 Task: In the  document Moon.docx ,align picture to the 'center'. Insert word art below the picture and give heading  'MOON in Green'change the shape height to  6.82 in
Action: Mouse moved to (267, 445)
Screenshot: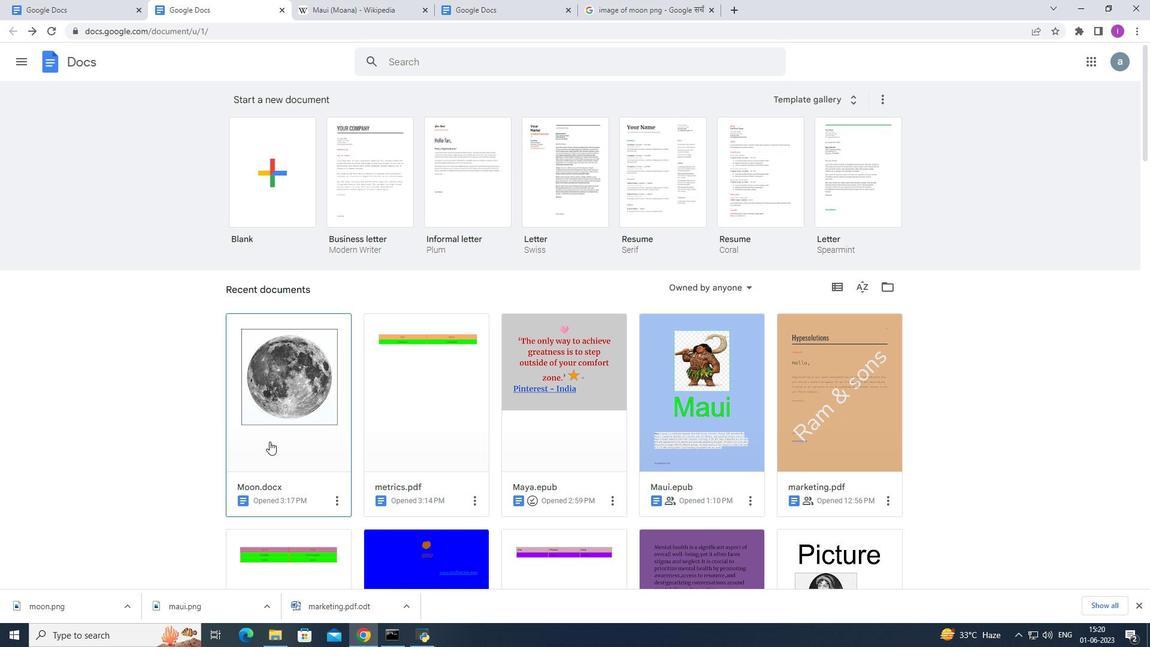 
Action: Mouse pressed left at (267, 445)
Screenshot: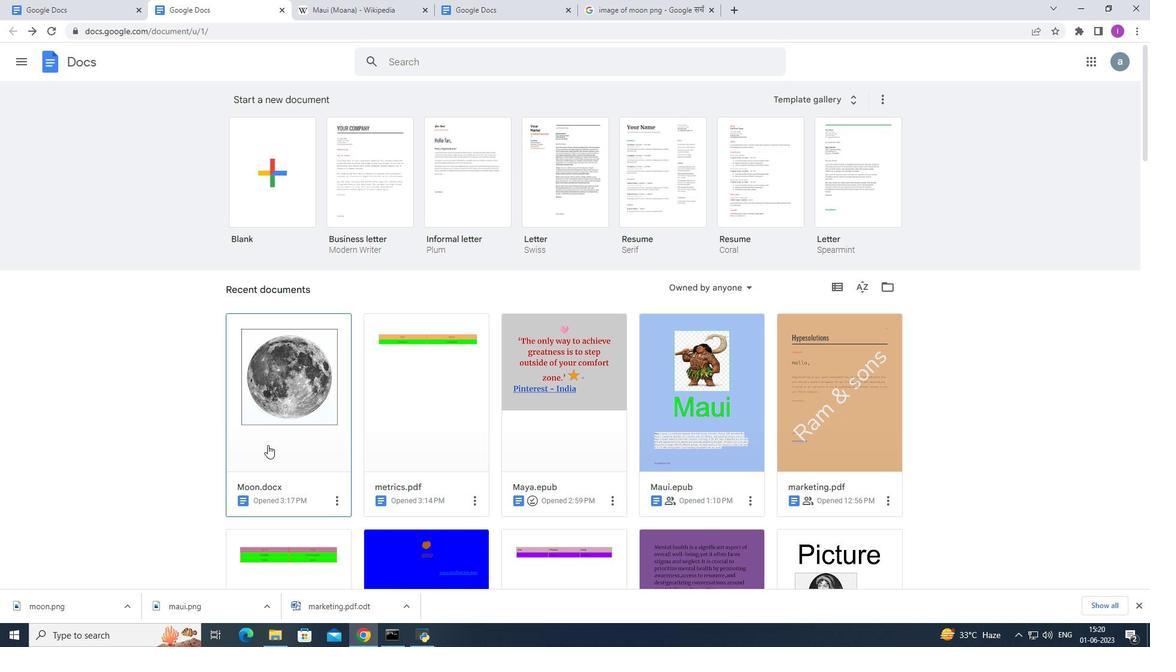 
Action: Mouse moved to (381, 185)
Screenshot: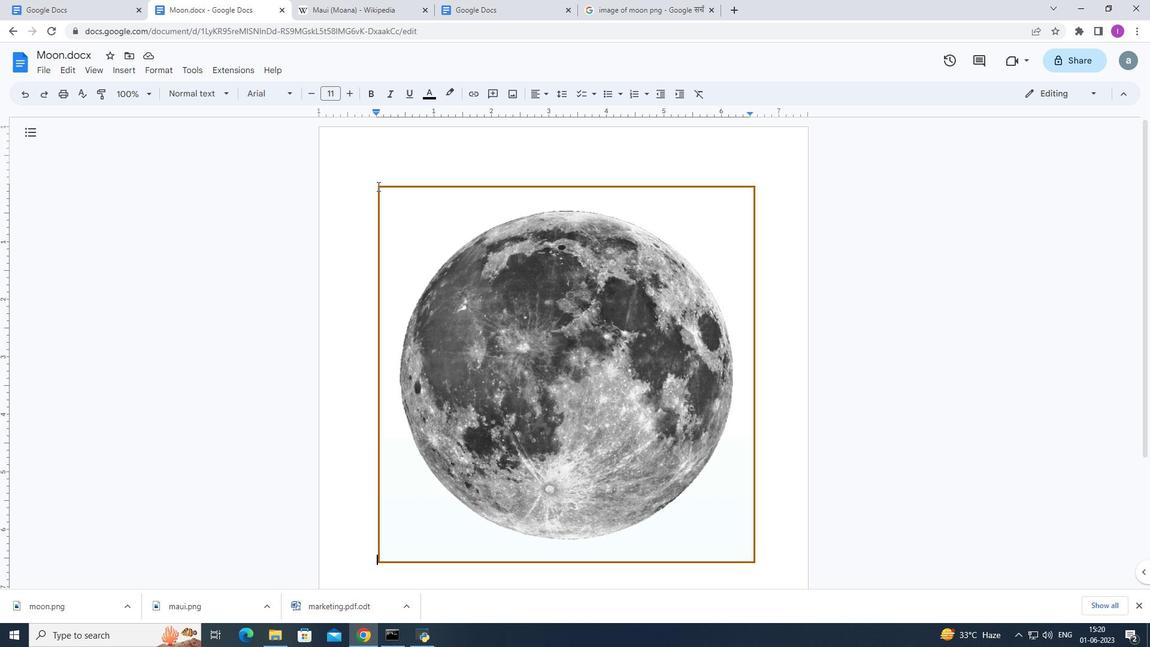 
Action: Mouse pressed left at (381, 185)
Screenshot: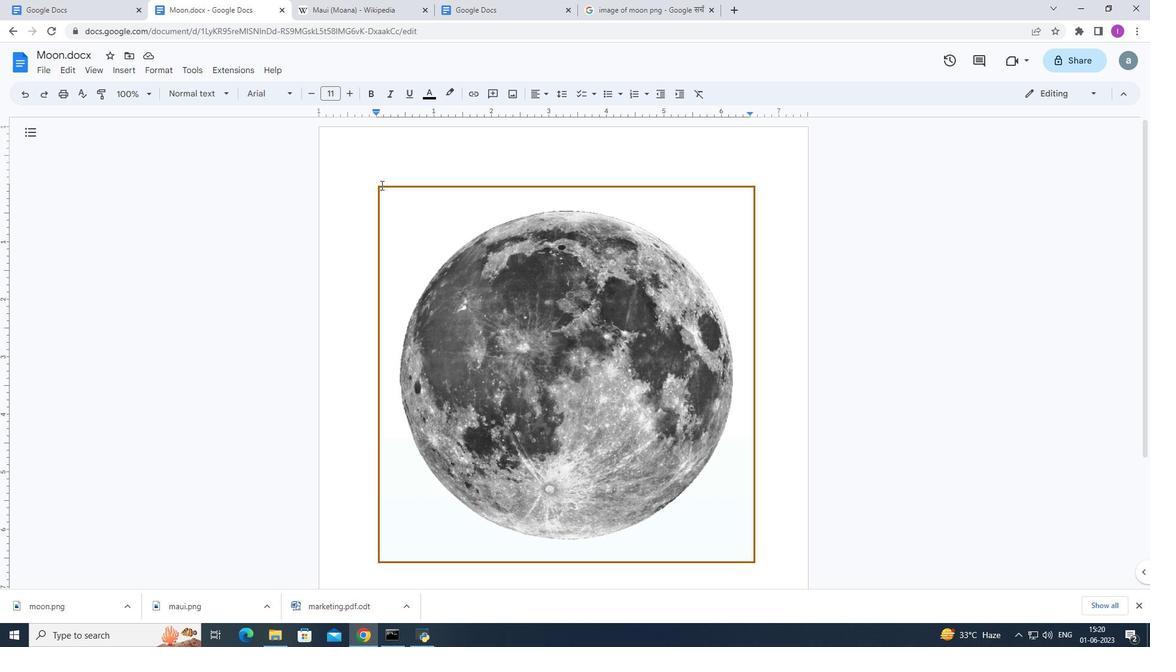 
Action: Mouse moved to (233, 95)
Screenshot: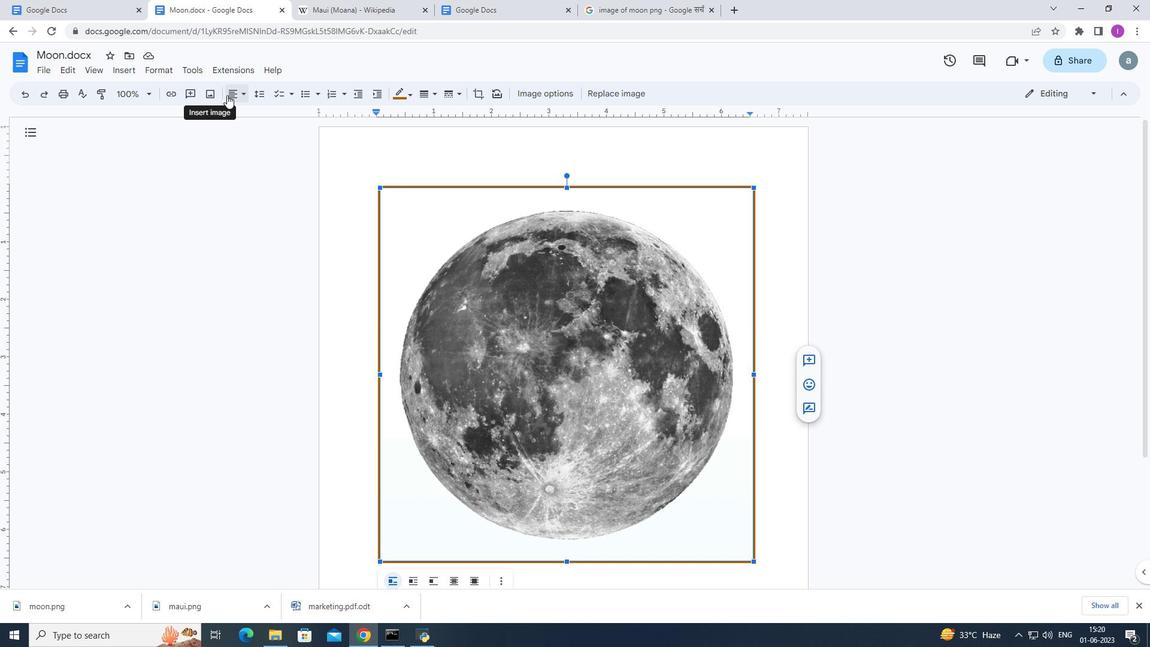 
Action: Mouse pressed left at (233, 95)
Screenshot: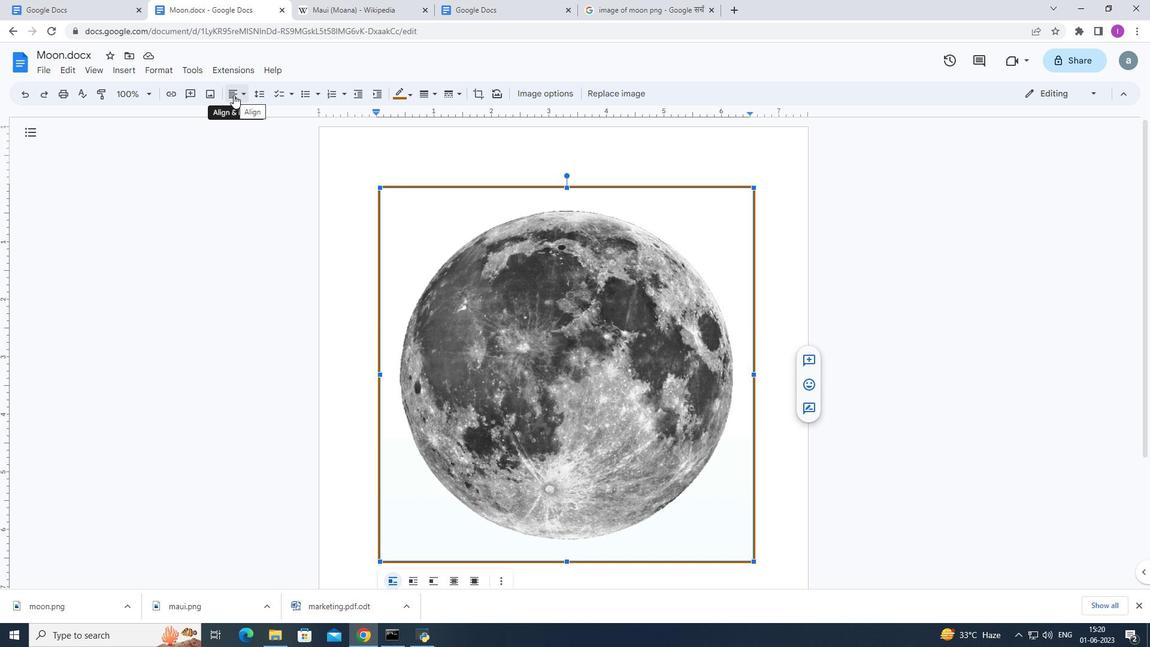 
Action: Mouse moved to (253, 116)
Screenshot: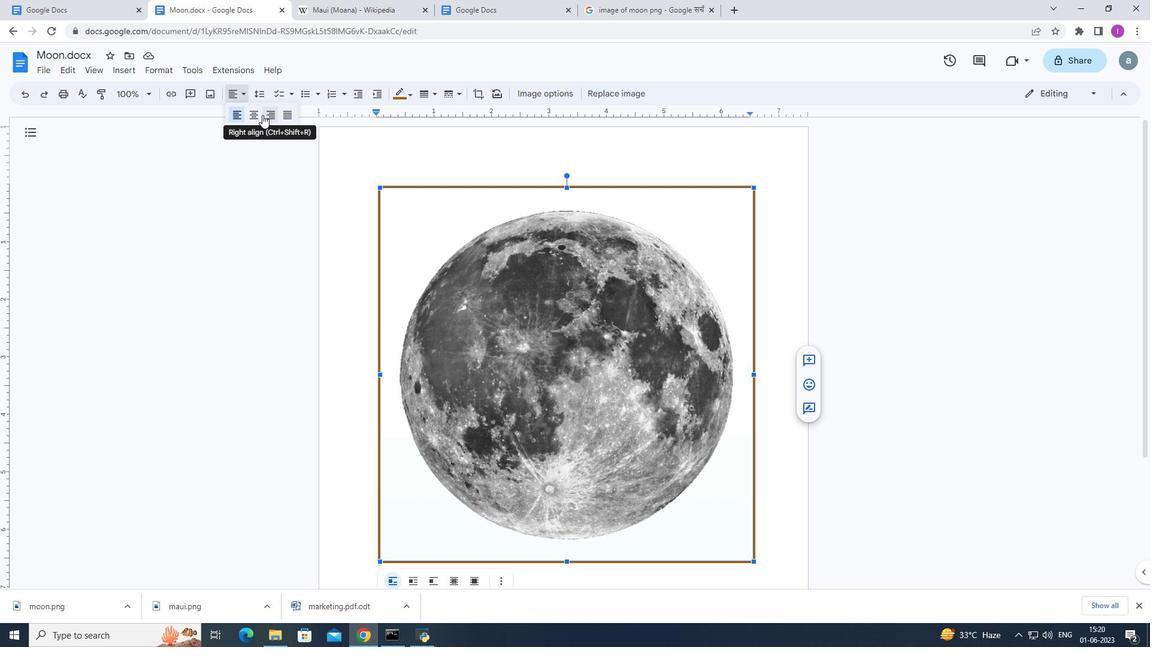 
Action: Mouse pressed left at (253, 116)
Screenshot: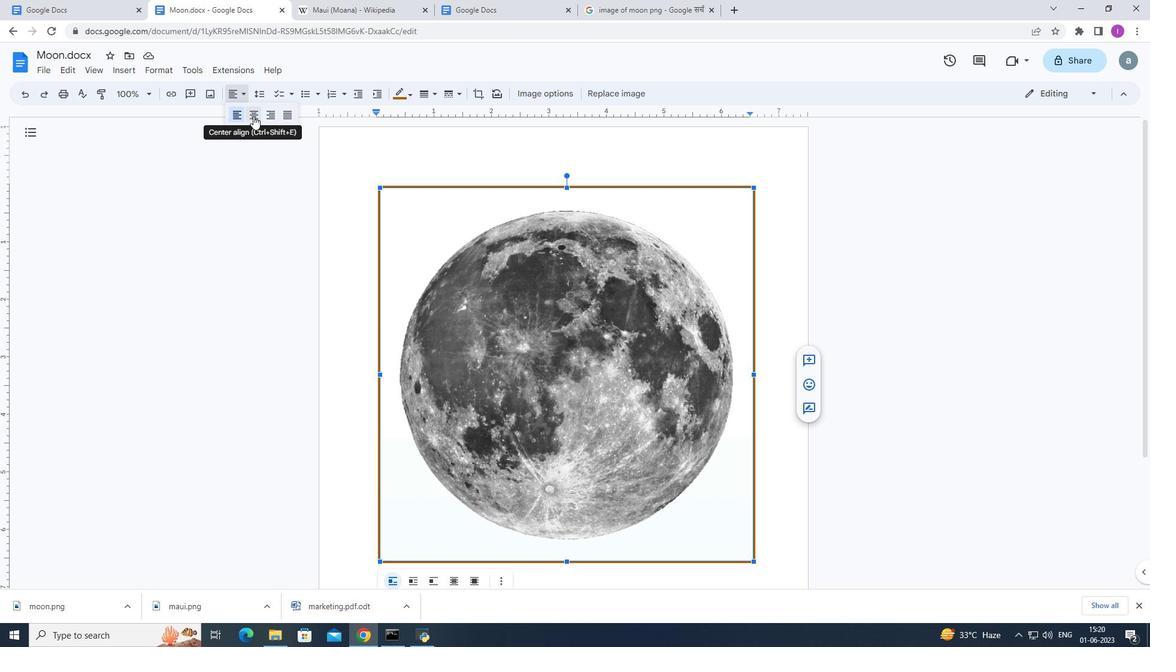 
Action: Mouse moved to (375, 194)
Screenshot: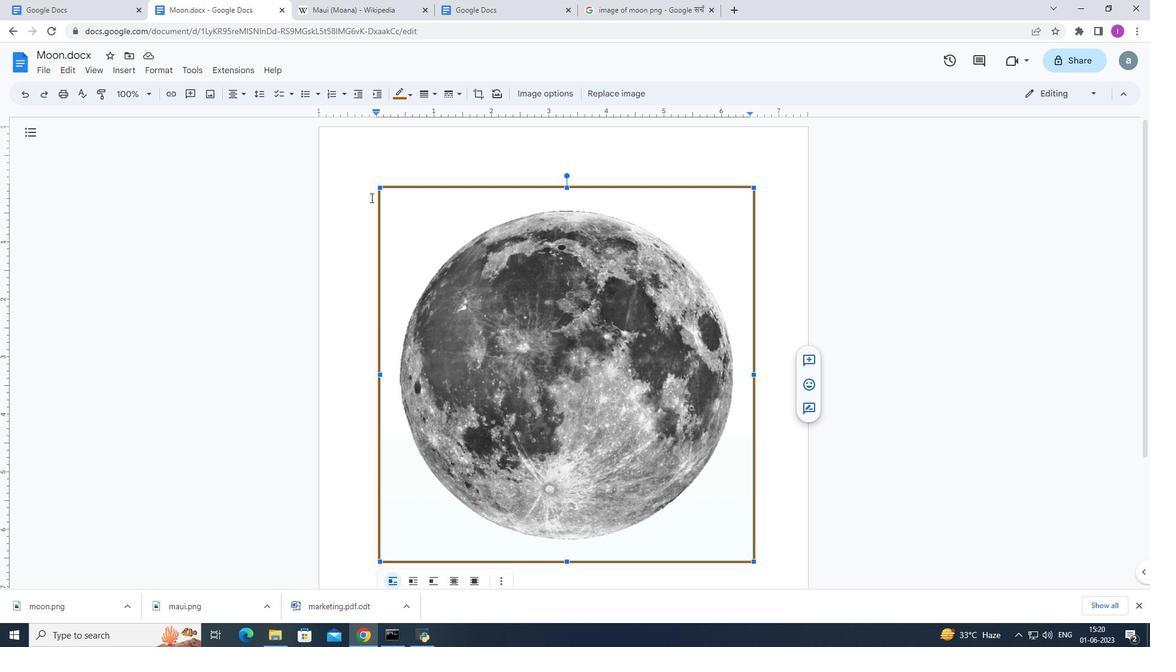 
Action: Mouse scrolled (375, 194) with delta (0, 0)
Screenshot: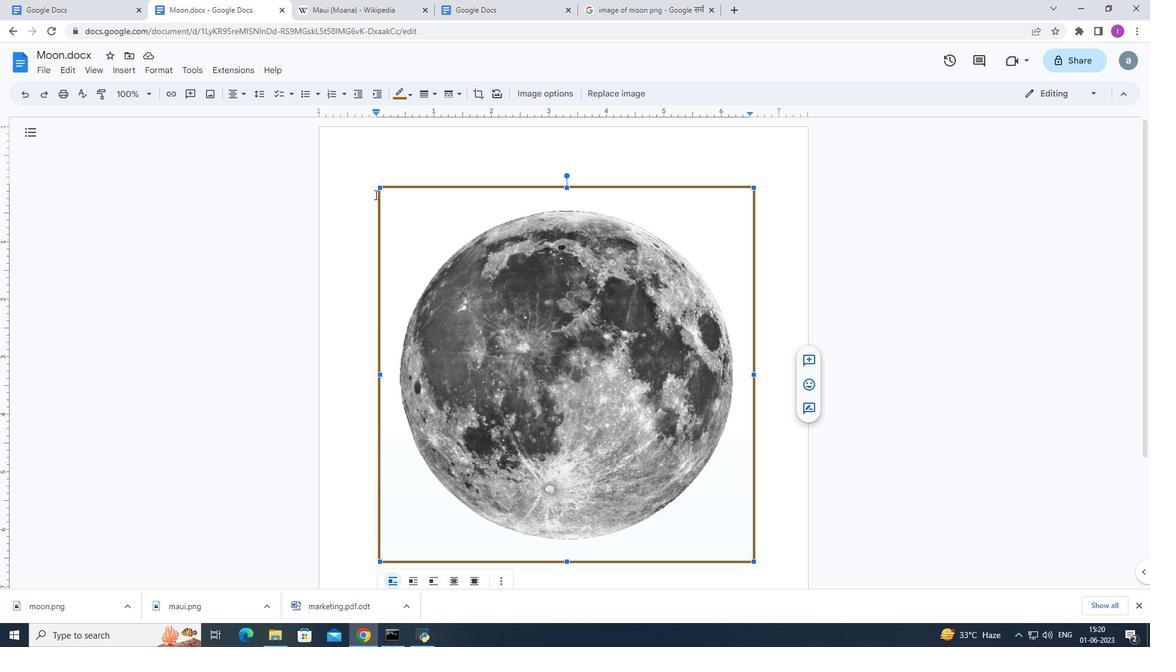 
Action: Mouse scrolled (375, 194) with delta (0, 0)
Screenshot: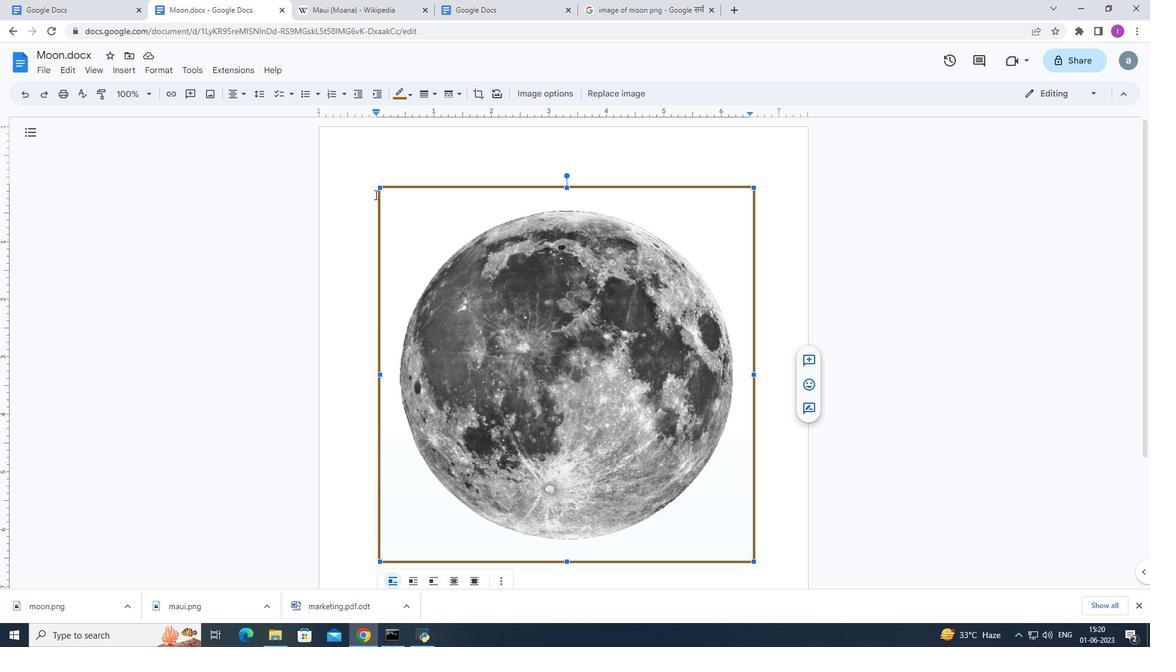
Action: Mouse moved to (375, 194)
Screenshot: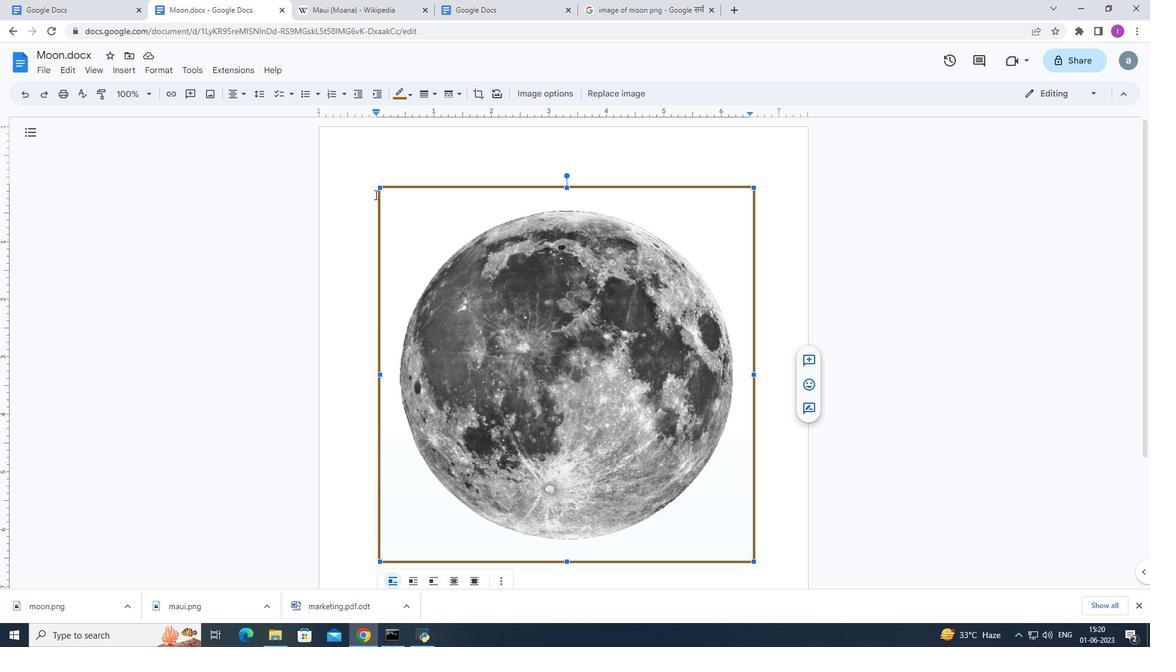 
Action: Mouse scrolled (375, 195) with delta (0, 0)
Screenshot: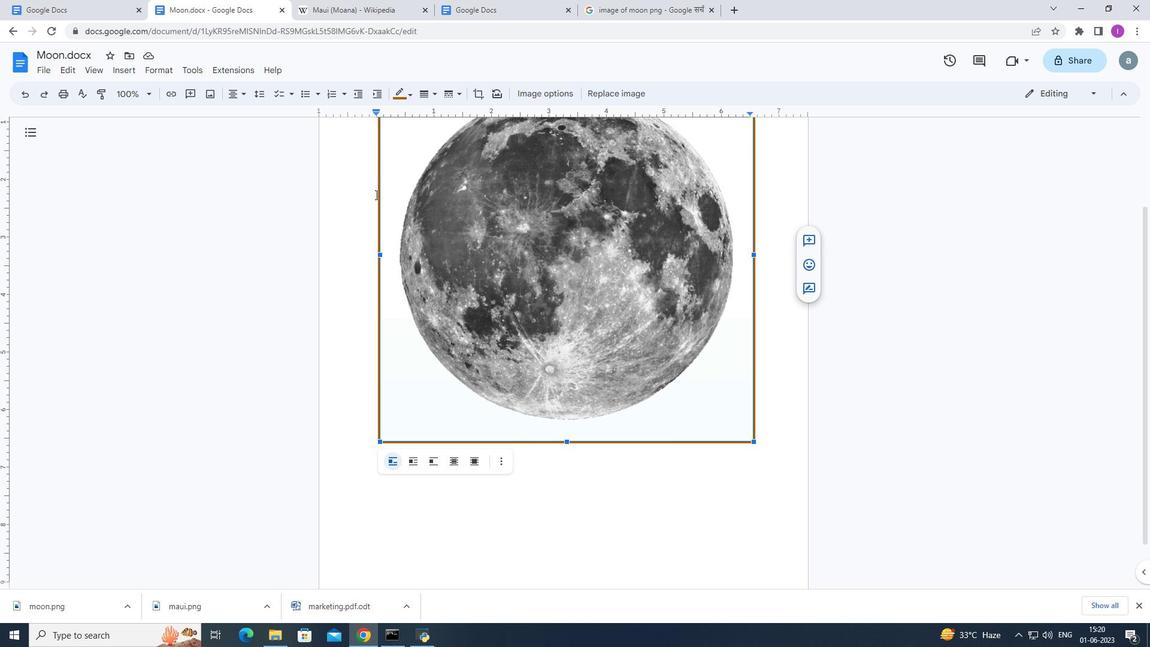 
Action: Mouse scrolled (375, 195) with delta (0, 0)
Screenshot: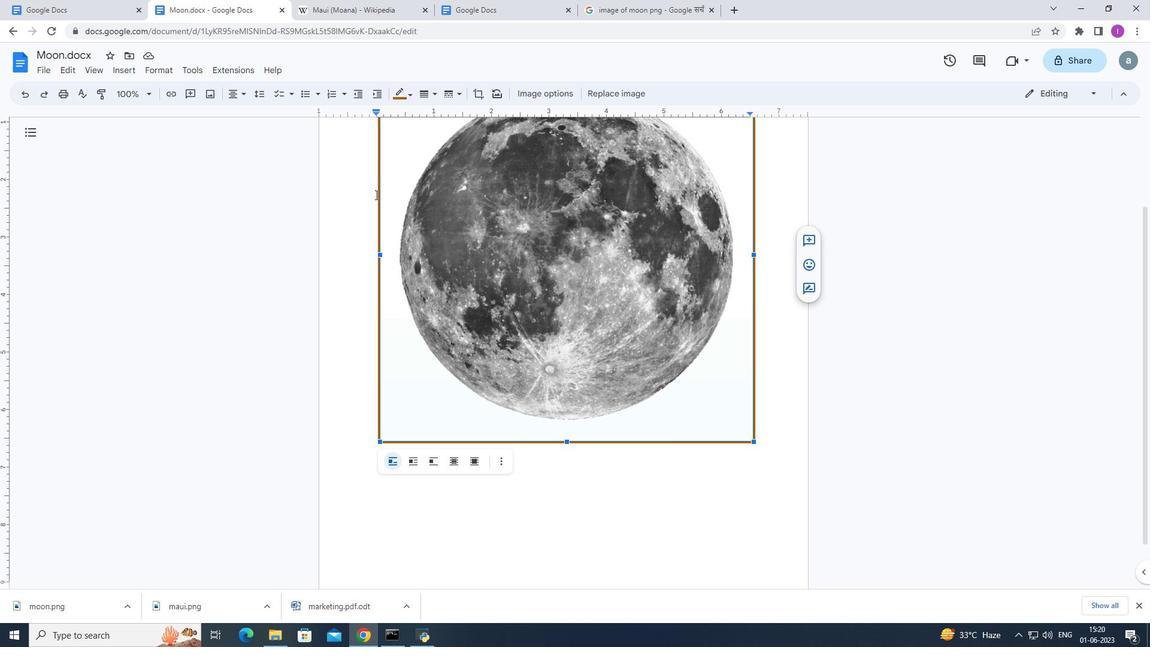 
Action: Mouse moved to (559, 146)
Screenshot: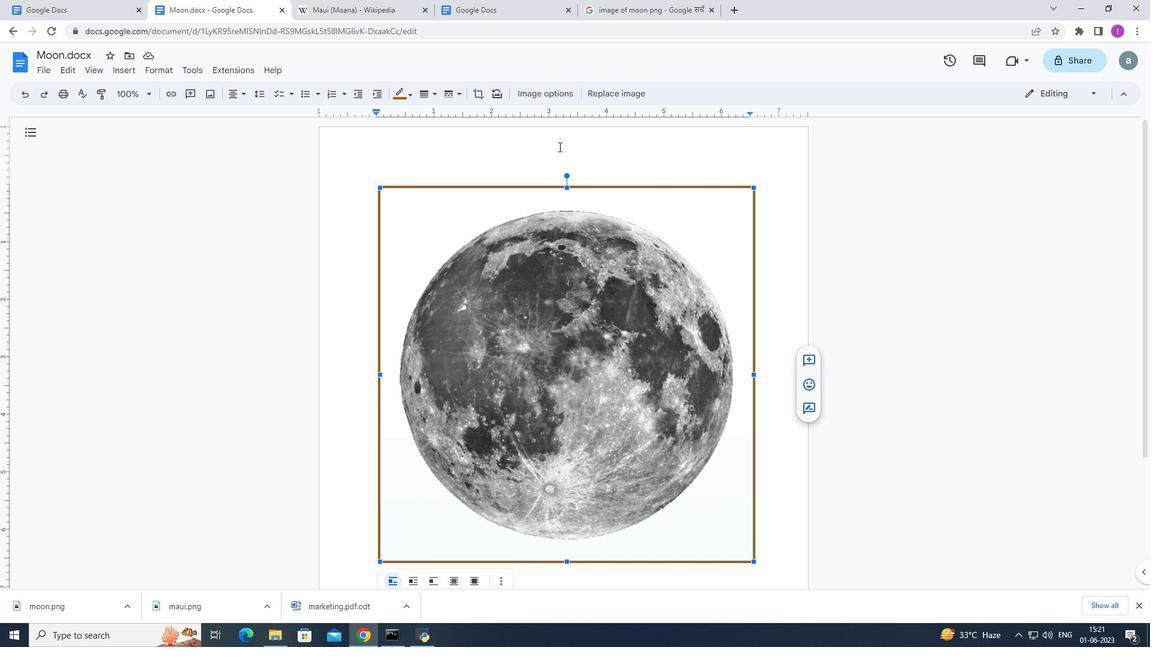 
Action: Mouse pressed left at (559, 146)
Screenshot: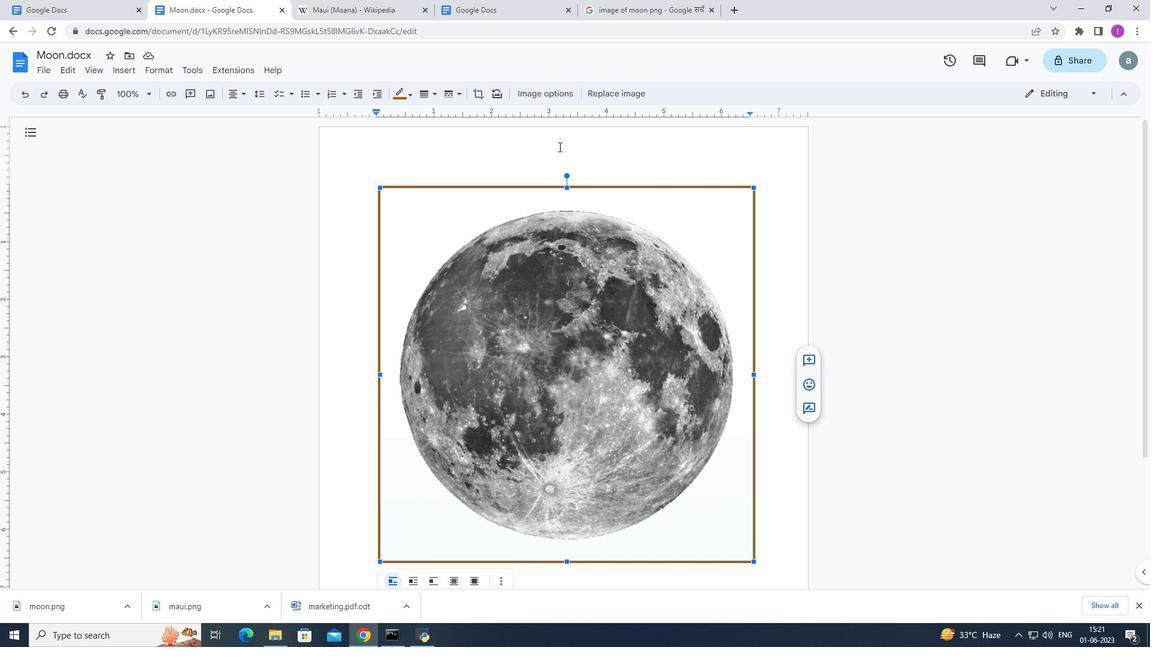 
Action: Mouse moved to (569, 148)
Screenshot: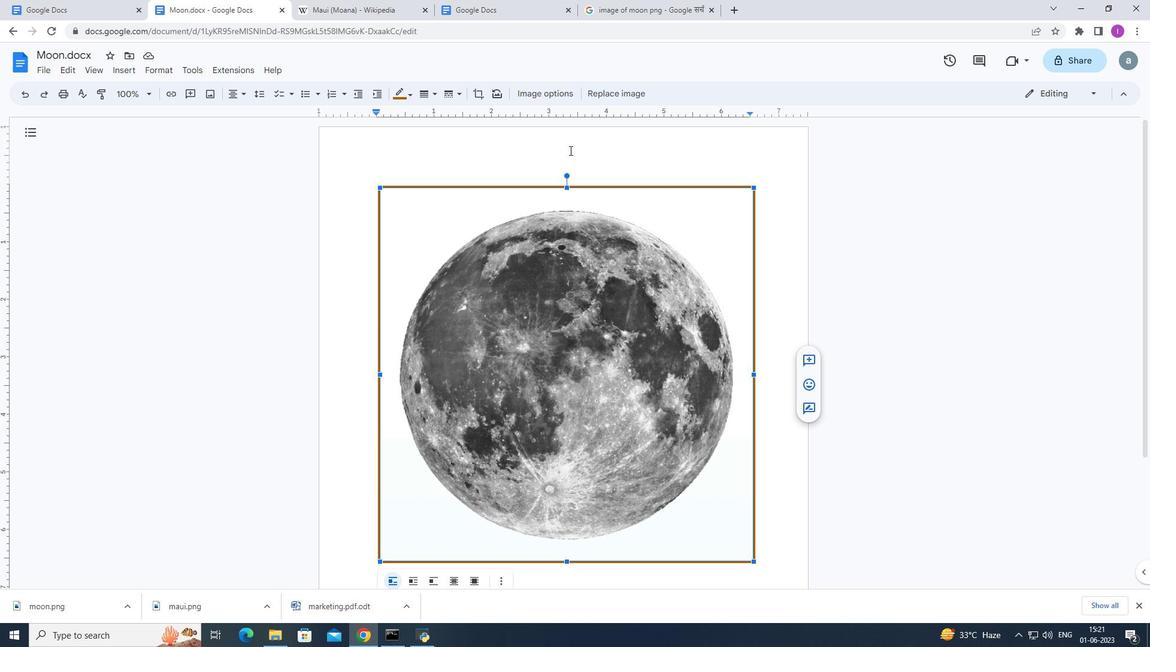
Action: Mouse pressed left at (569, 148)
Screenshot: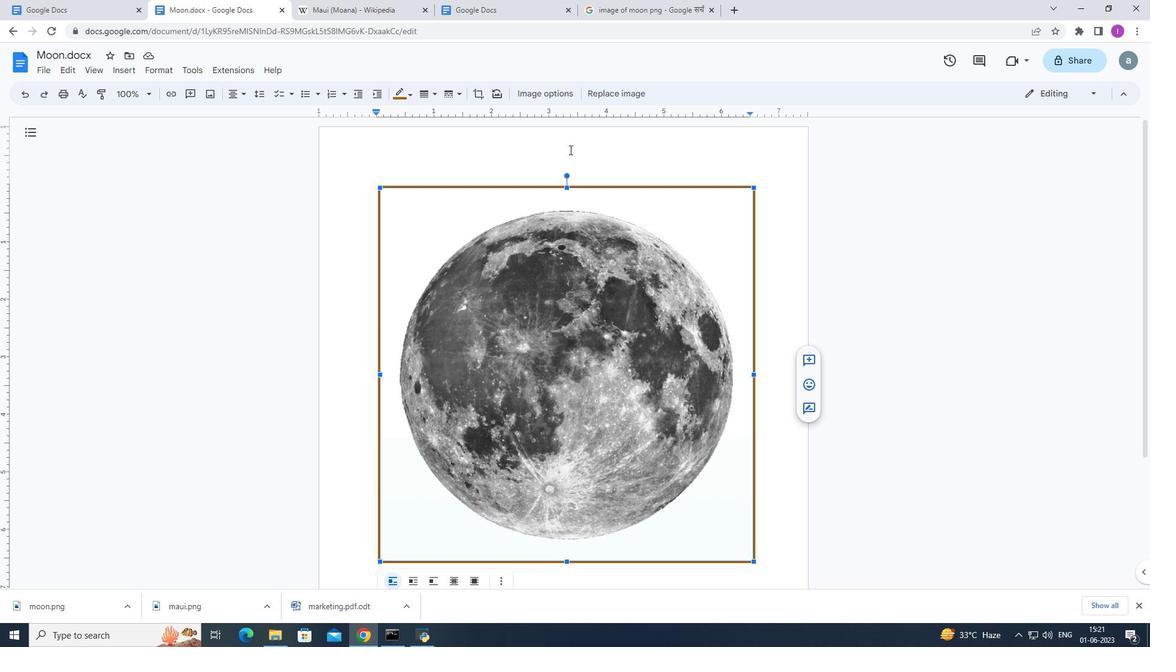 
Action: Mouse moved to (539, 458)
Screenshot: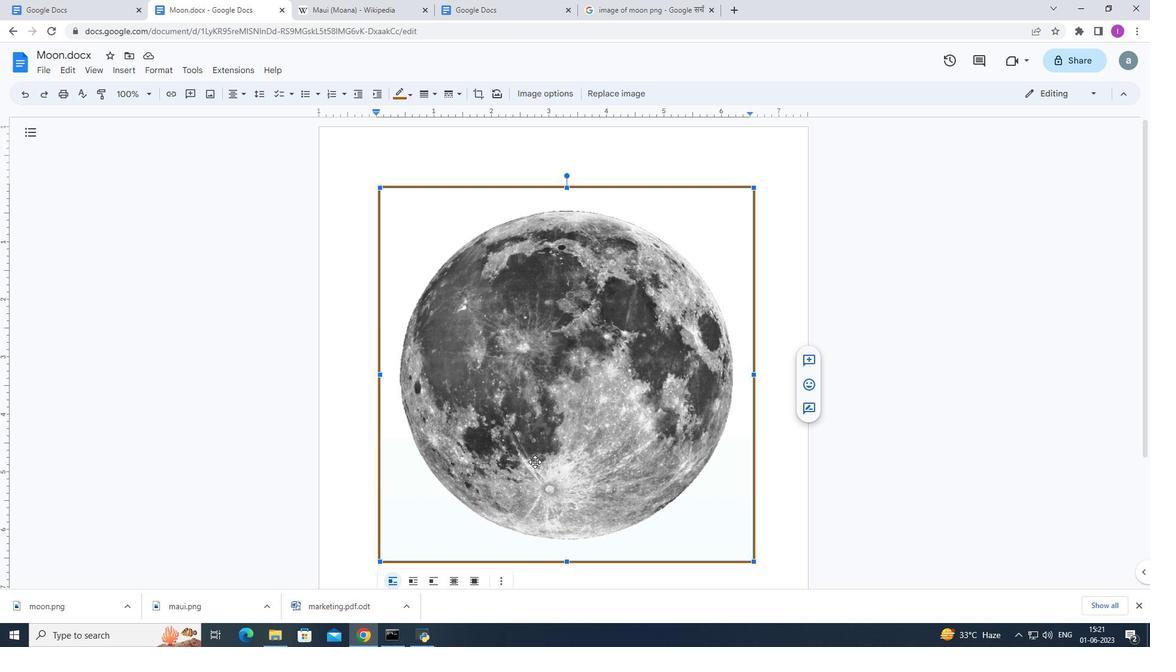 
Action: Mouse scrolled (539, 457) with delta (0, 0)
Screenshot: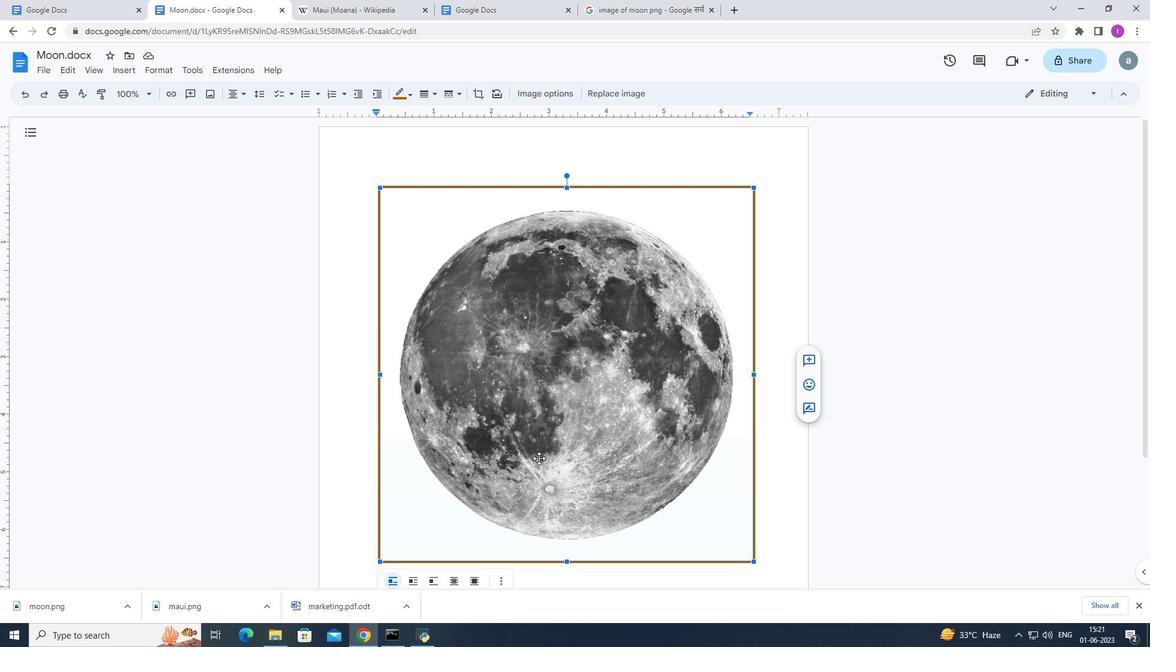
Action: Mouse scrolled (539, 457) with delta (0, 0)
Screenshot: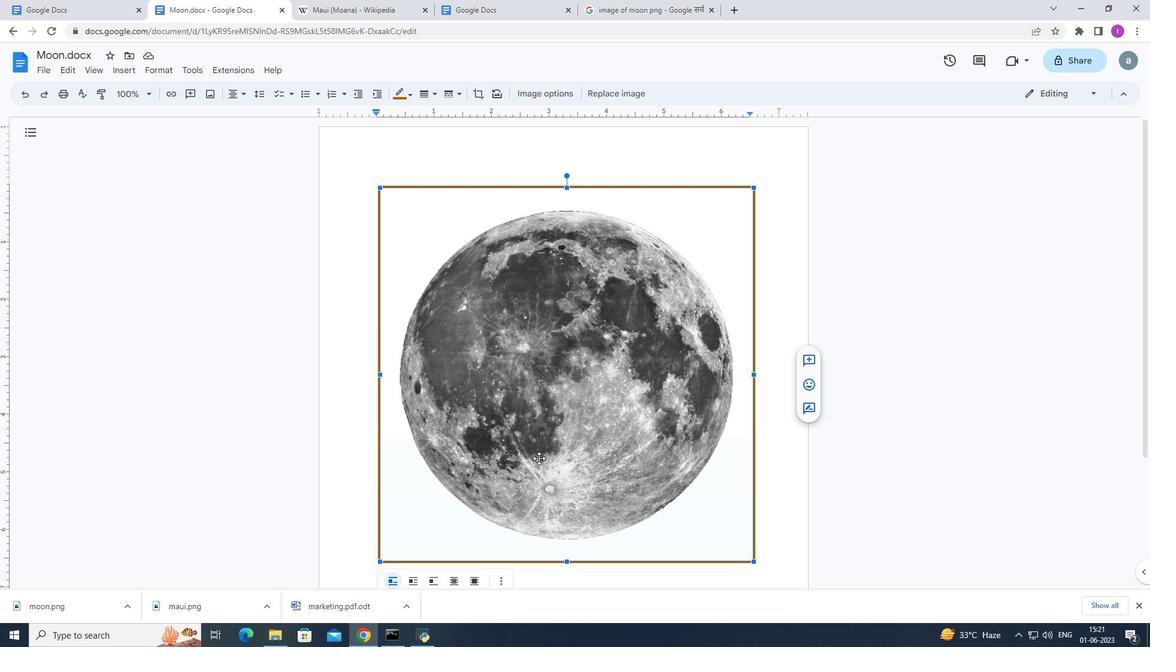 
Action: Mouse scrolled (539, 457) with delta (0, 0)
Screenshot: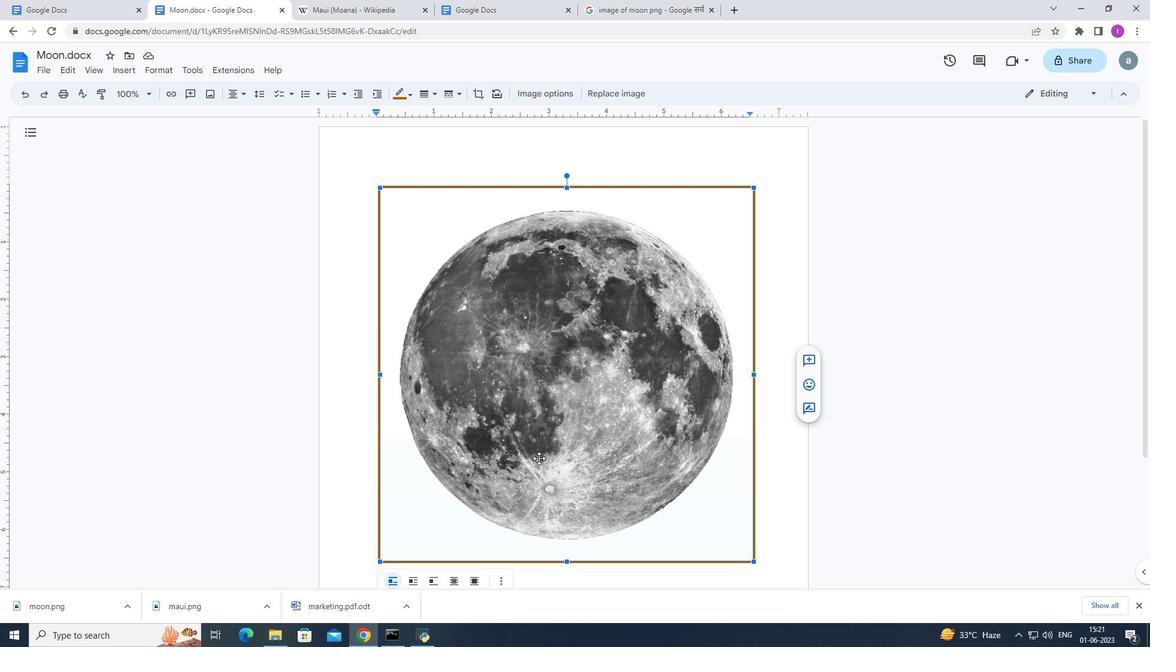 
Action: Mouse moved to (415, 400)
Screenshot: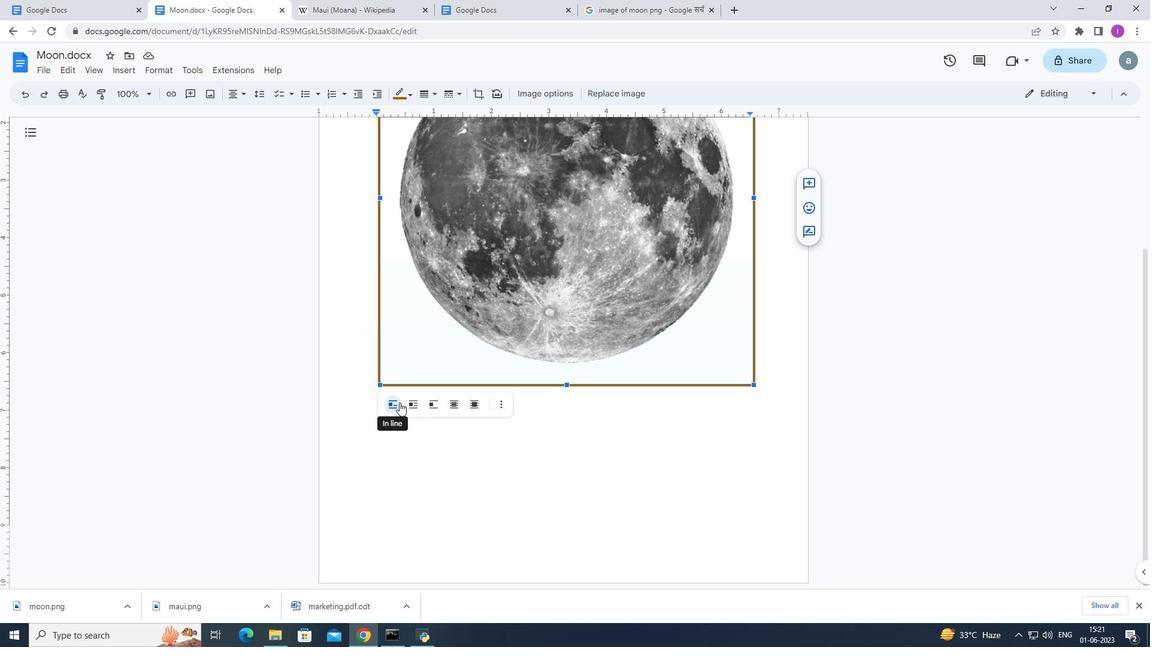 
Action: Mouse pressed left at (415, 400)
Screenshot: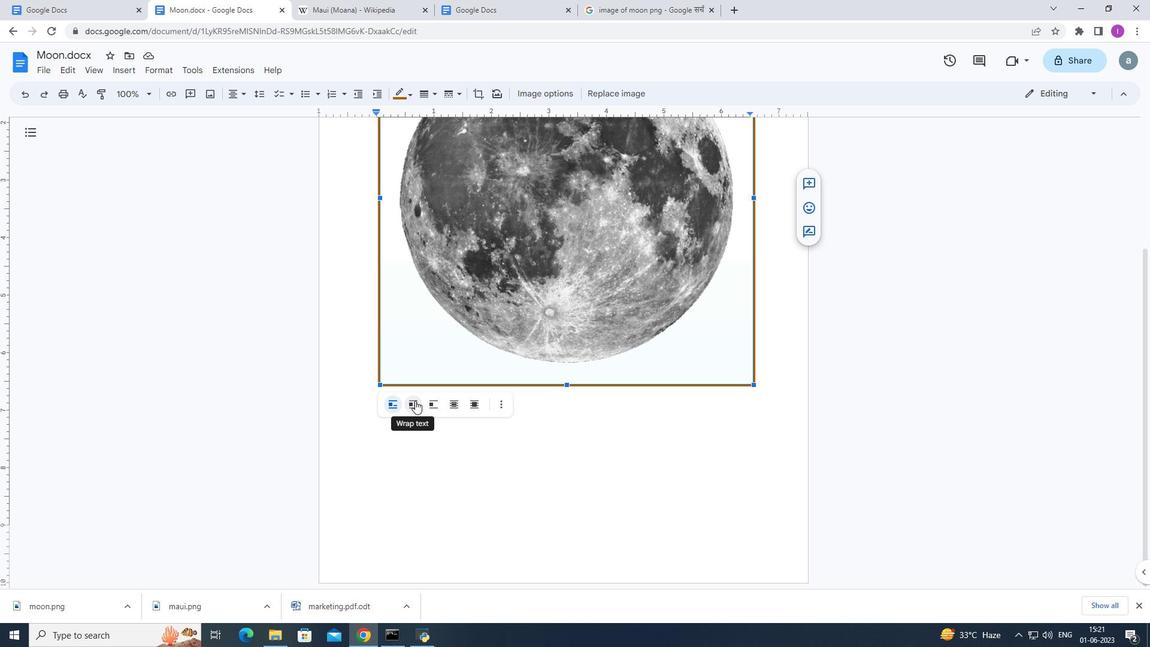 
Action: Mouse moved to (541, 571)
Screenshot: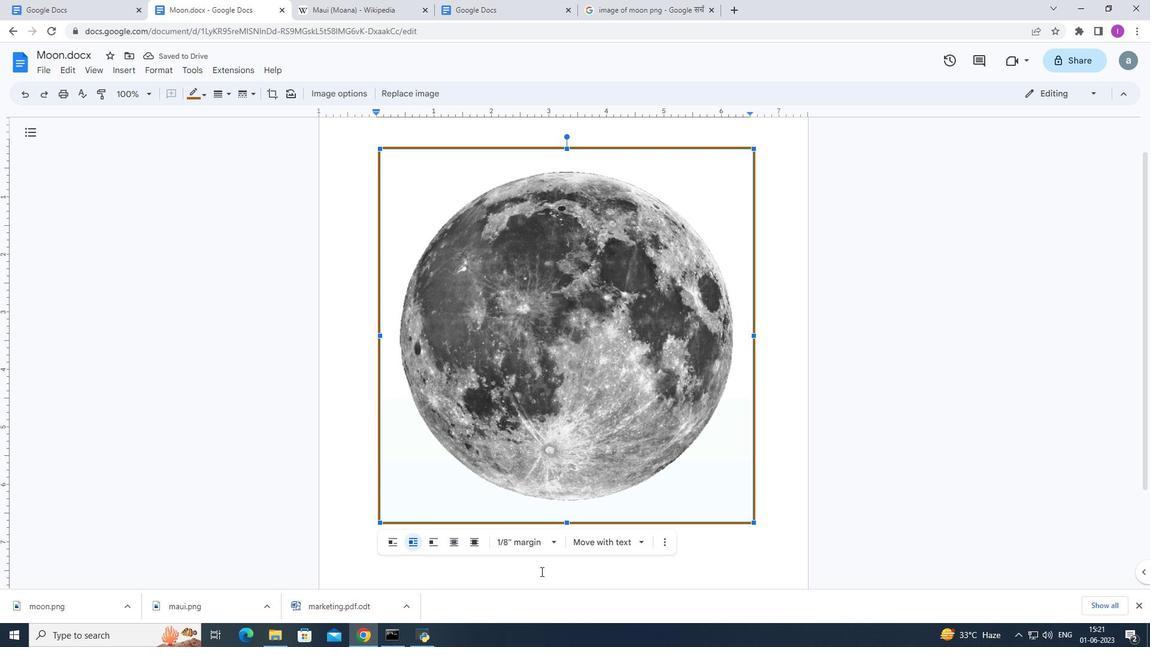 
Action: Mouse pressed left at (541, 571)
Screenshot: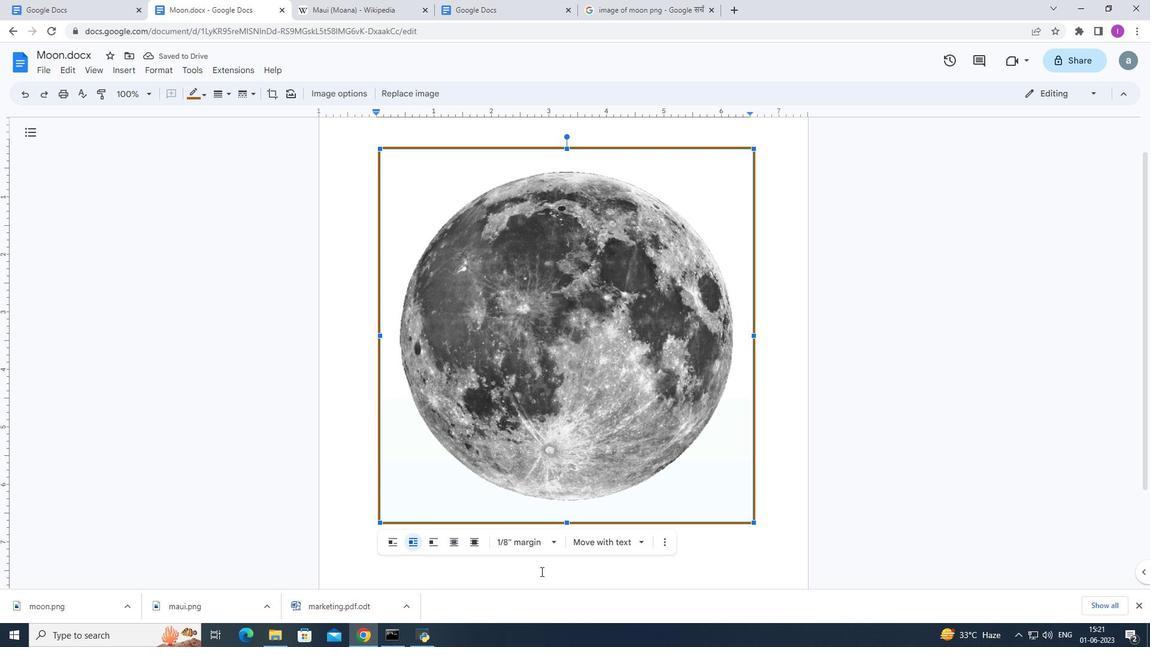 
Action: Mouse moved to (723, 303)
Screenshot: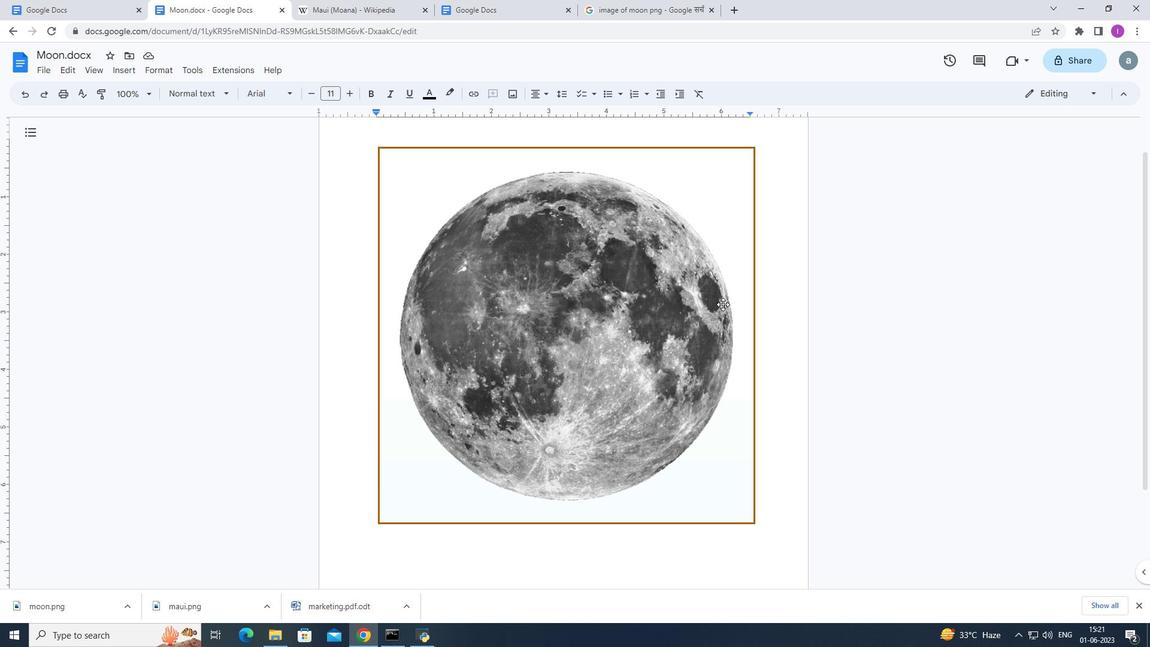 
Action: Mouse scrolled (723, 303) with delta (0, 0)
Screenshot: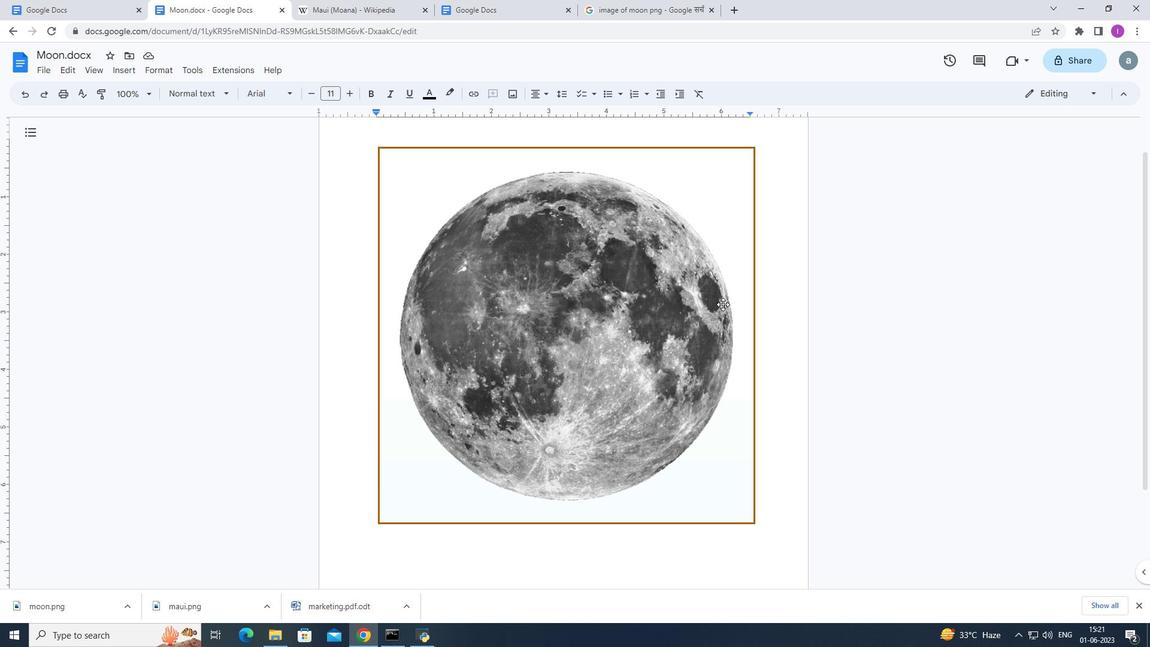 
Action: Mouse moved to (726, 303)
Screenshot: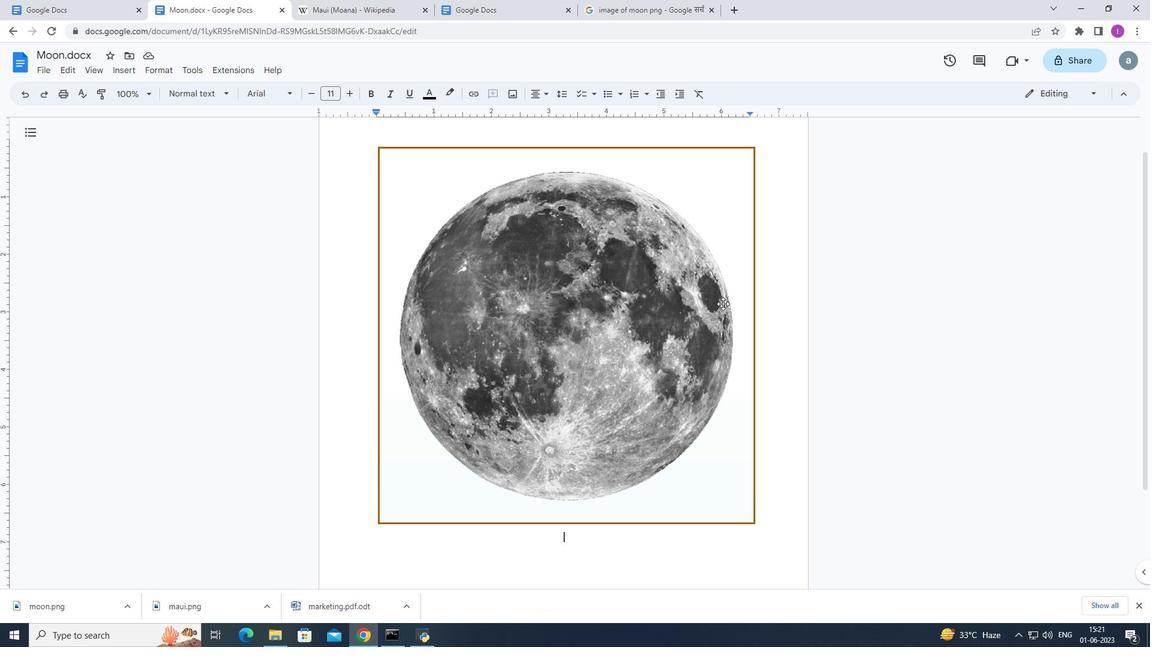 
Action: Mouse scrolled (725, 303) with delta (0, 0)
Screenshot: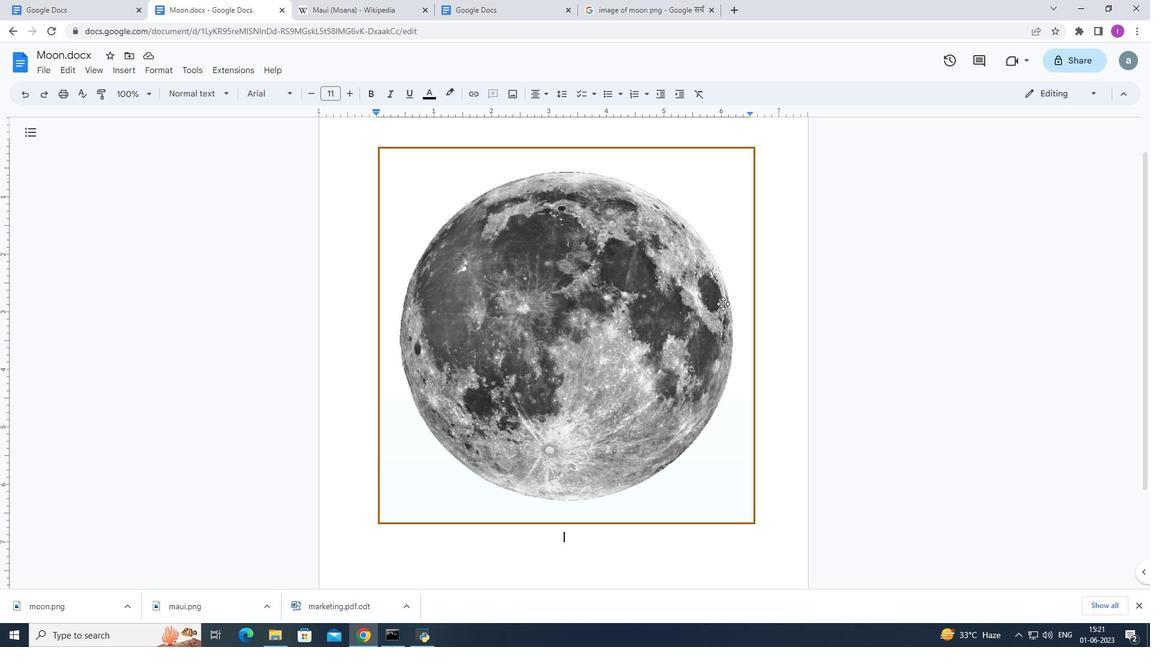 
Action: Mouse moved to (730, 302)
Screenshot: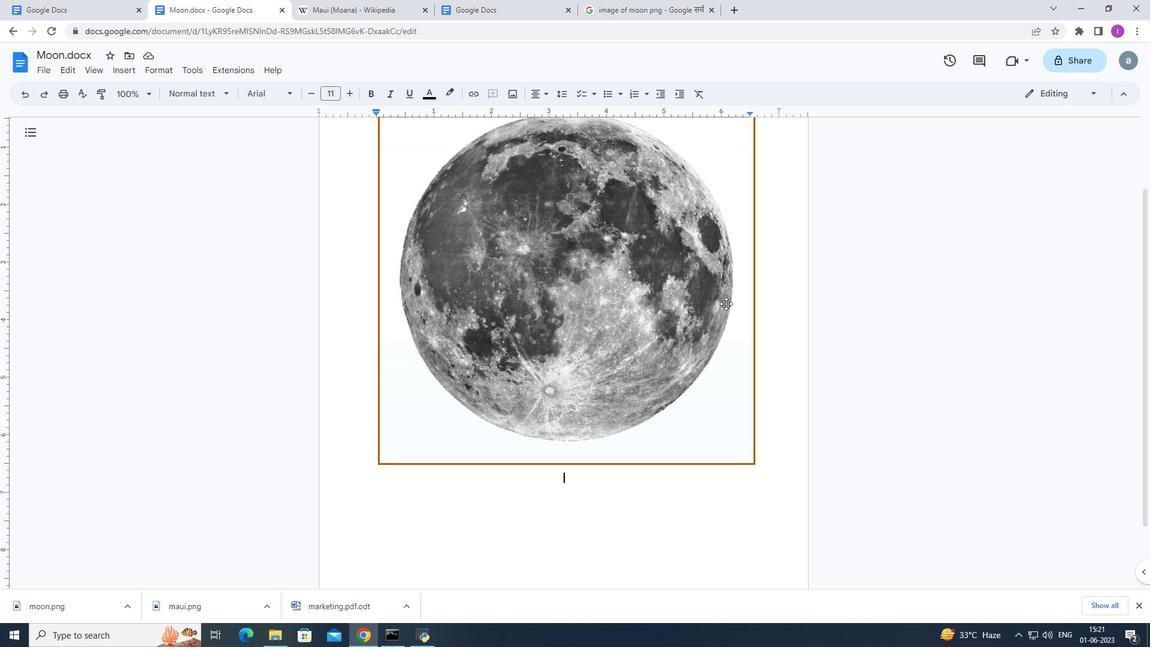 
Action: Mouse scrolled (727, 302) with delta (0, 0)
Screenshot: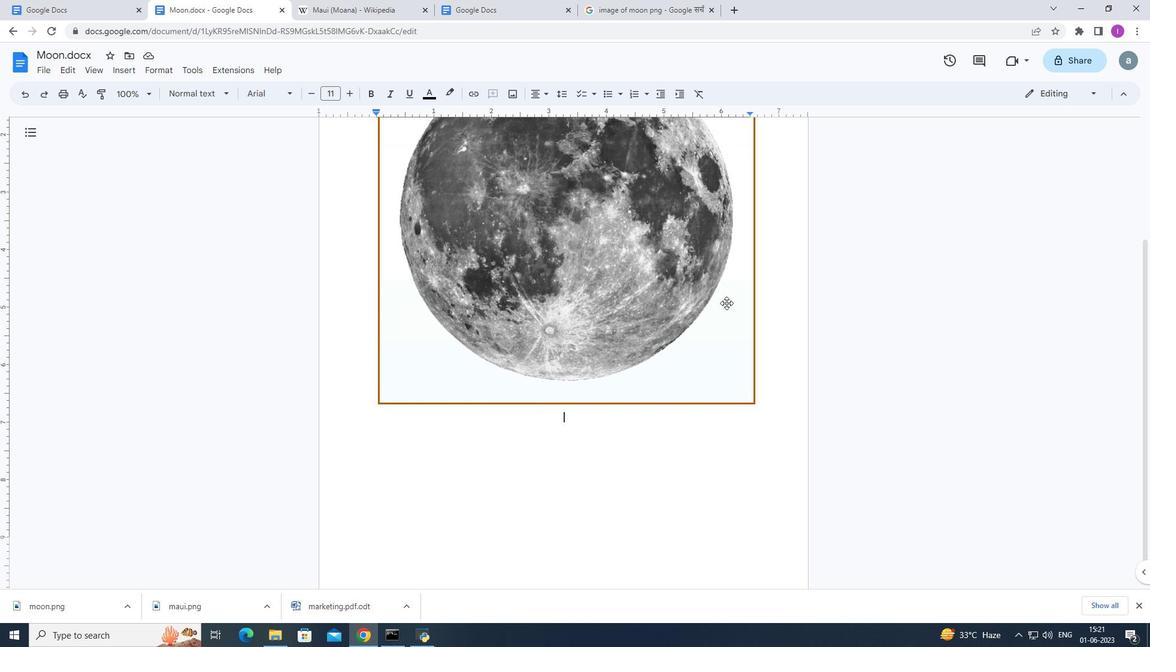 
Action: Mouse moved to (736, 297)
Screenshot: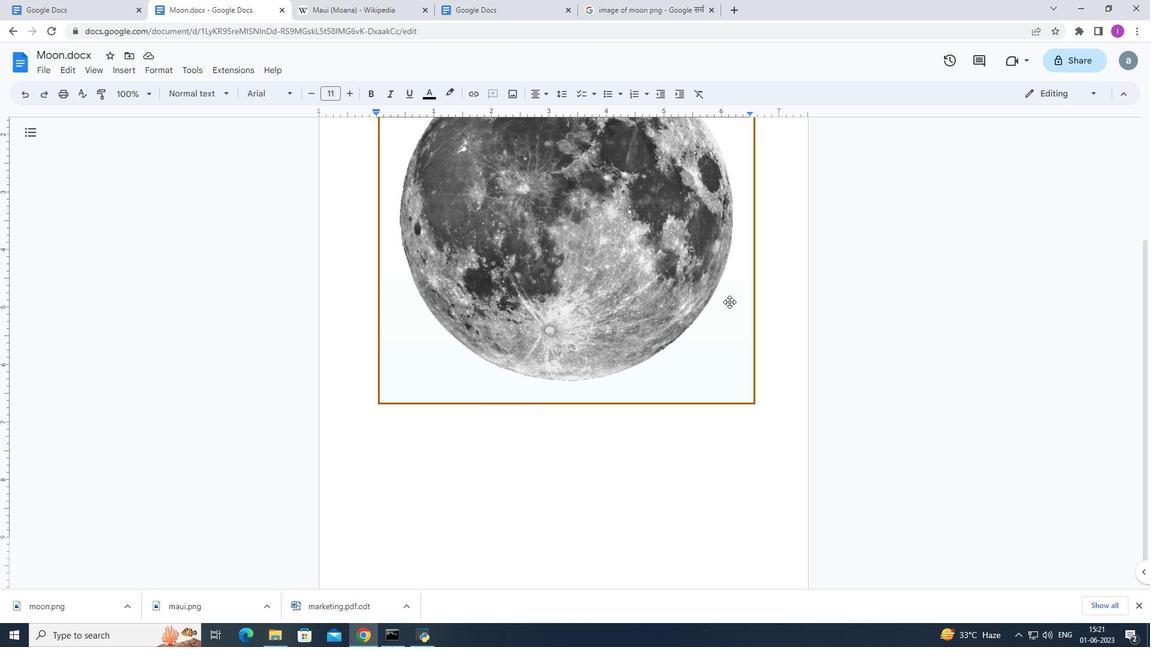 
Action: Mouse scrolled (730, 301) with delta (0, 0)
Screenshot: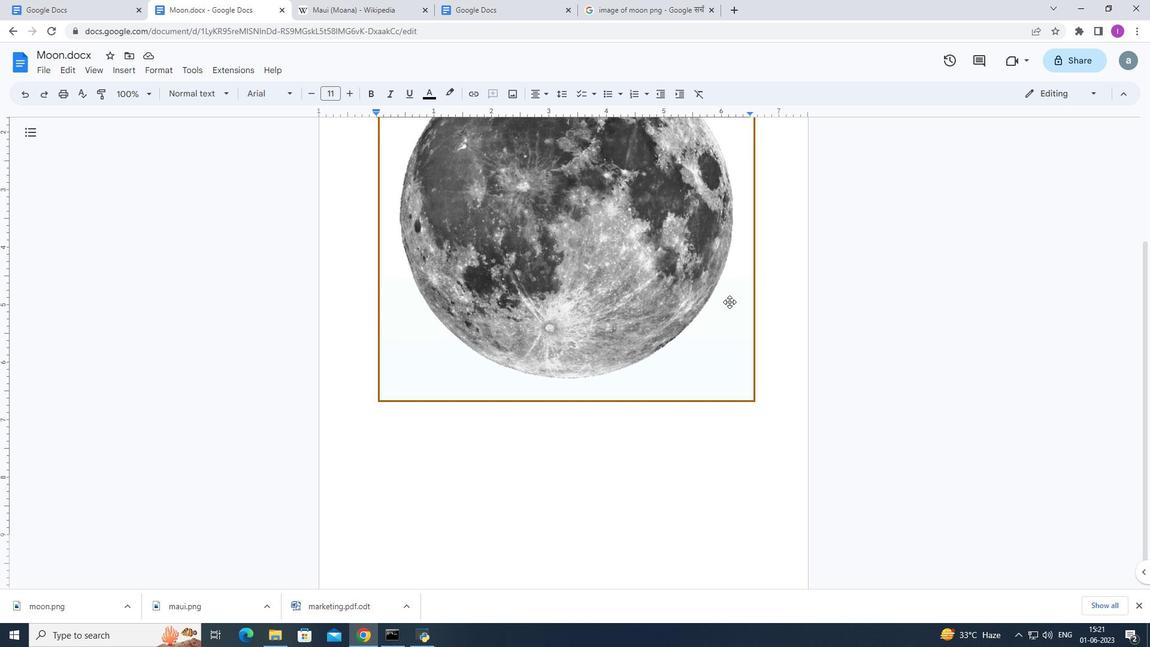 
Action: Mouse moved to (499, 435)
Screenshot: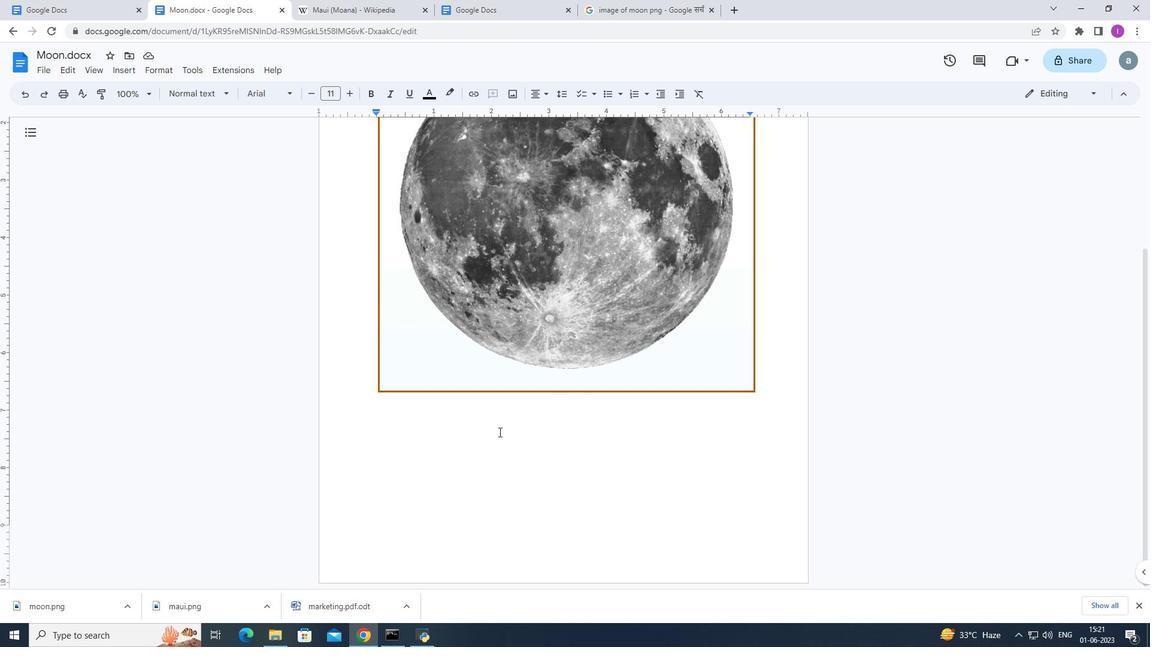 
Action: Key pressed m
Screenshot: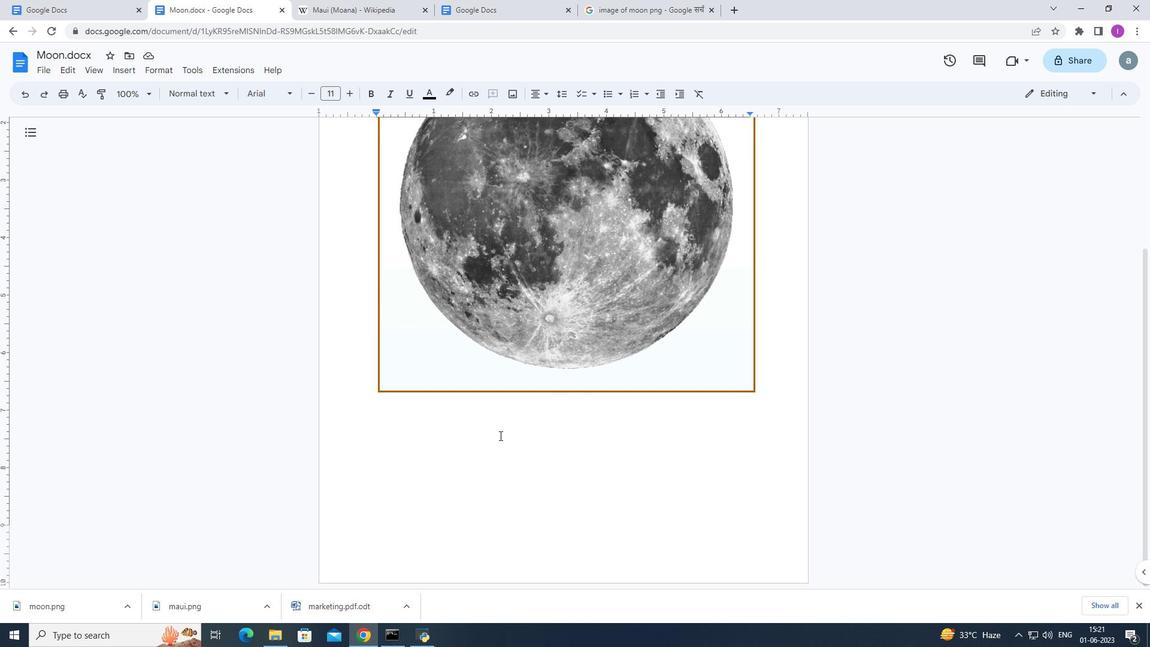 
Action: Mouse moved to (500, 435)
Screenshot: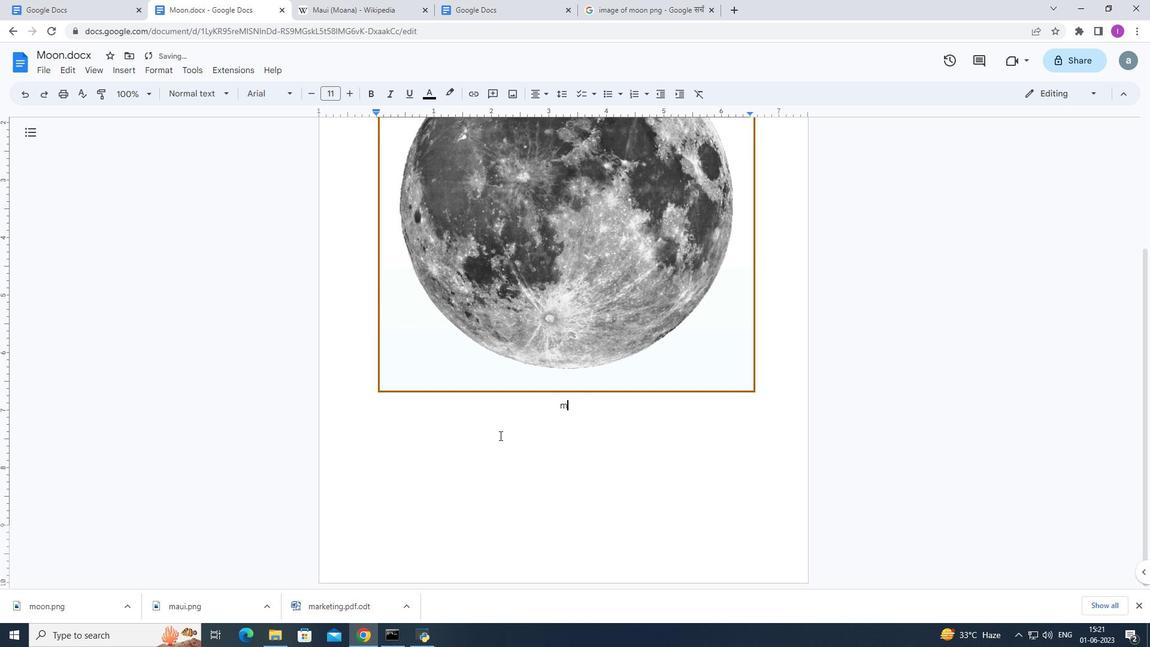 
Action: Key pressed <Key.backspace>
Screenshot: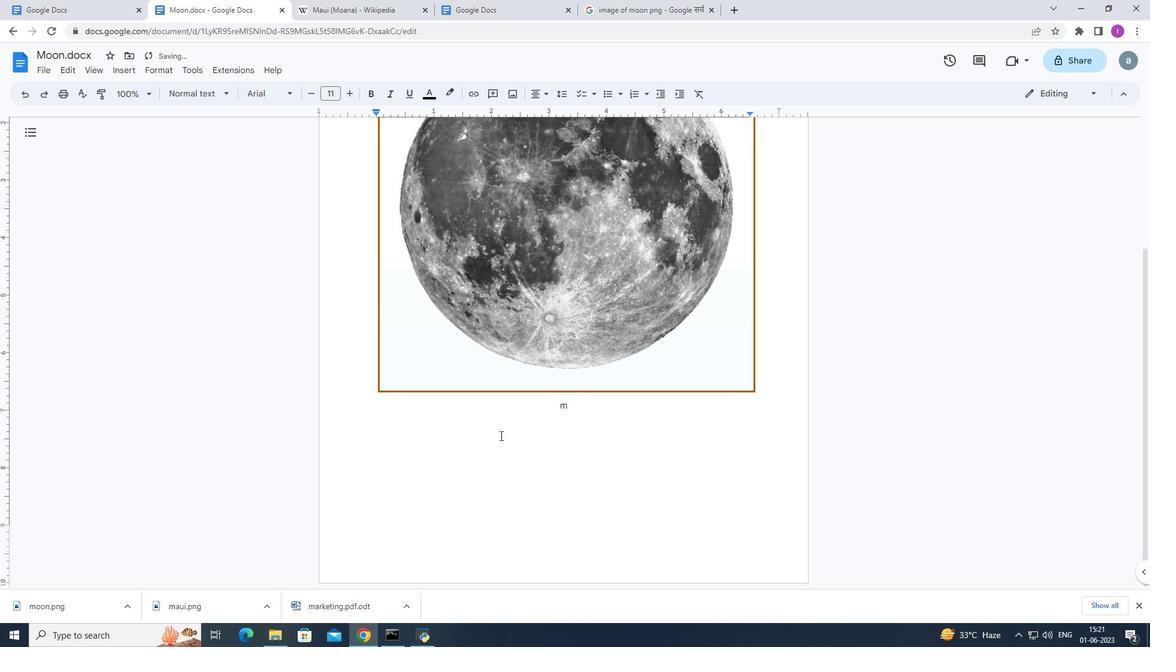 
Action: Mouse moved to (403, 293)
Screenshot: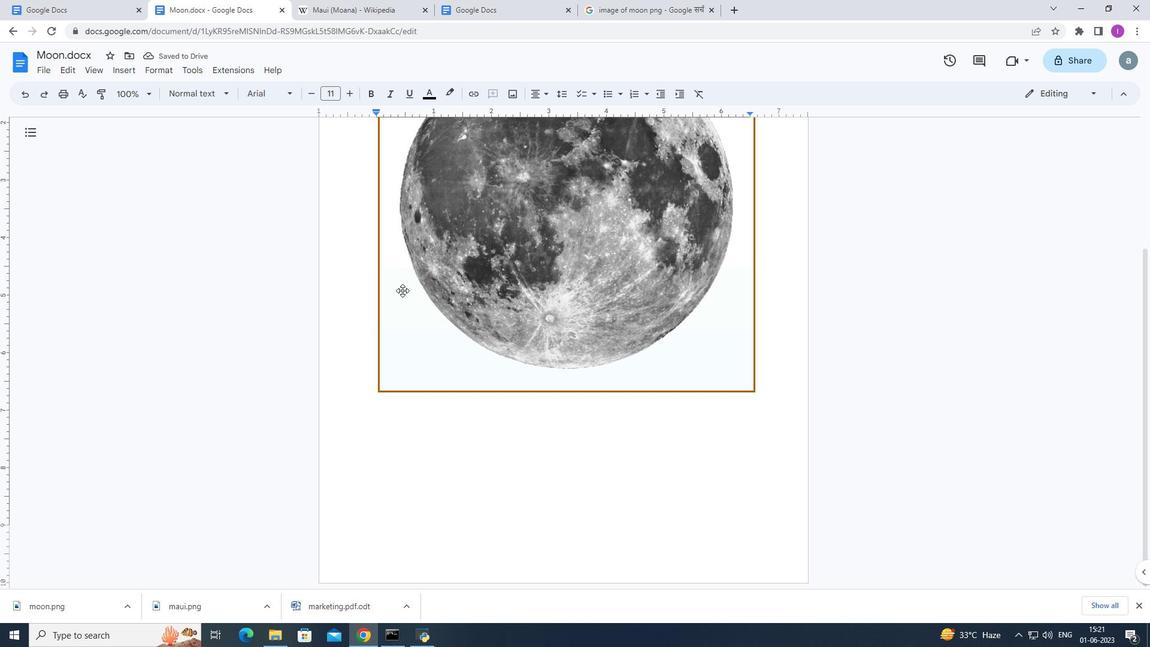 
Action: Mouse scrolled (403, 292) with delta (0, 0)
Screenshot: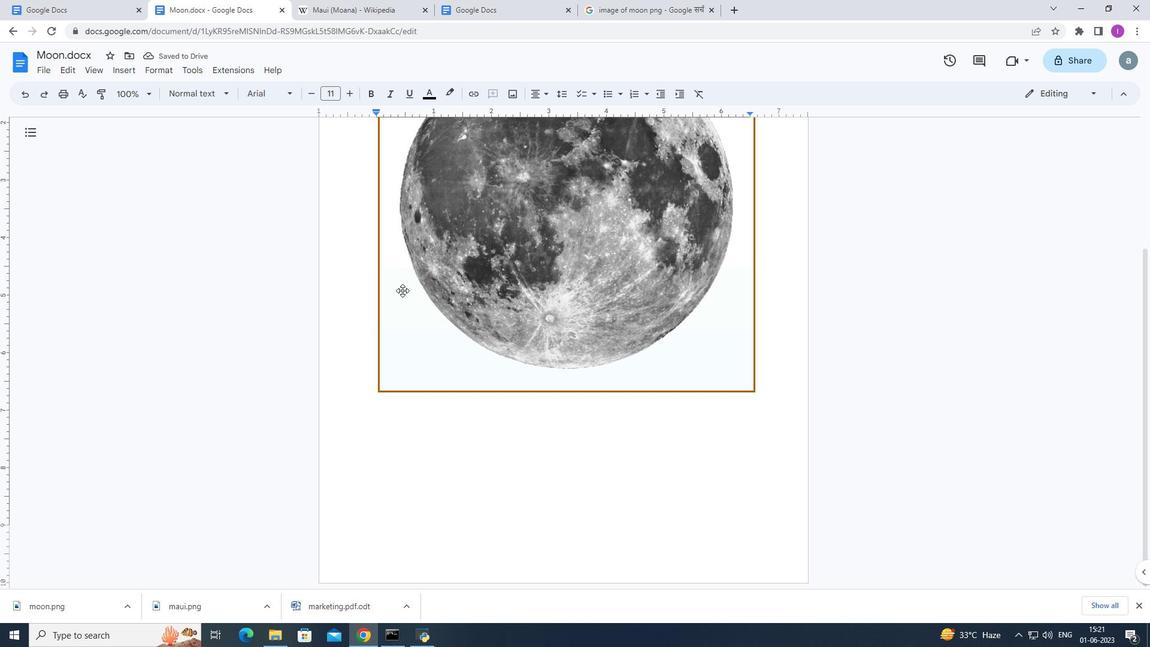 
Action: Mouse moved to (403, 294)
Screenshot: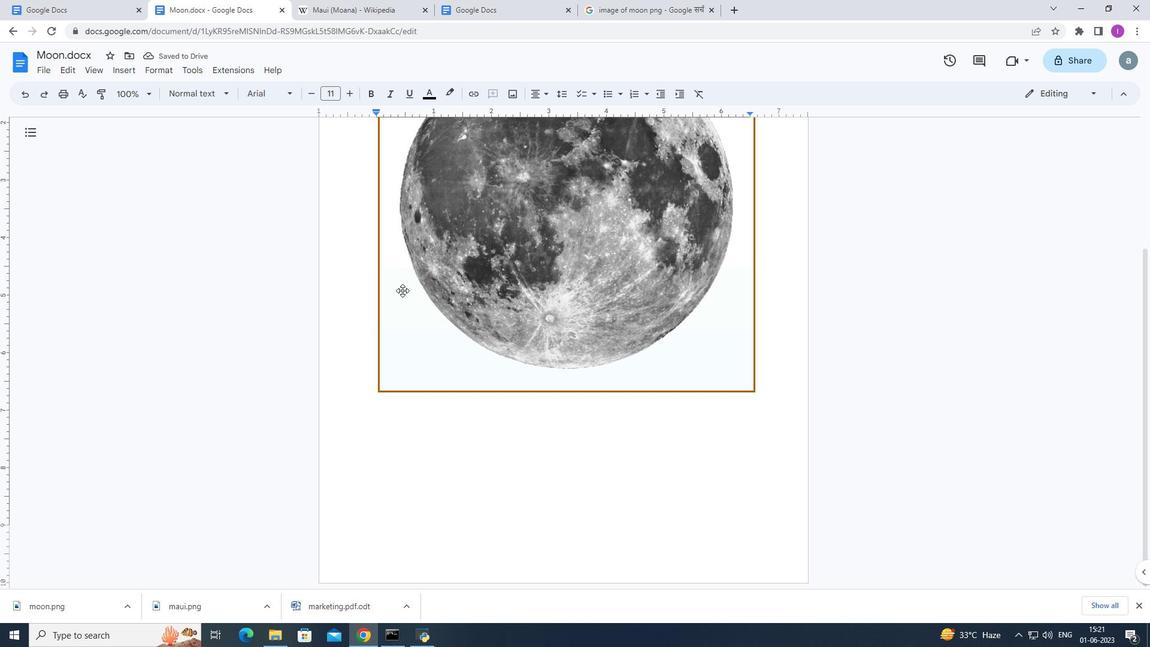 
Action: Mouse scrolled (403, 292) with delta (0, 0)
Screenshot: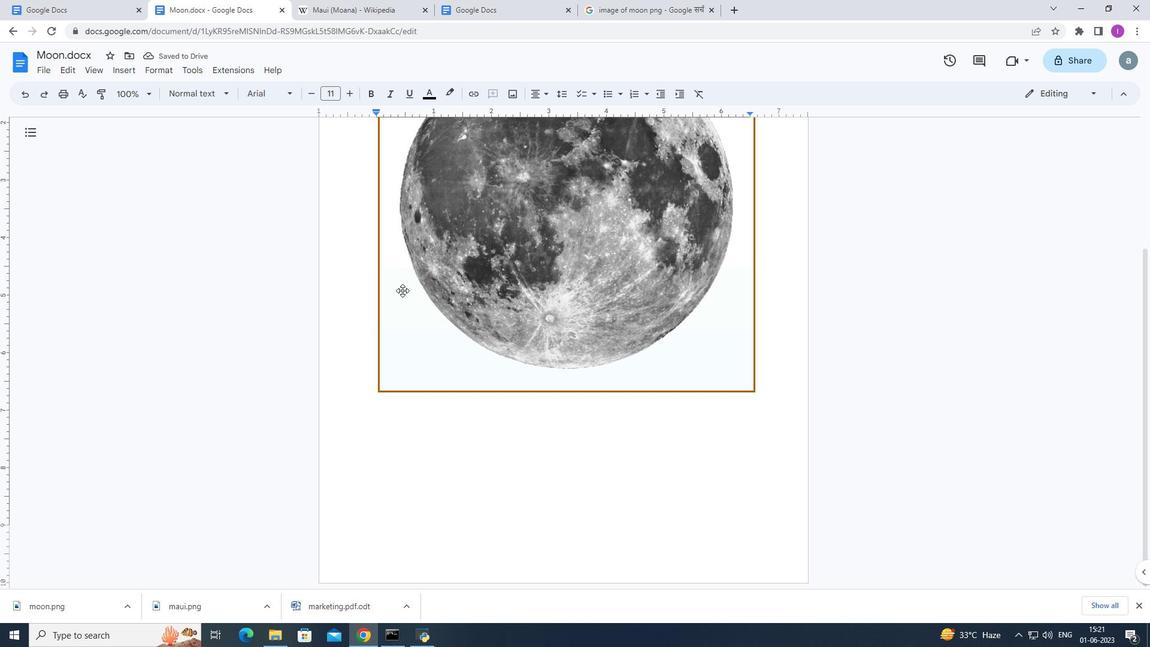 
Action: Mouse scrolled (403, 292) with delta (0, 0)
Screenshot: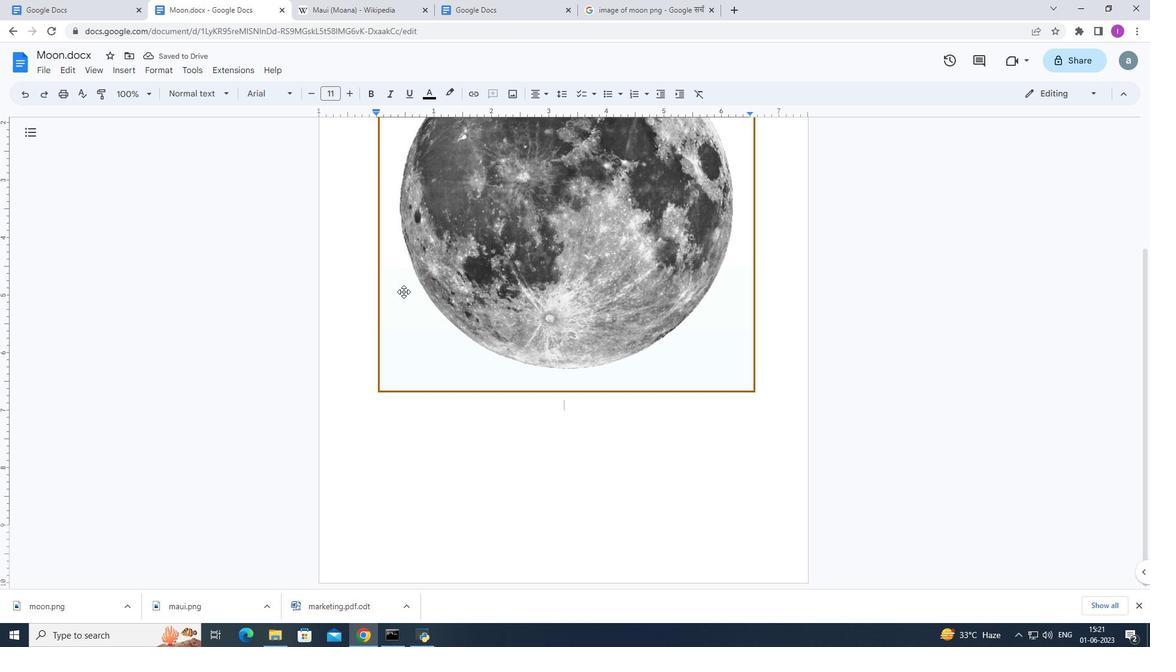 
Action: Mouse scrolled (403, 293) with delta (0, 0)
Screenshot: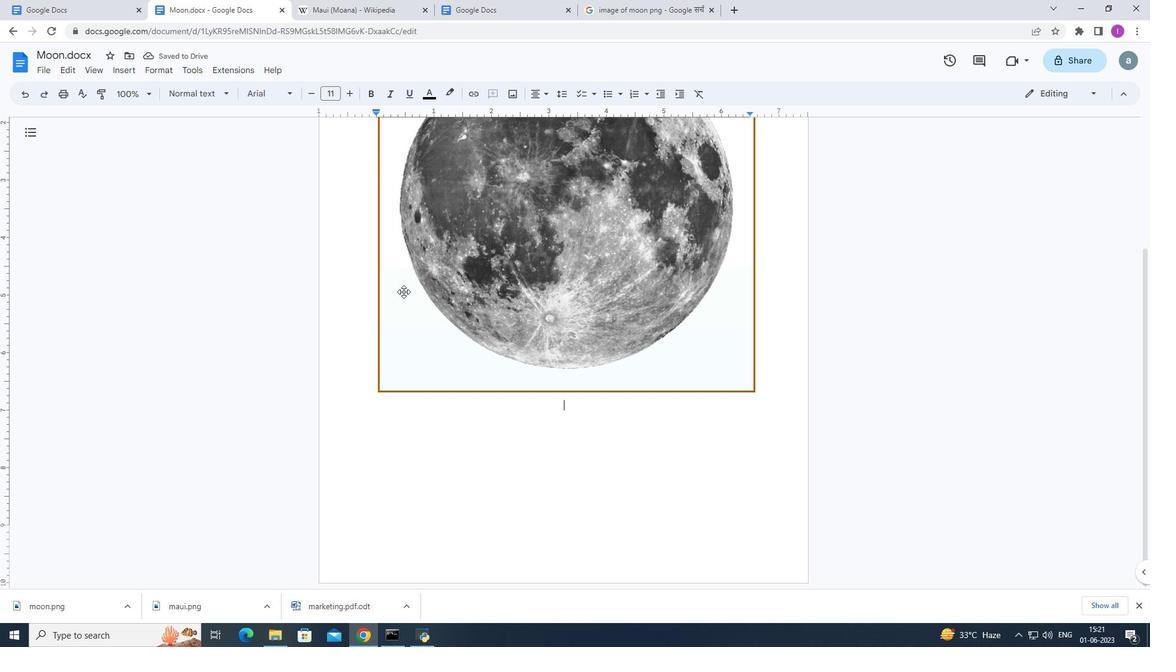 
Action: Mouse moved to (131, 67)
Screenshot: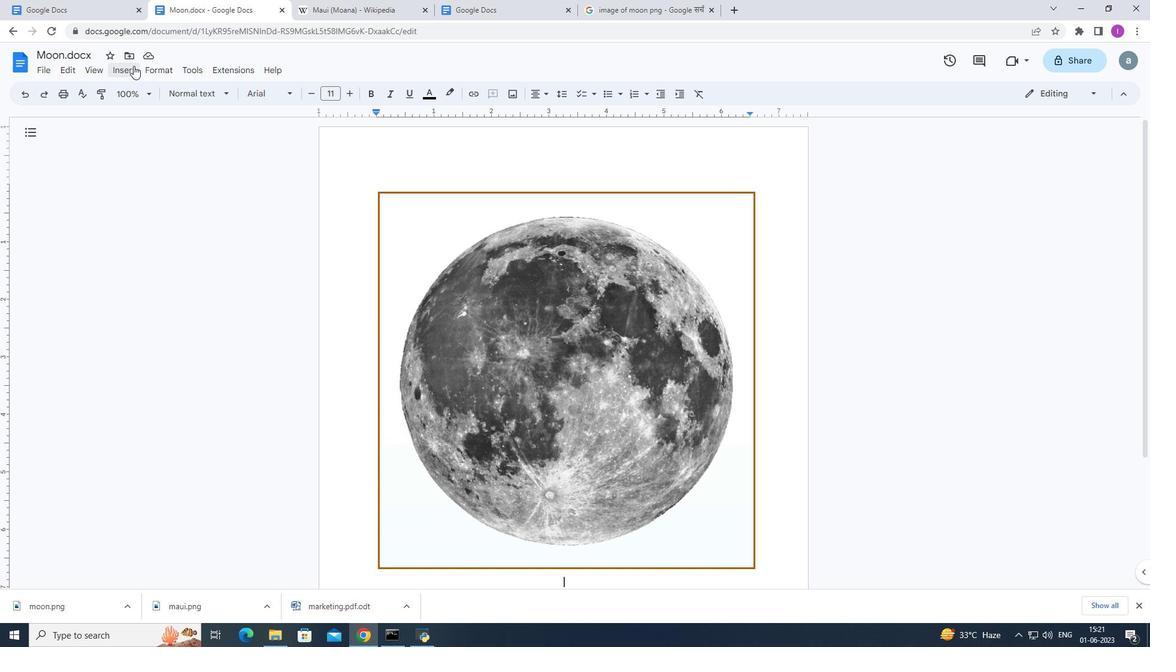 
Action: Mouse pressed left at (131, 67)
Screenshot: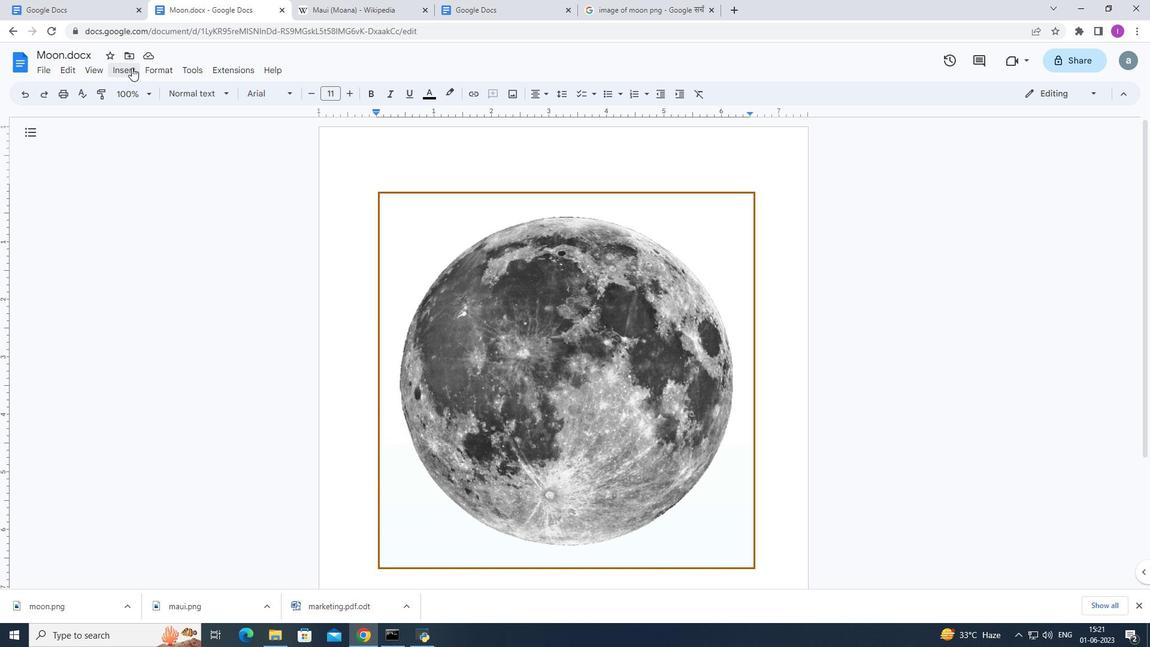 
Action: Mouse moved to (895, 204)
Screenshot: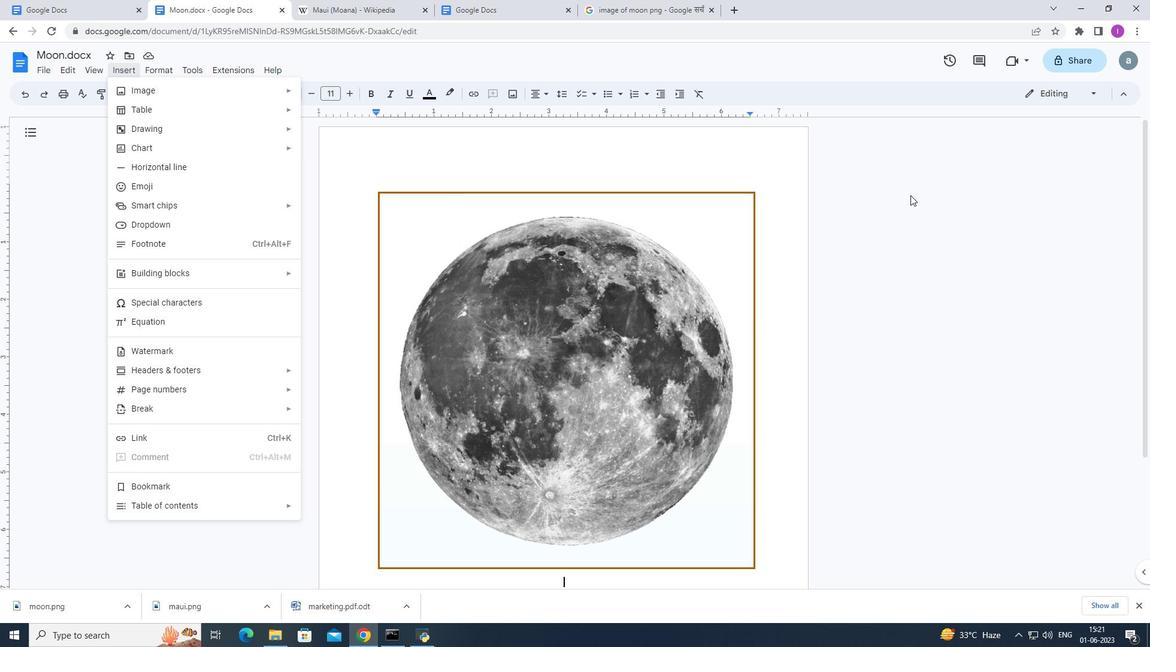 
Action: Mouse pressed left at (895, 204)
Screenshot: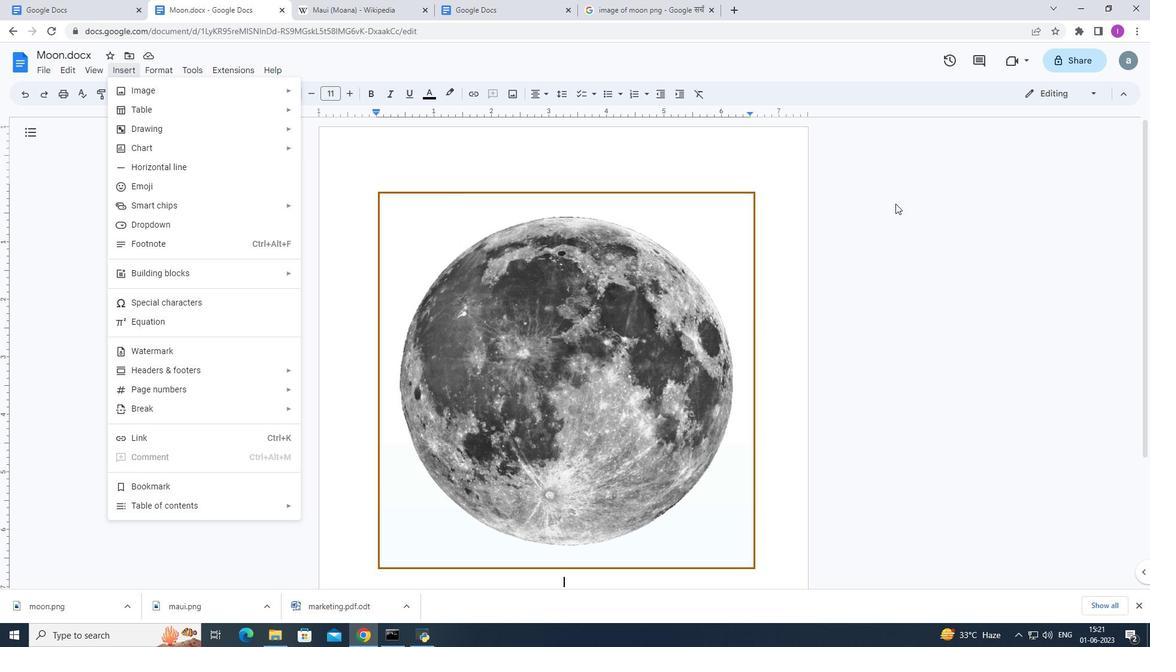 
Action: Mouse moved to (867, 211)
Screenshot: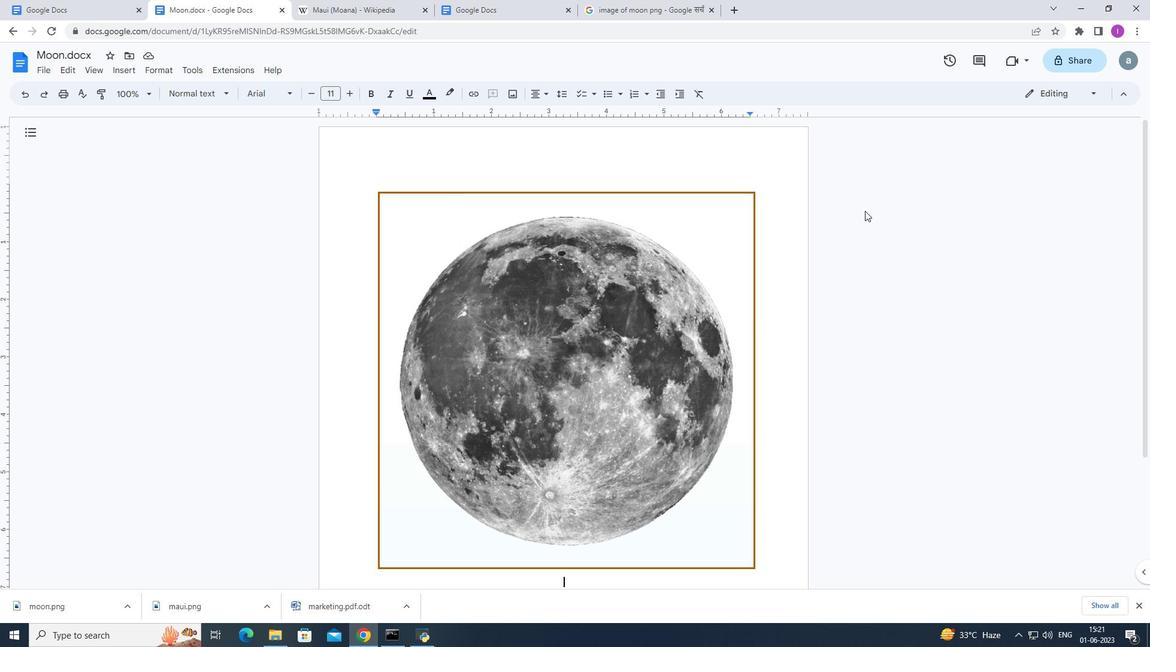 
Action: Mouse pressed left at (867, 211)
Screenshot: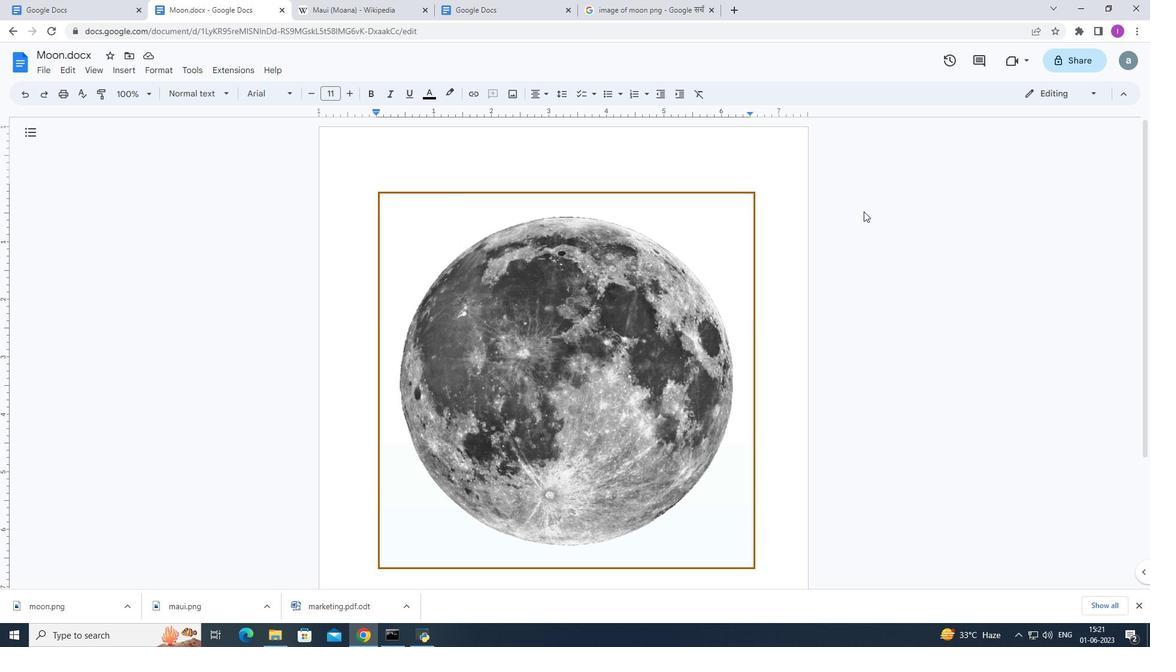
Action: Mouse moved to (132, 66)
Screenshot: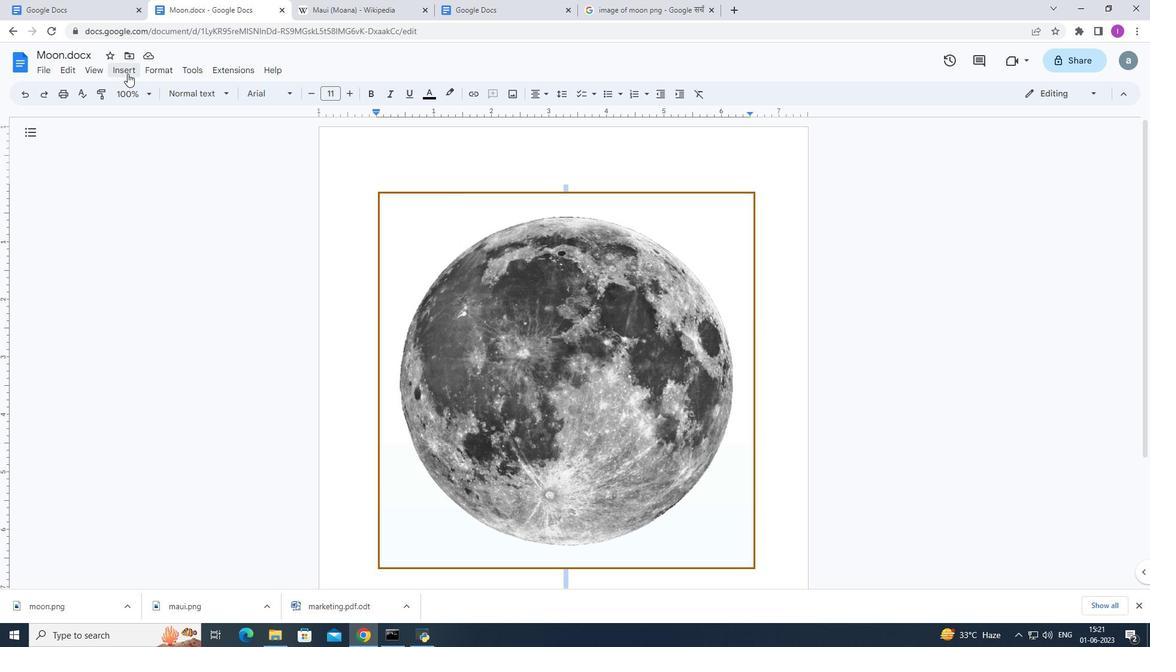
Action: Mouse pressed left at (132, 66)
Screenshot: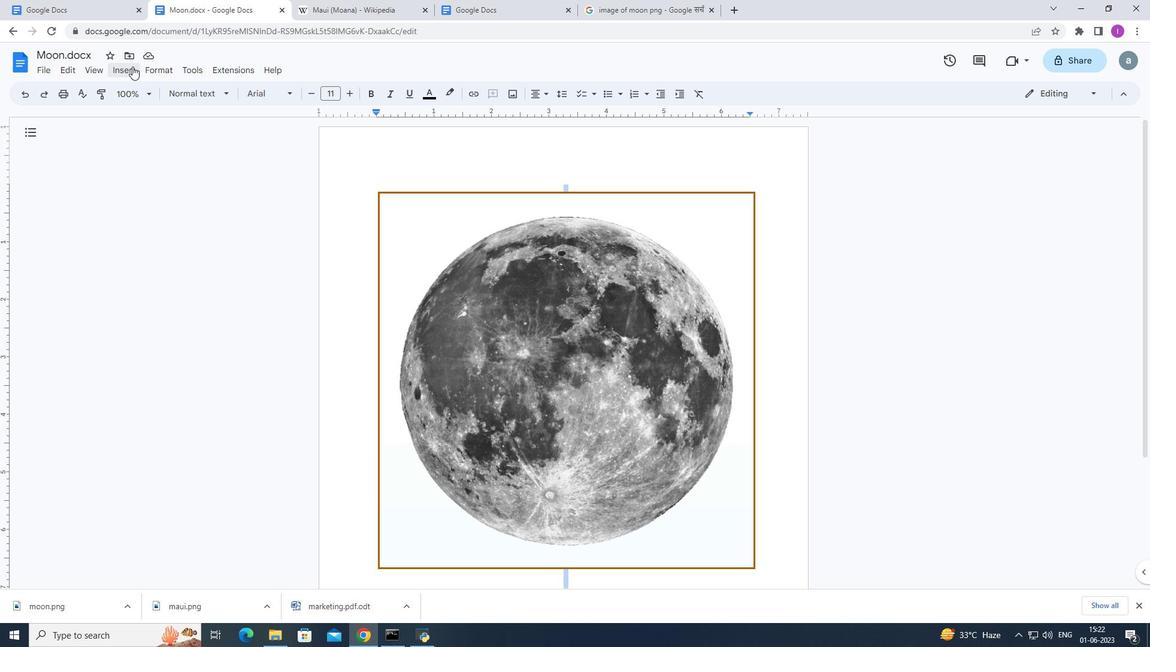 
Action: Mouse moved to (329, 131)
Screenshot: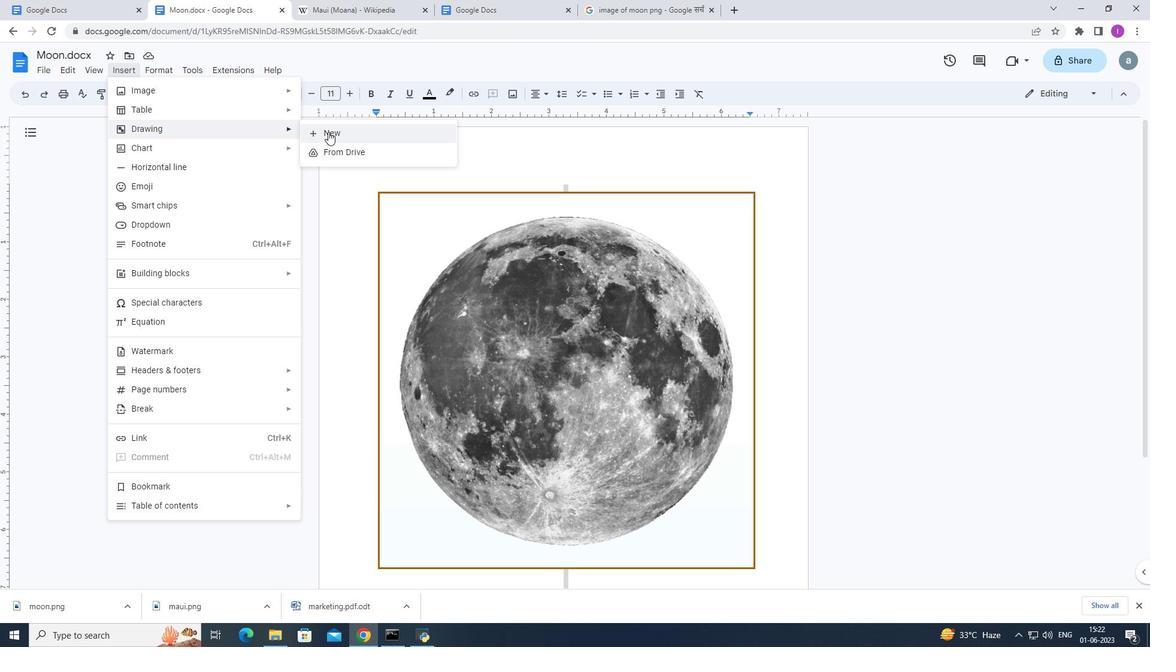
Action: Mouse pressed left at (329, 131)
Screenshot: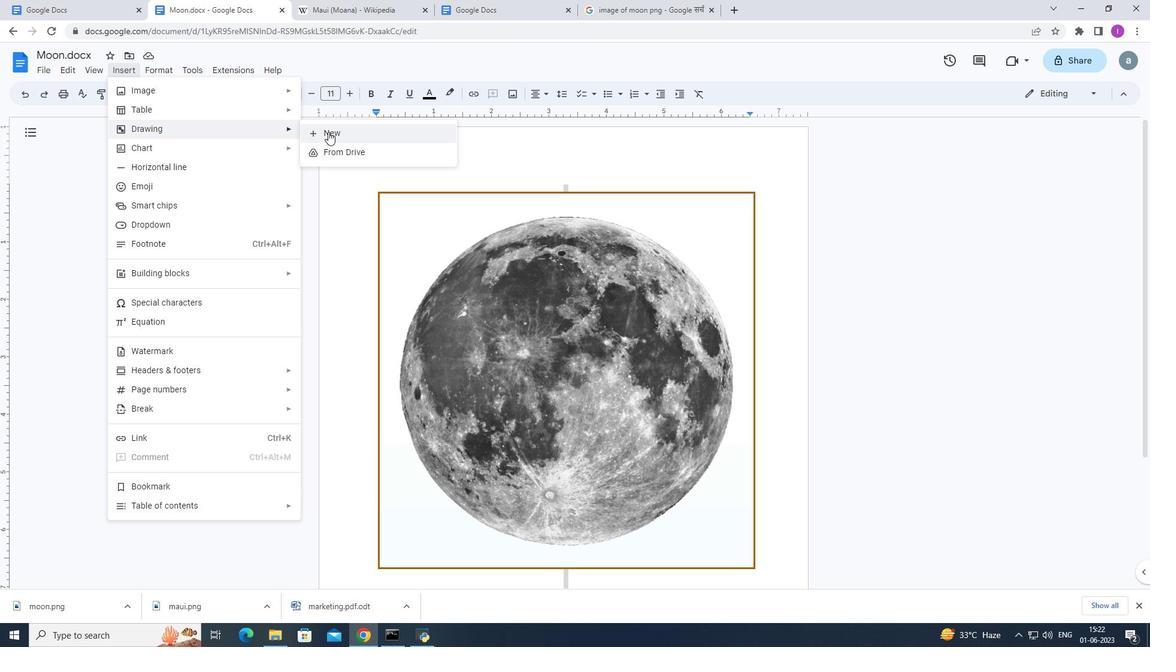 
Action: Mouse moved to (313, 114)
Screenshot: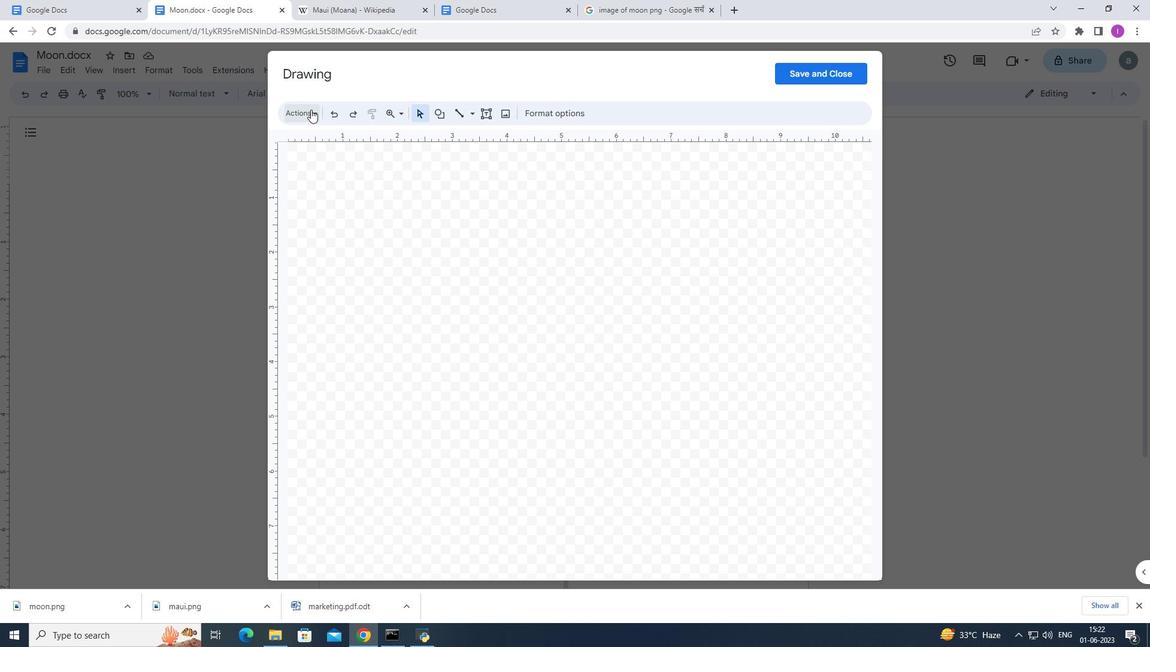 
Action: Mouse pressed left at (313, 114)
Screenshot: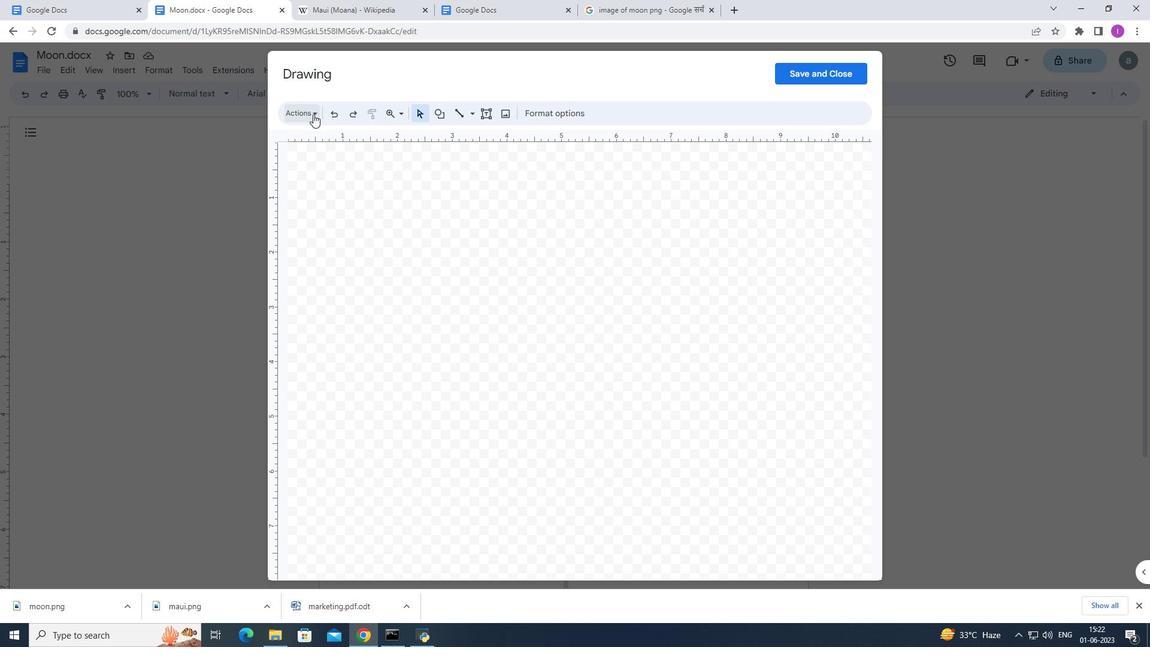 
Action: Mouse moved to (342, 199)
Screenshot: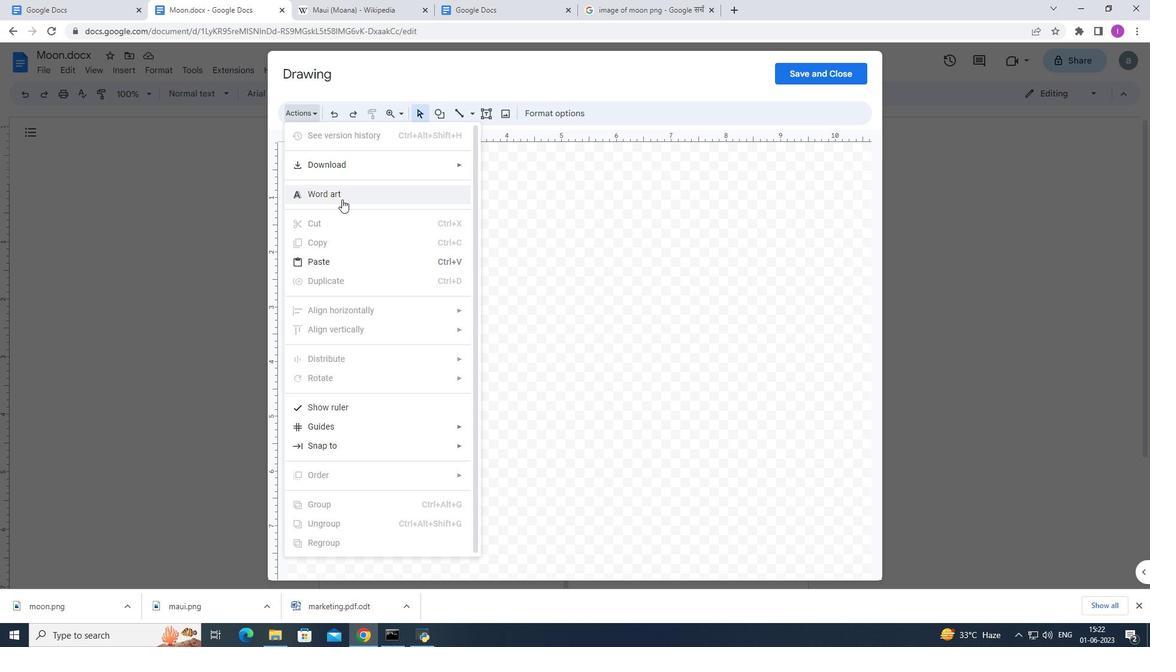 
Action: Mouse pressed left at (342, 199)
Screenshot: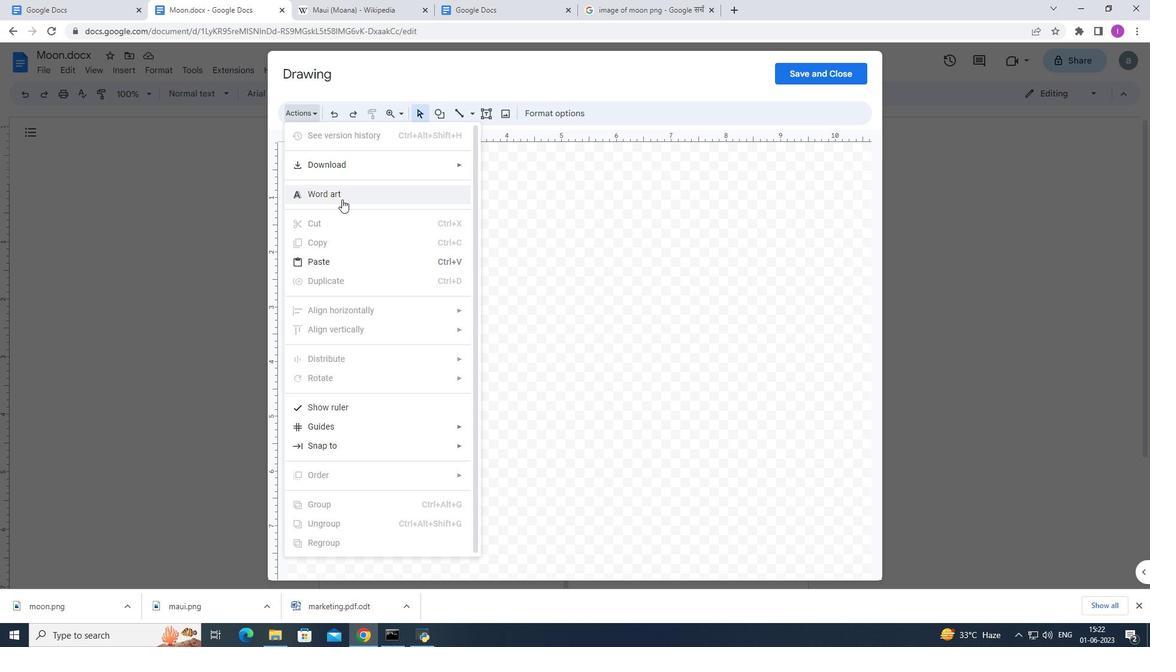 
Action: Mouse moved to (712, 198)
Screenshot: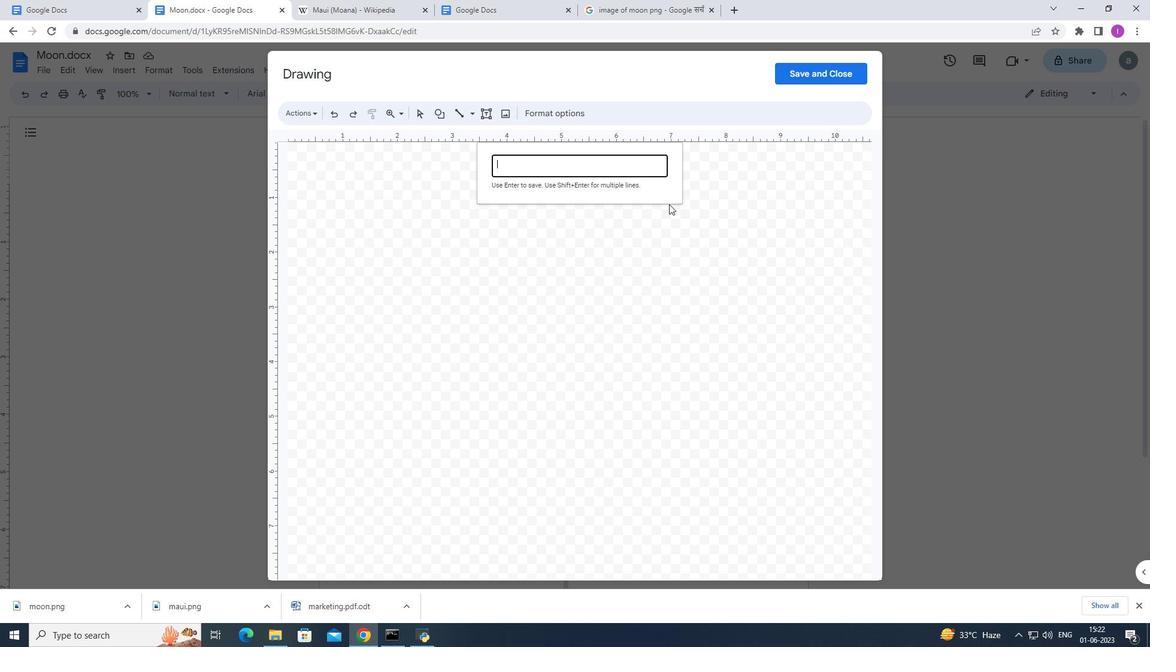
Action: Key pressed <Key.shift>Moon
Screenshot: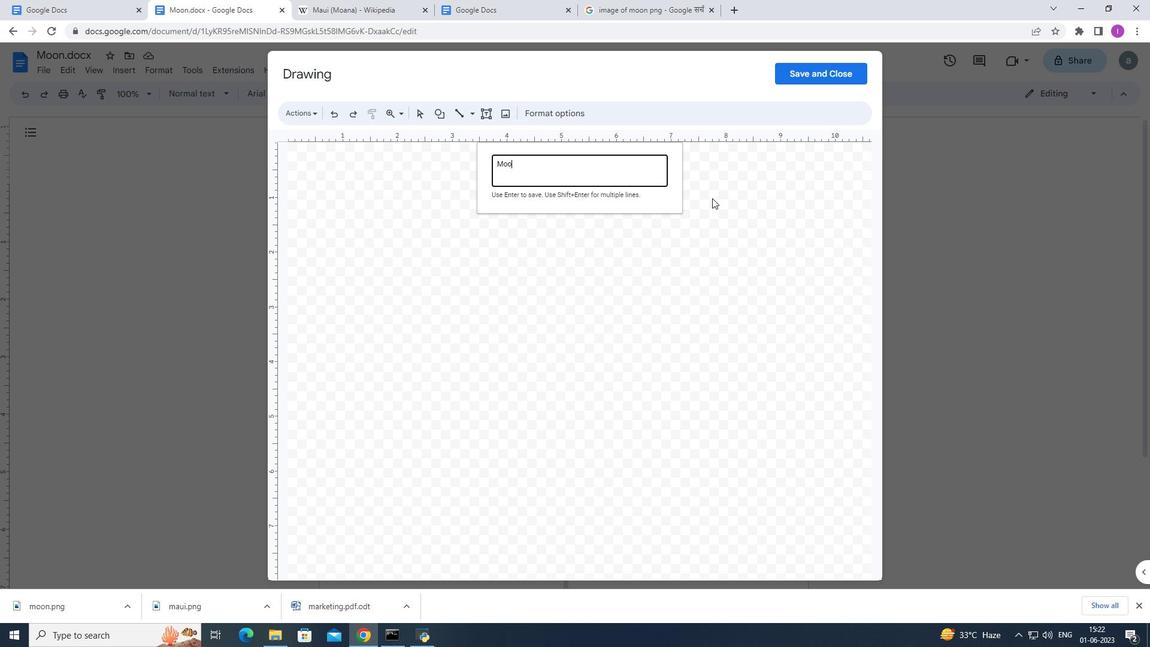 
Action: Mouse moved to (691, 185)
Screenshot: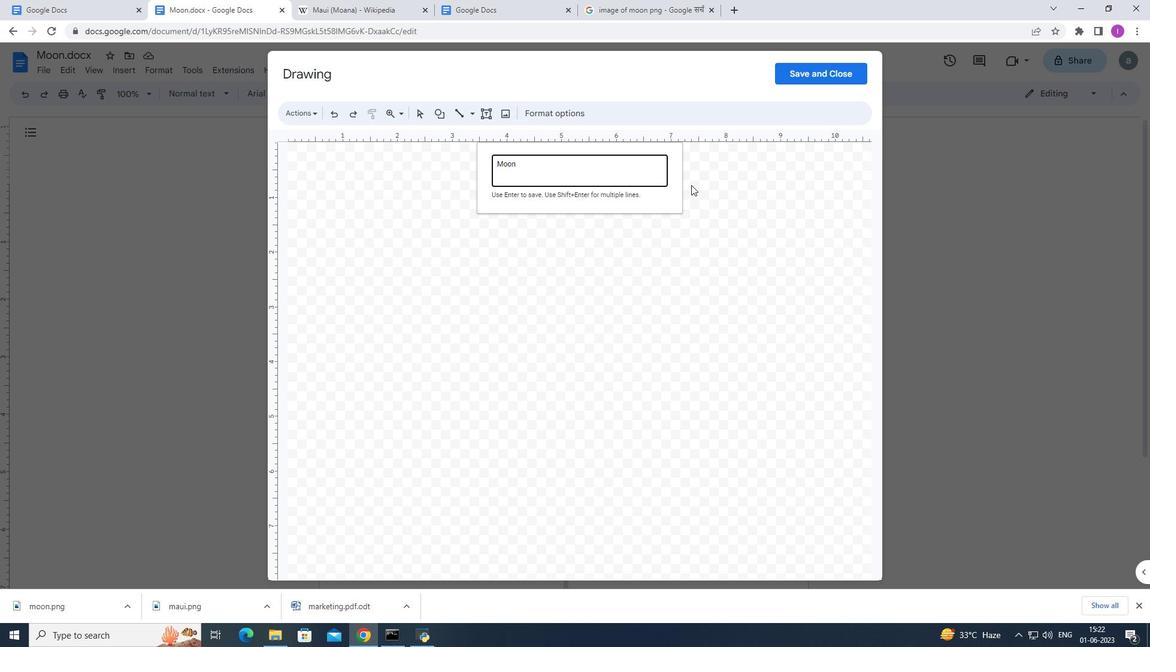 
Action: Key pressed <Key.enter>
Screenshot: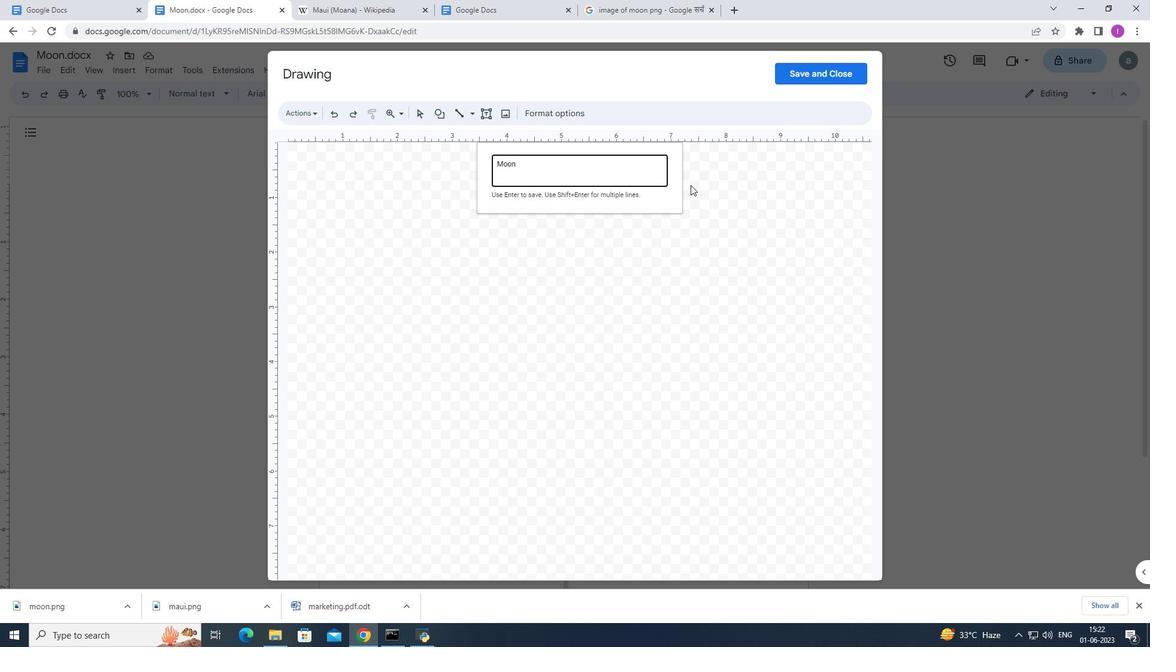 
Action: Mouse moved to (527, 111)
Screenshot: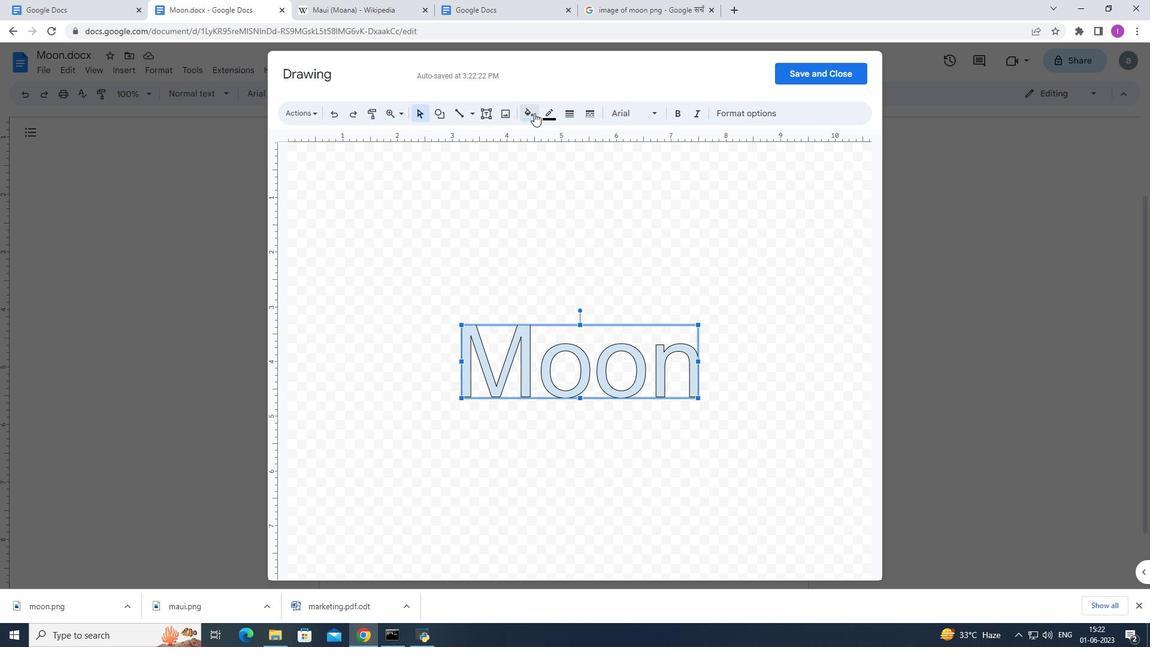 
Action: Mouse pressed left at (527, 111)
Screenshot: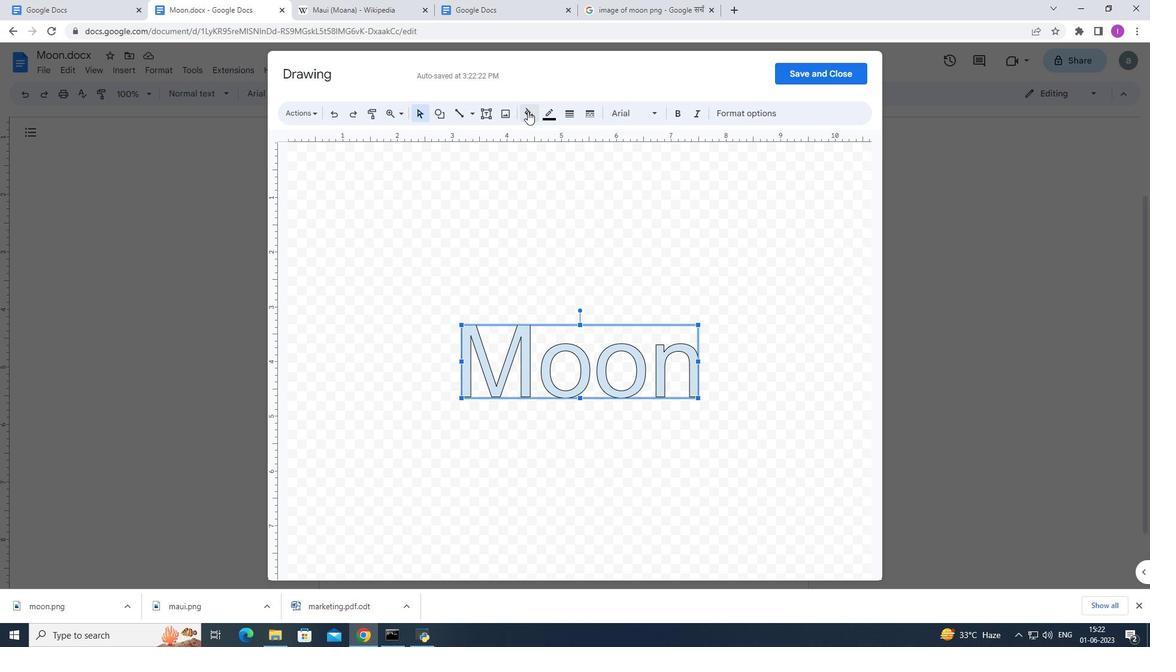 
Action: Mouse moved to (586, 209)
Screenshot: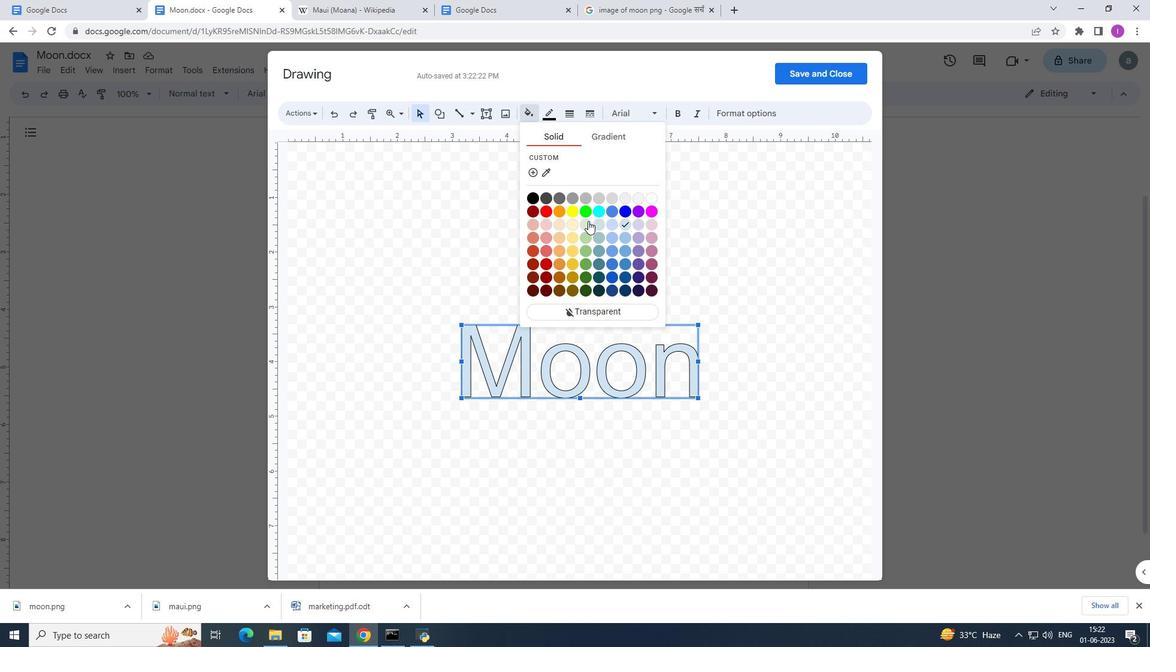 
Action: Mouse pressed left at (586, 209)
Screenshot: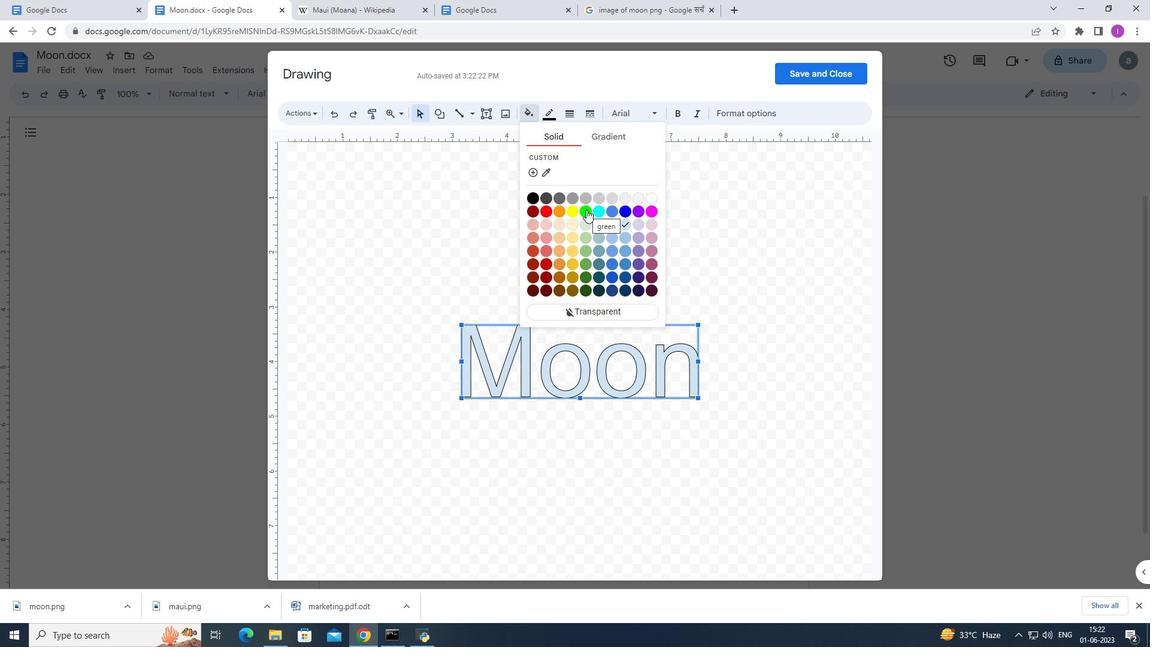 
Action: Mouse moved to (567, 113)
Screenshot: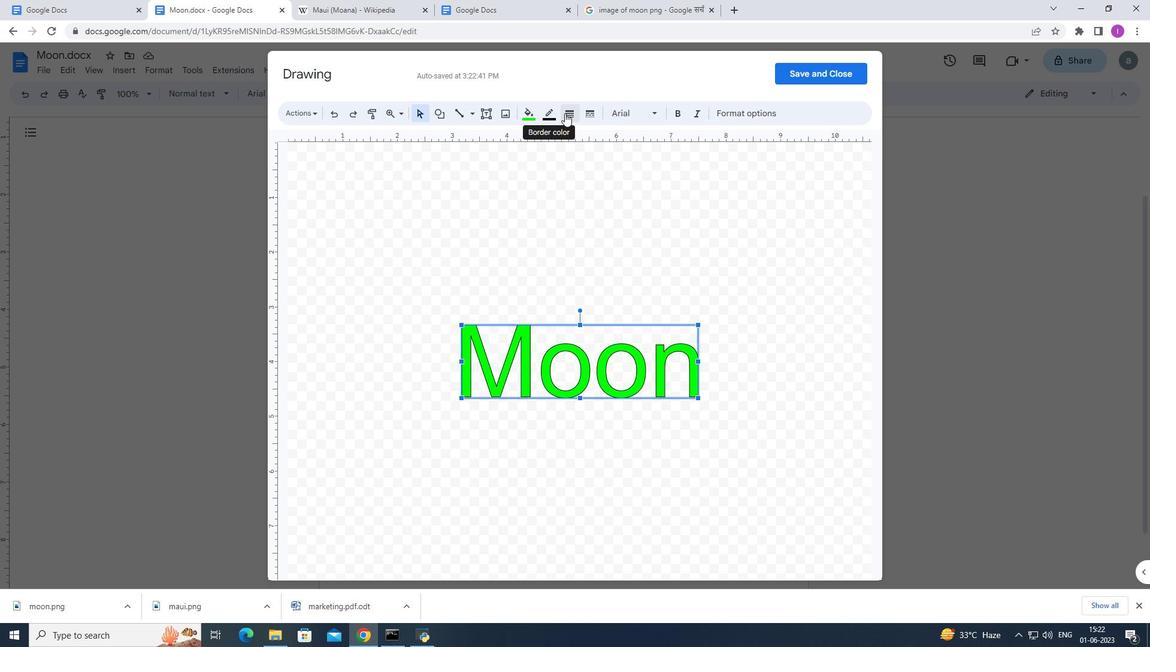 
Action: Mouse pressed left at (567, 113)
Screenshot: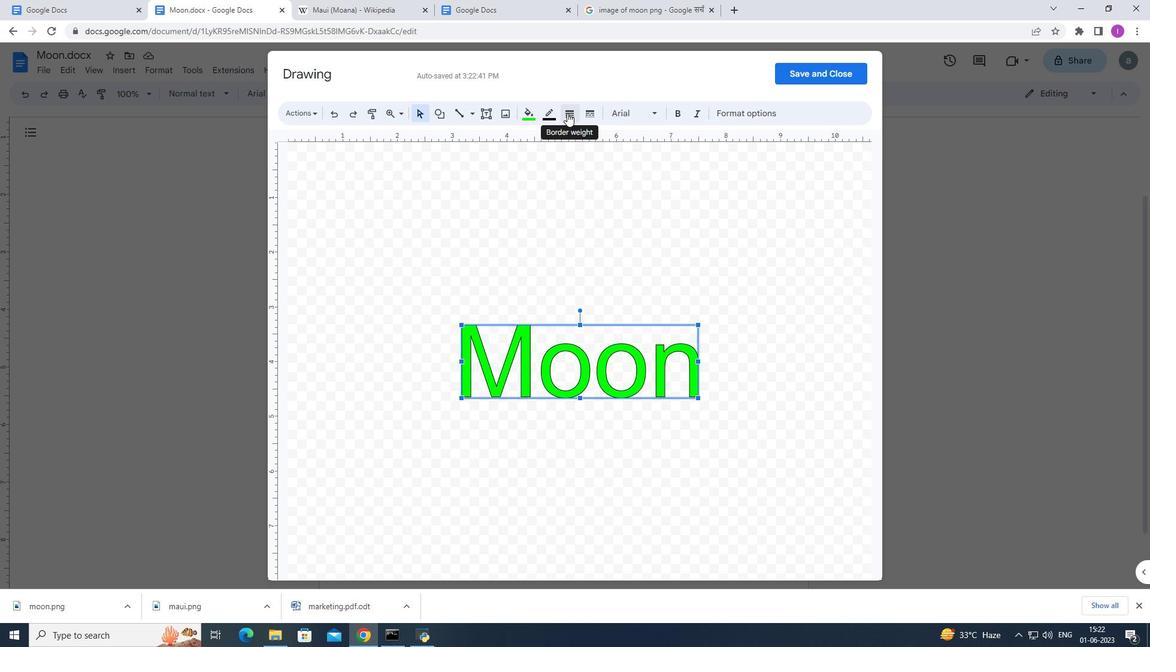 
Action: Mouse moved to (499, 195)
Screenshot: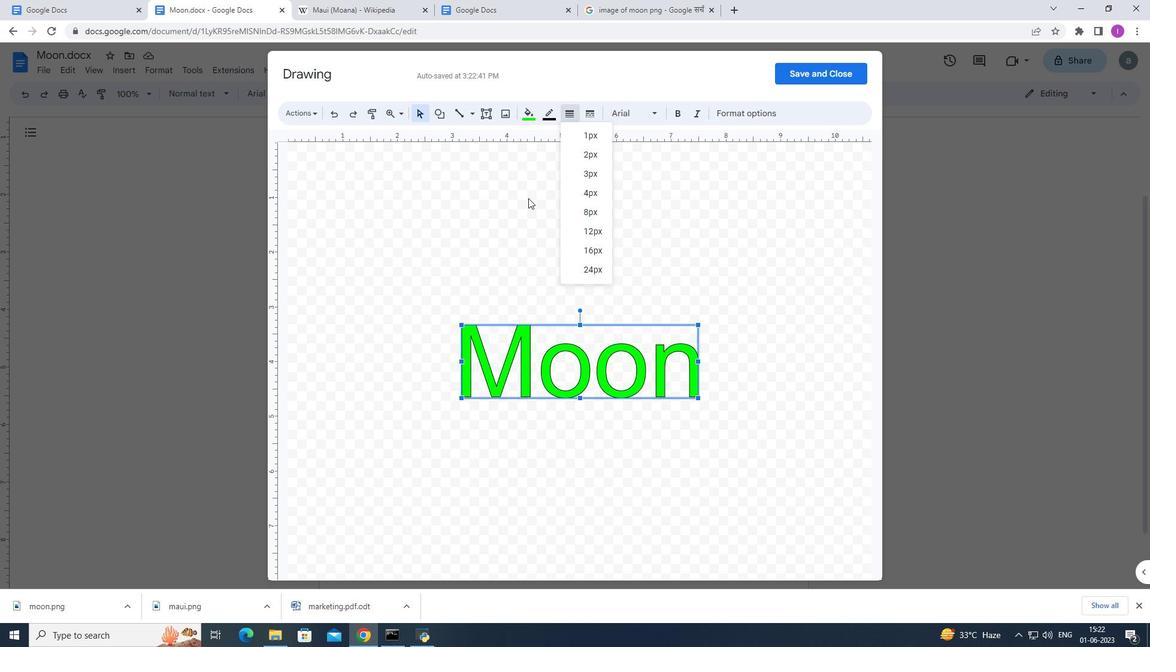
Action: Mouse pressed left at (499, 195)
Screenshot: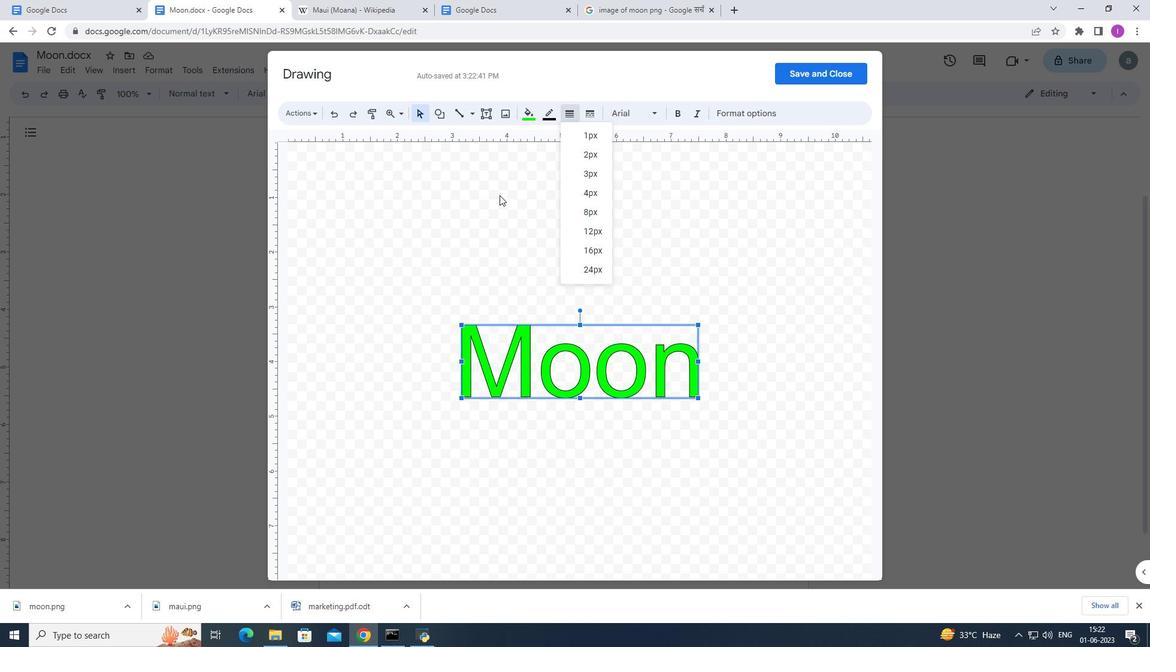 
Action: Mouse moved to (821, 77)
Screenshot: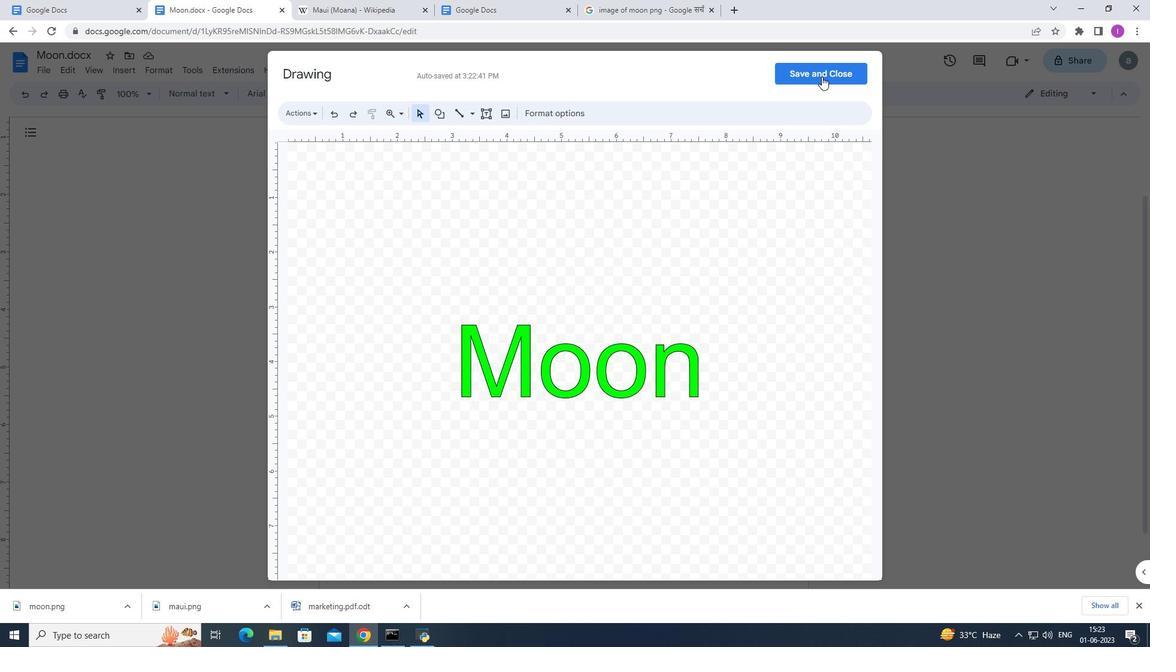 
Action: Mouse pressed left at (821, 77)
Screenshot: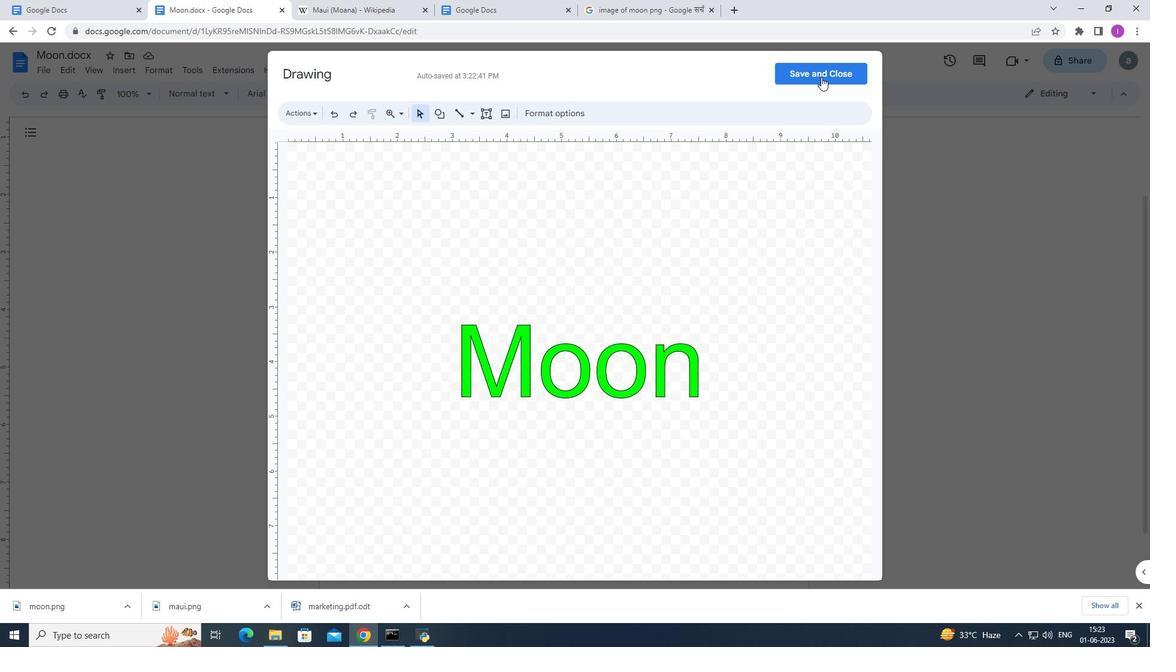 
Action: Mouse moved to (429, 475)
Screenshot: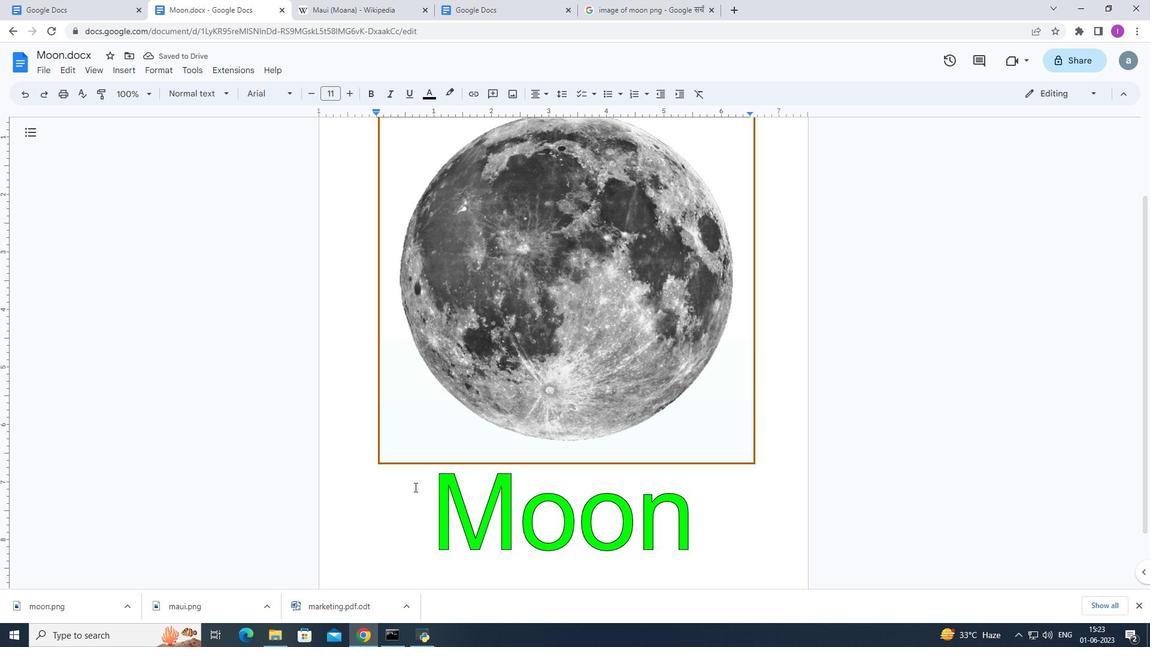 
Action: Mouse pressed left at (429, 475)
Screenshot: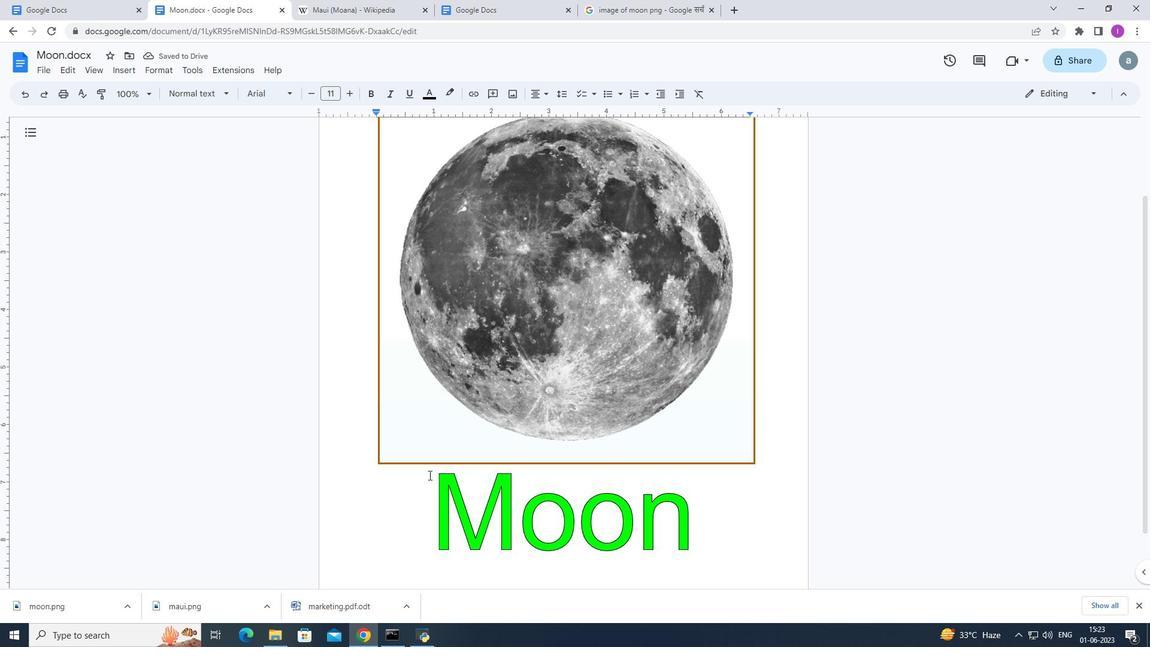 
Action: Mouse moved to (476, 572)
Screenshot: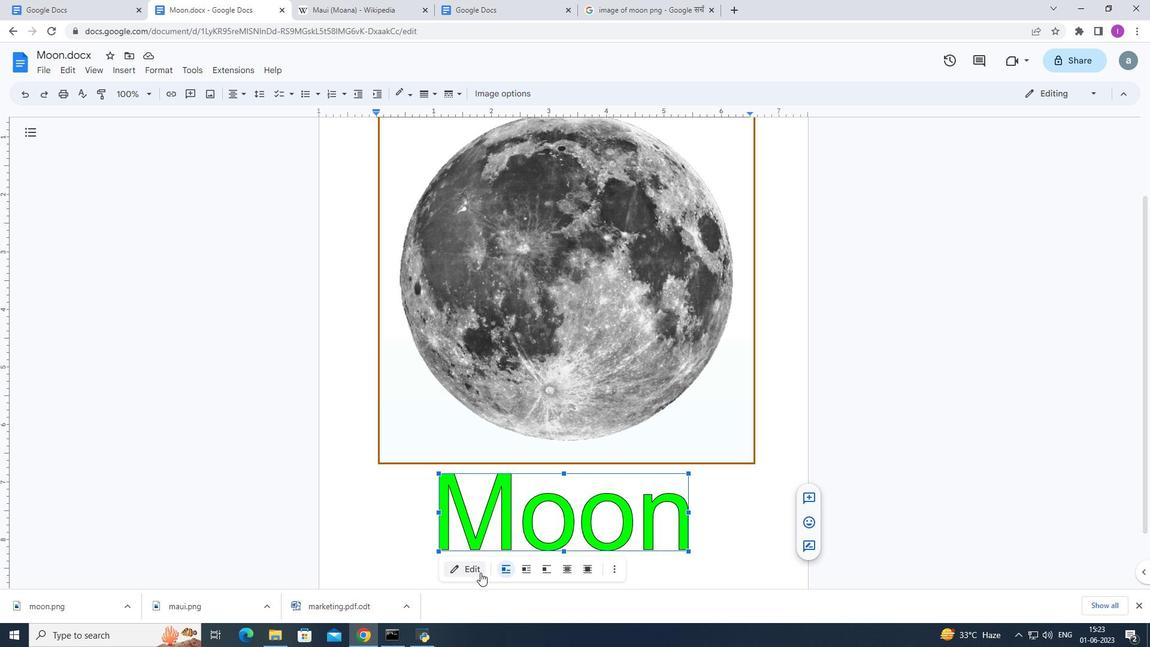 
Action: Mouse pressed left at (476, 572)
Screenshot: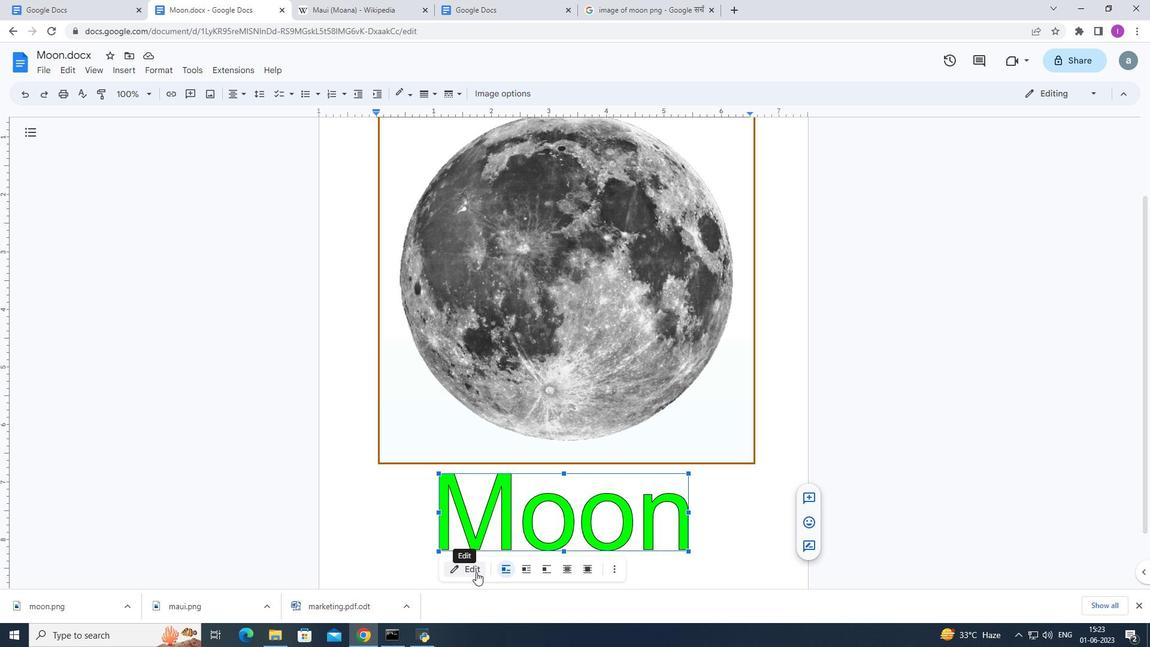 
Action: Mouse moved to (802, 73)
Screenshot: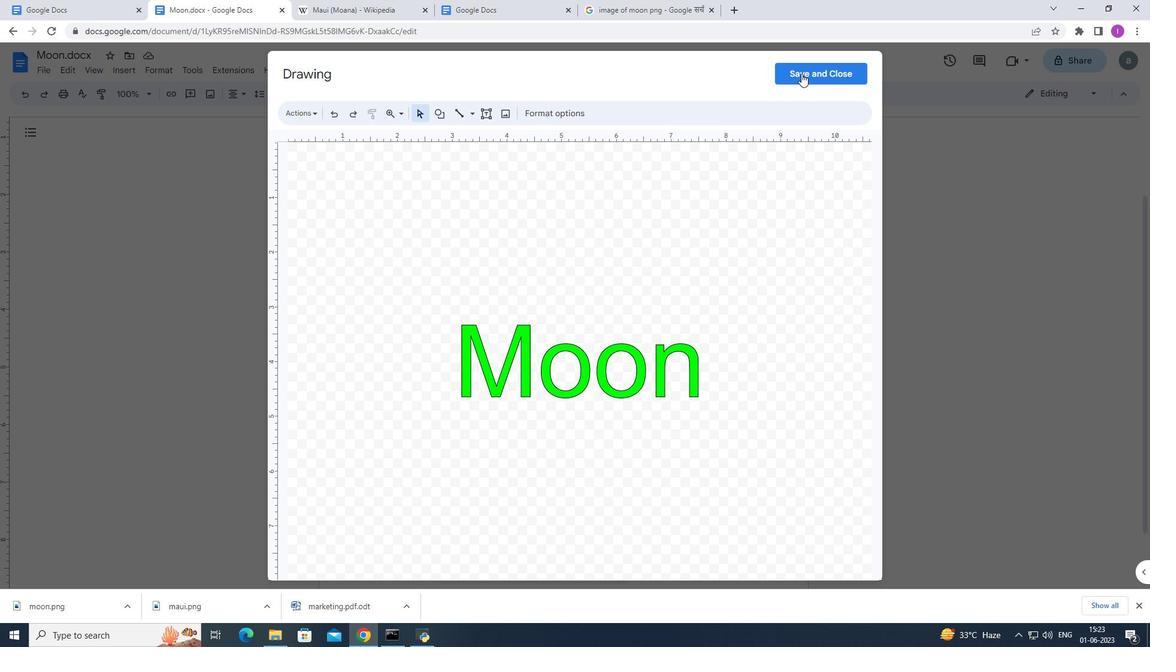 
Action: Mouse pressed left at (802, 73)
Screenshot: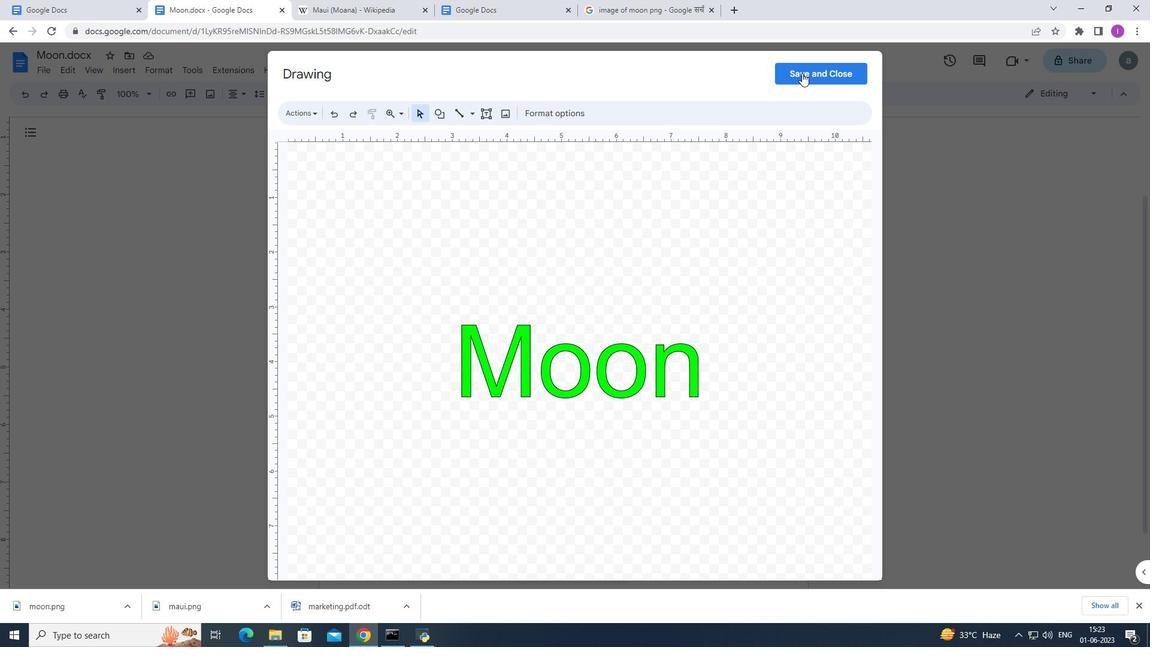 
Action: Mouse moved to (517, 98)
Screenshot: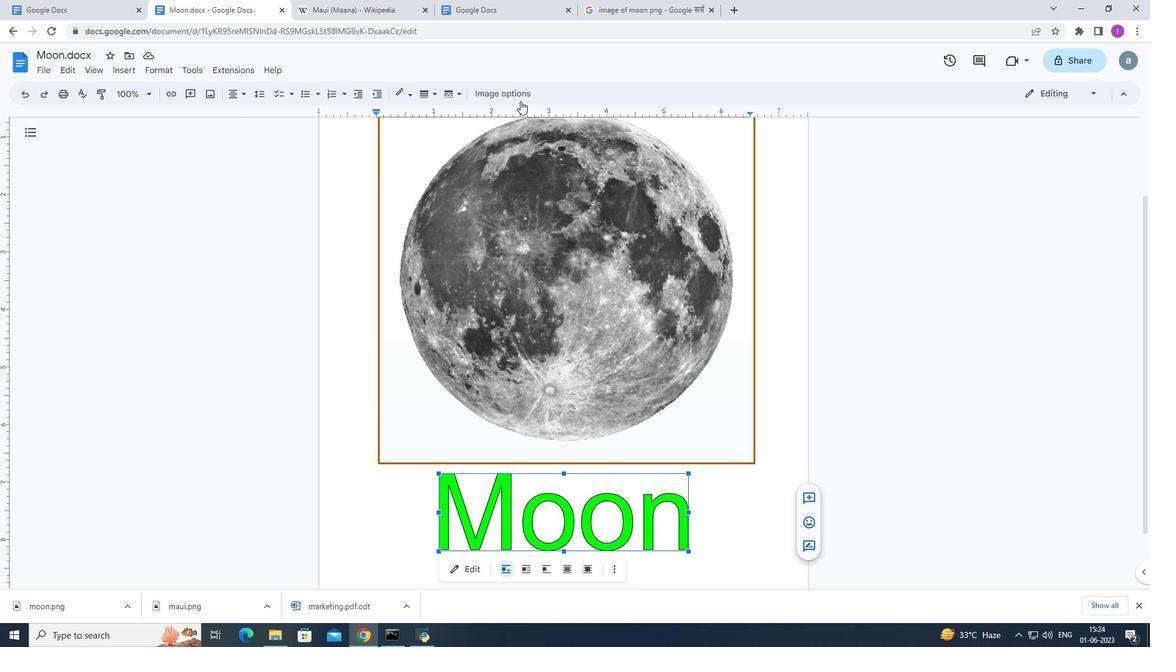 
Action: Mouse pressed left at (517, 98)
Screenshot: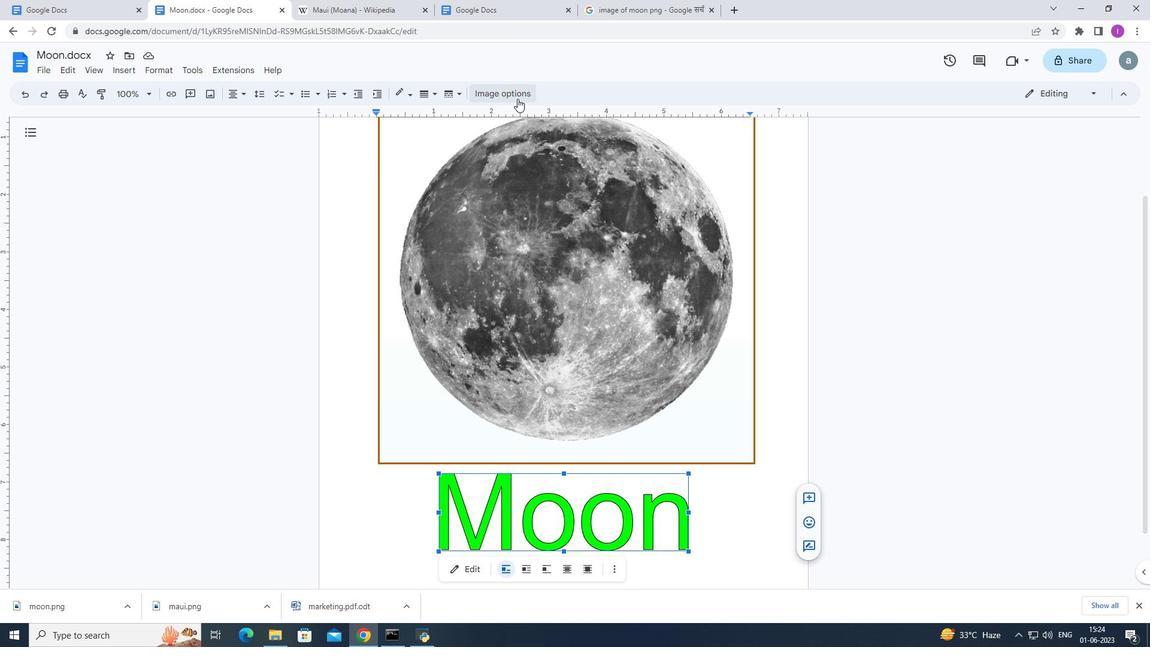 
Action: Mouse moved to (510, 87)
Screenshot: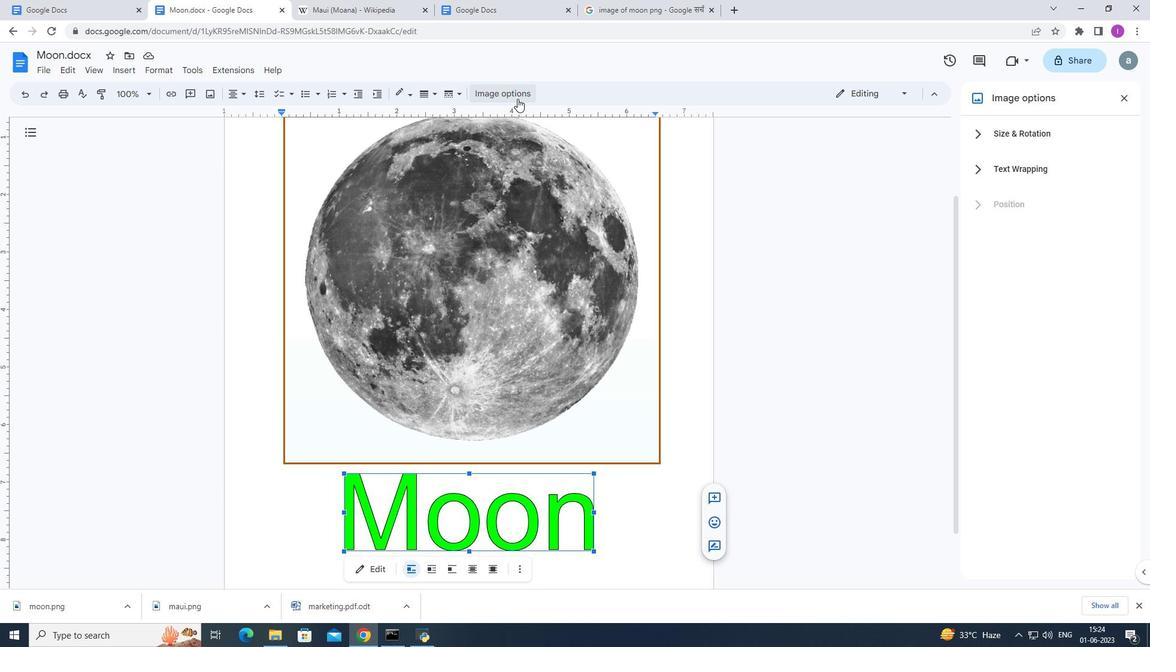 
Action: Mouse pressed left at (510, 87)
Screenshot: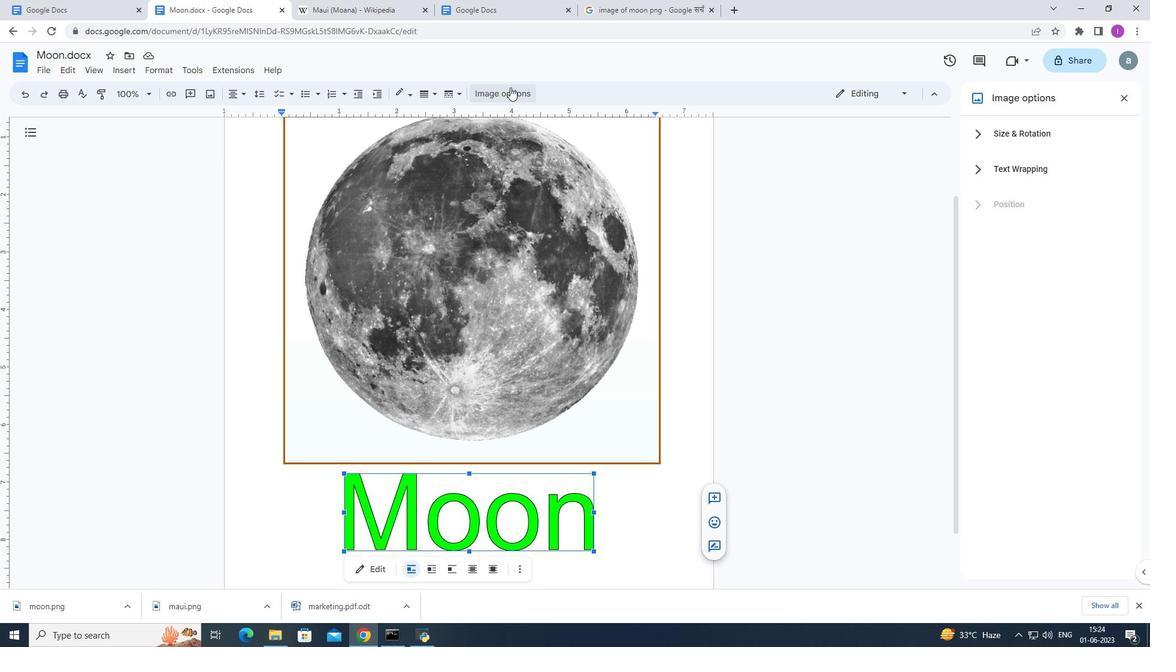 
Action: Mouse moved to (508, 94)
Screenshot: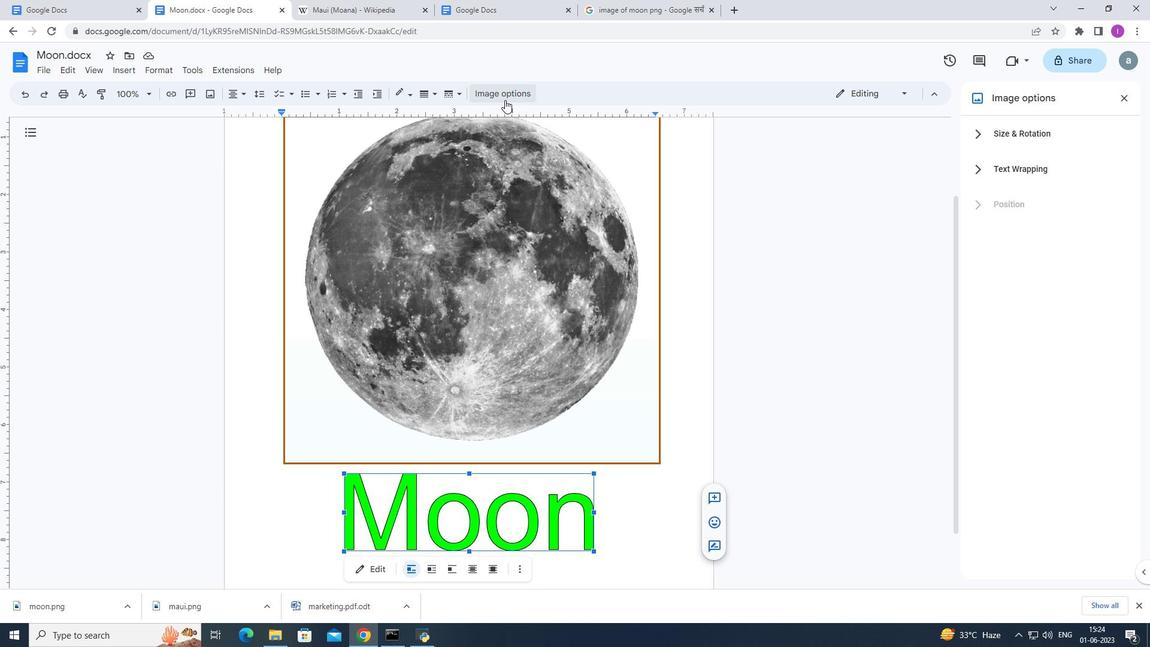 
Action: Mouse pressed left at (508, 94)
Screenshot: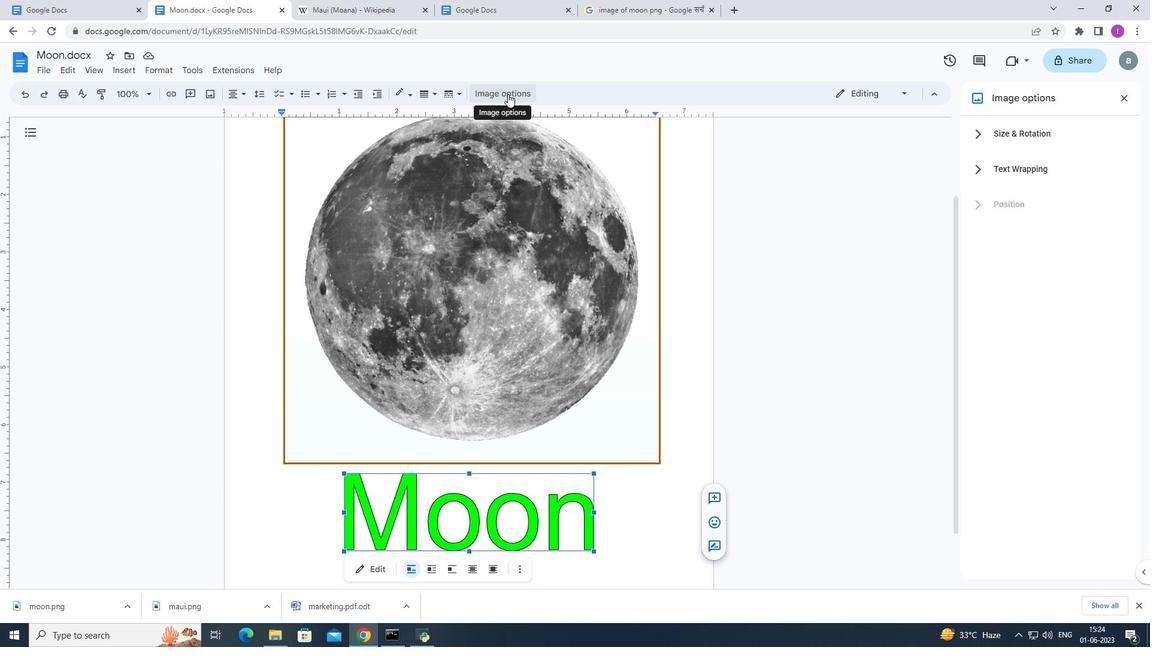 
Action: Mouse moved to (531, 92)
Screenshot: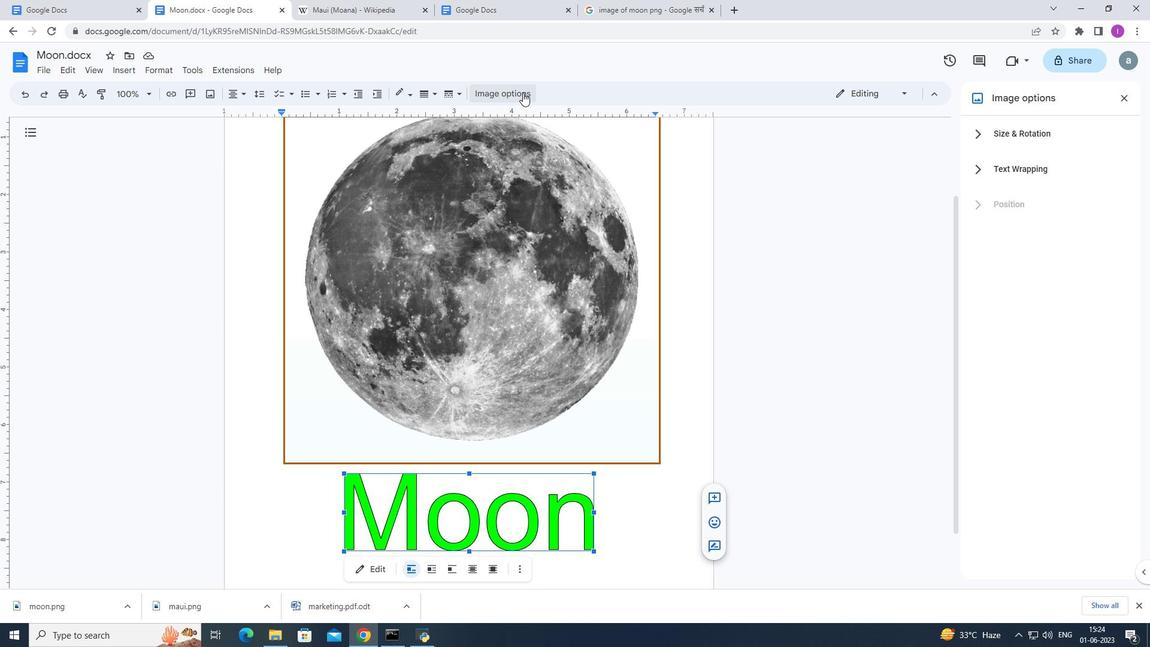 
Action: Mouse pressed left at (531, 92)
Screenshot: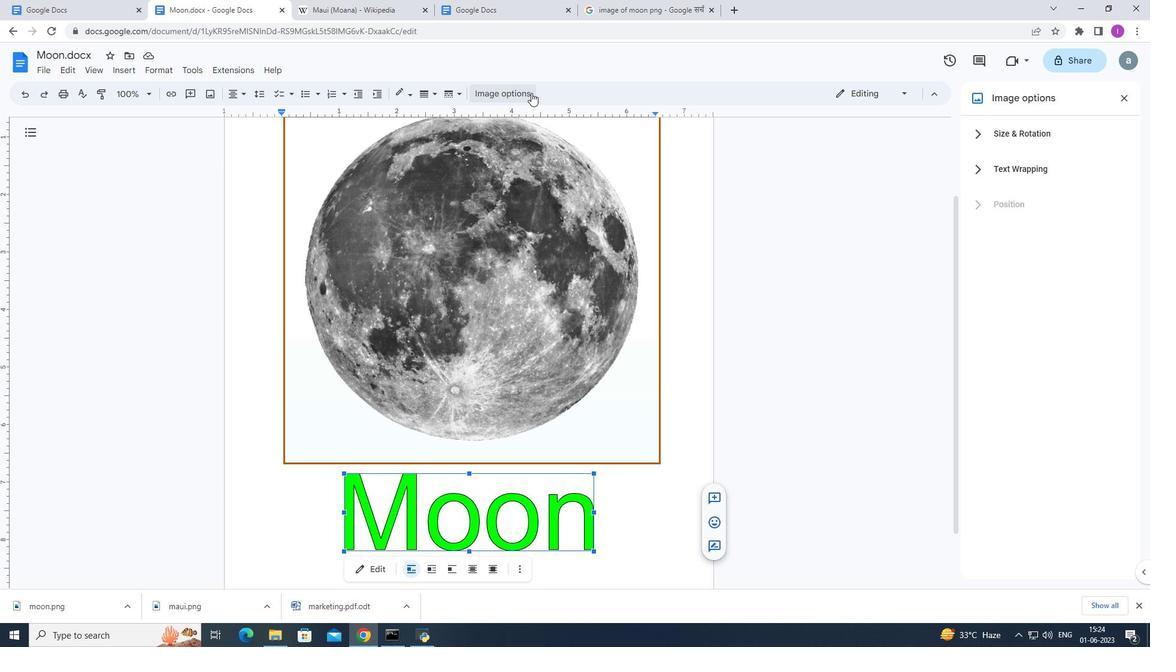 
Action: Mouse moved to (1032, 130)
Screenshot: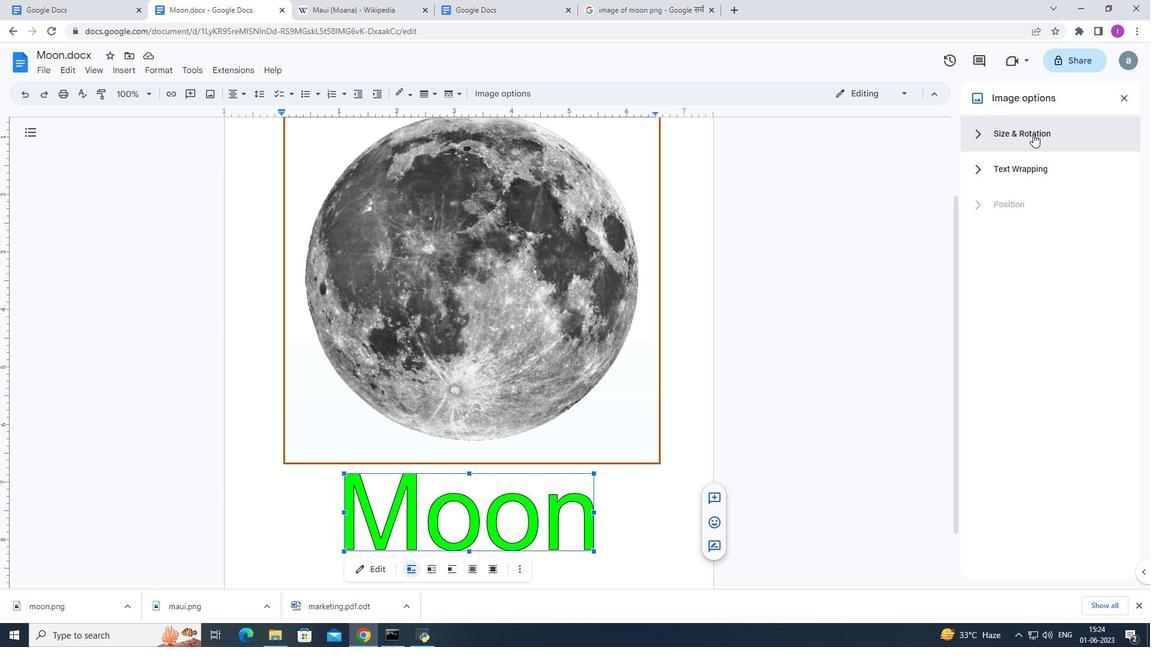 
Action: Mouse pressed left at (1032, 130)
Screenshot: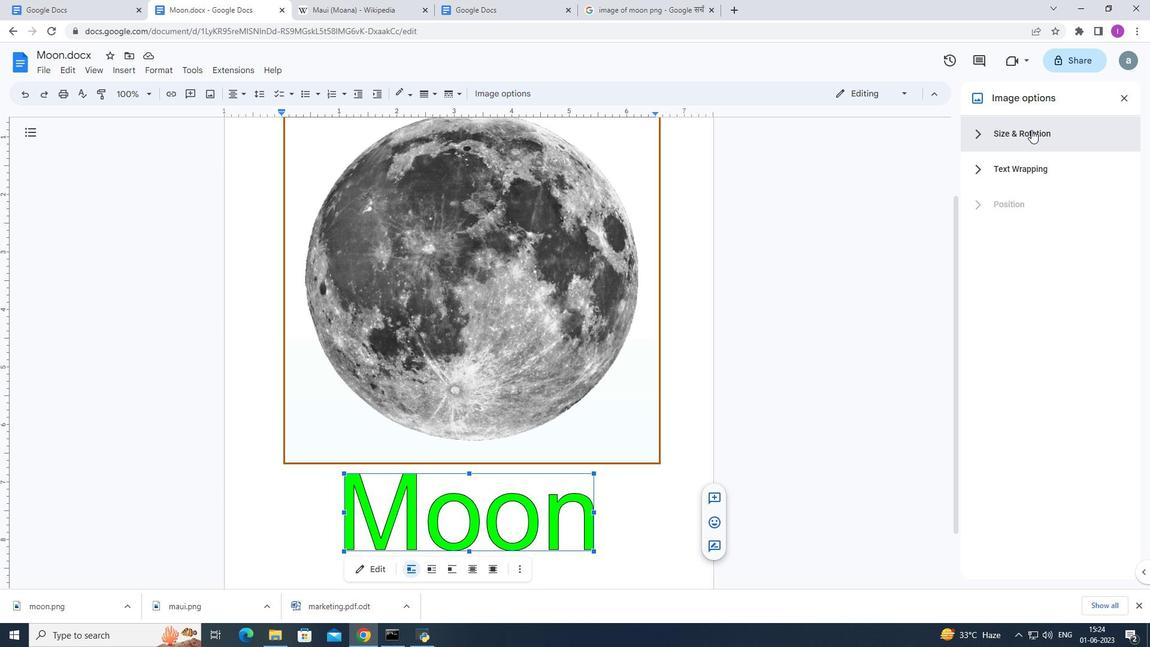 
Action: Mouse moved to (1071, 193)
Screenshot: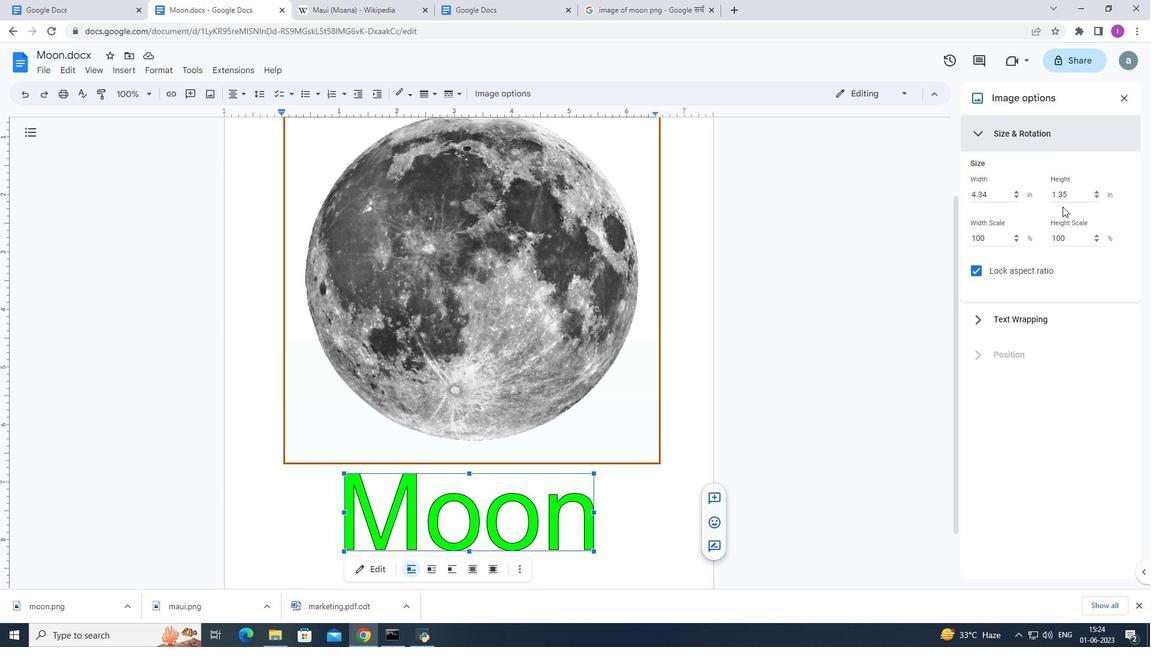 
Action: Mouse pressed left at (1071, 193)
Screenshot: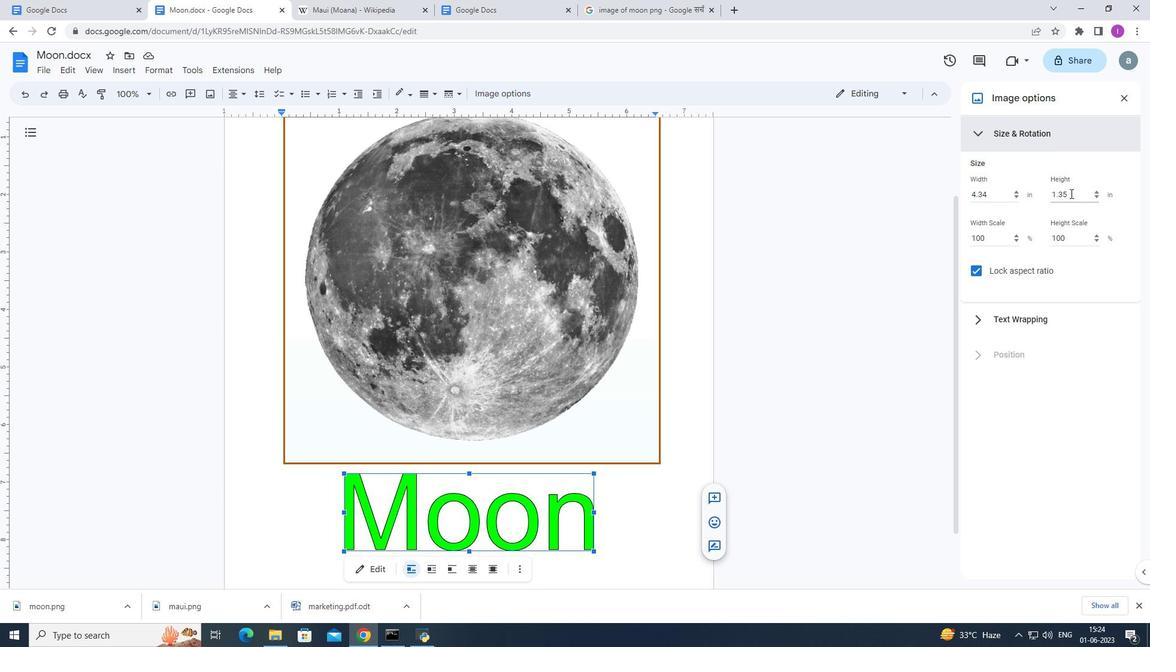 
Action: Mouse moved to (1059, 213)
Screenshot: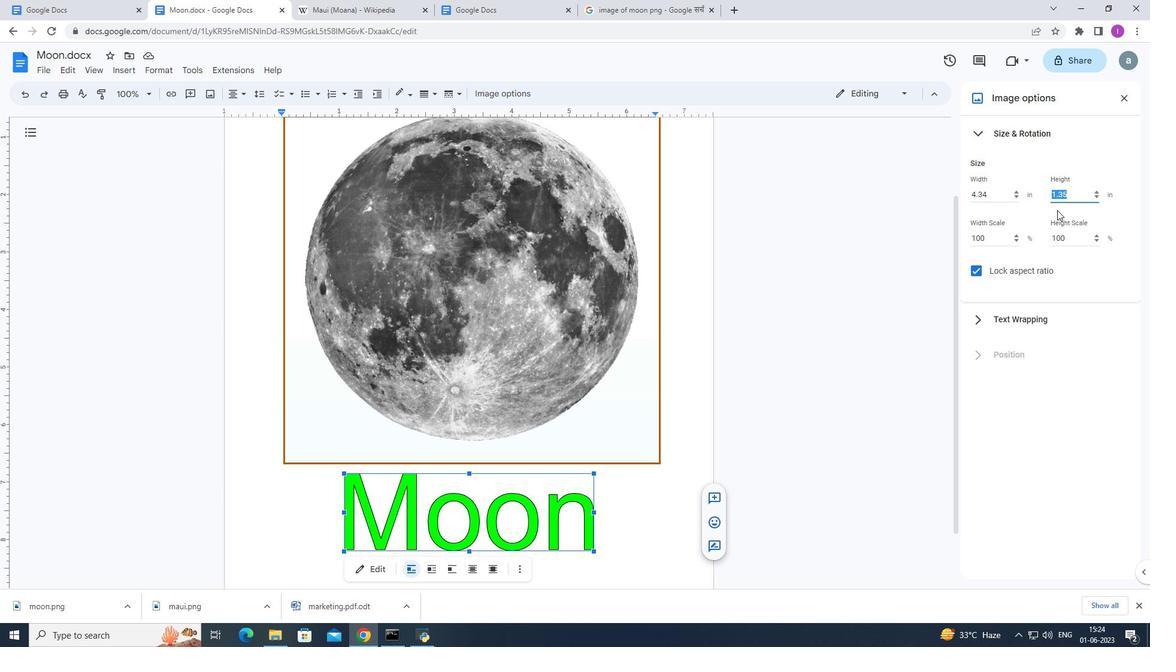 
Action: Key pressed 6.
Screenshot: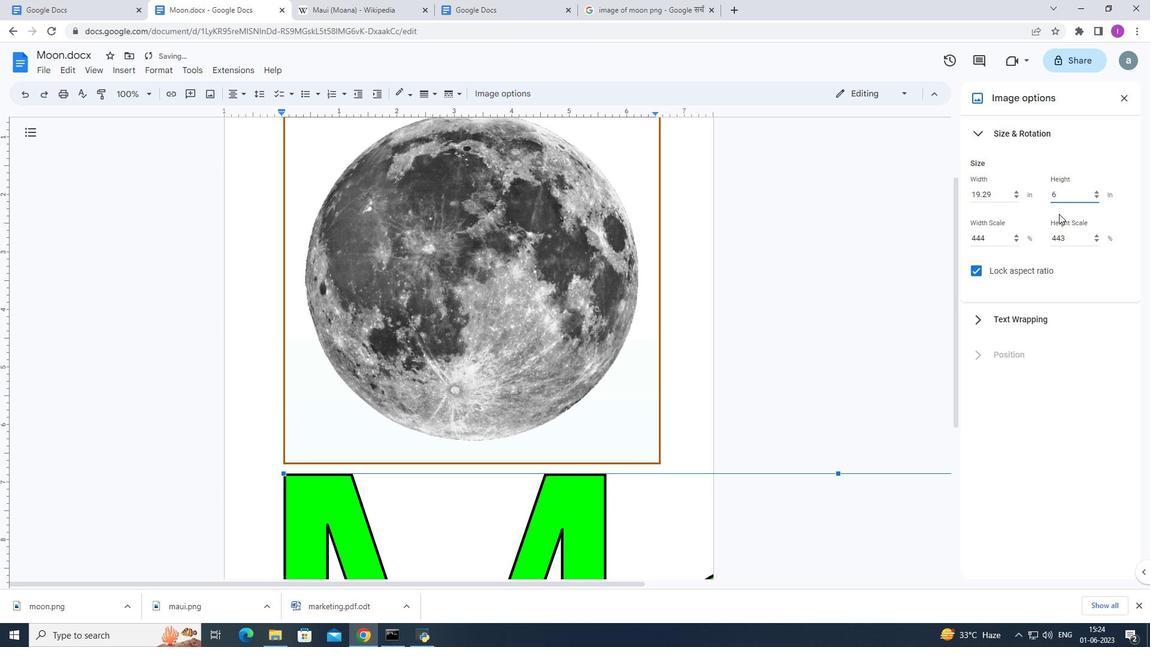 
Action: Mouse moved to (1061, 212)
Screenshot: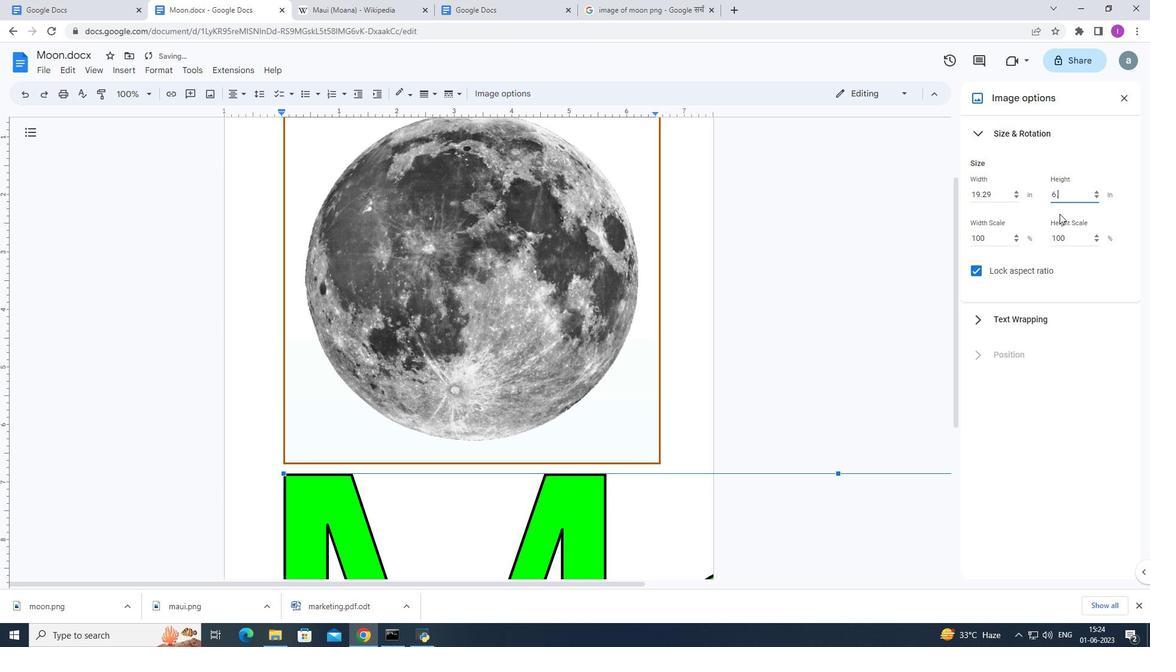 
Action: Key pressed 82
Screenshot: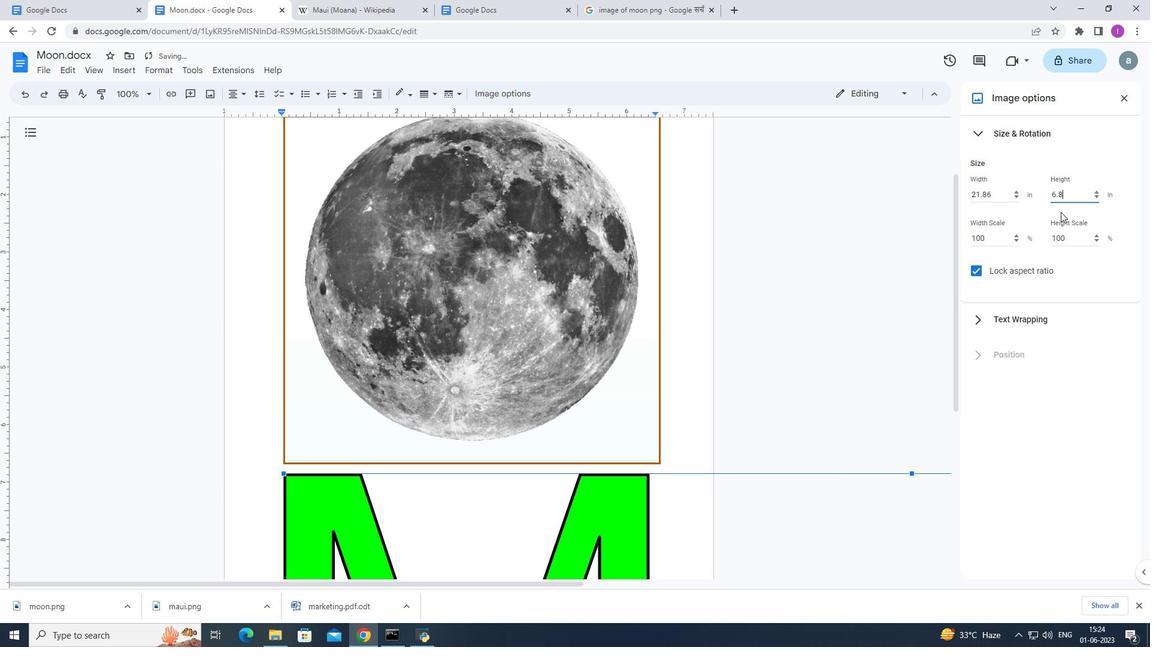 
Action: Mouse moved to (873, 340)
Screenshot: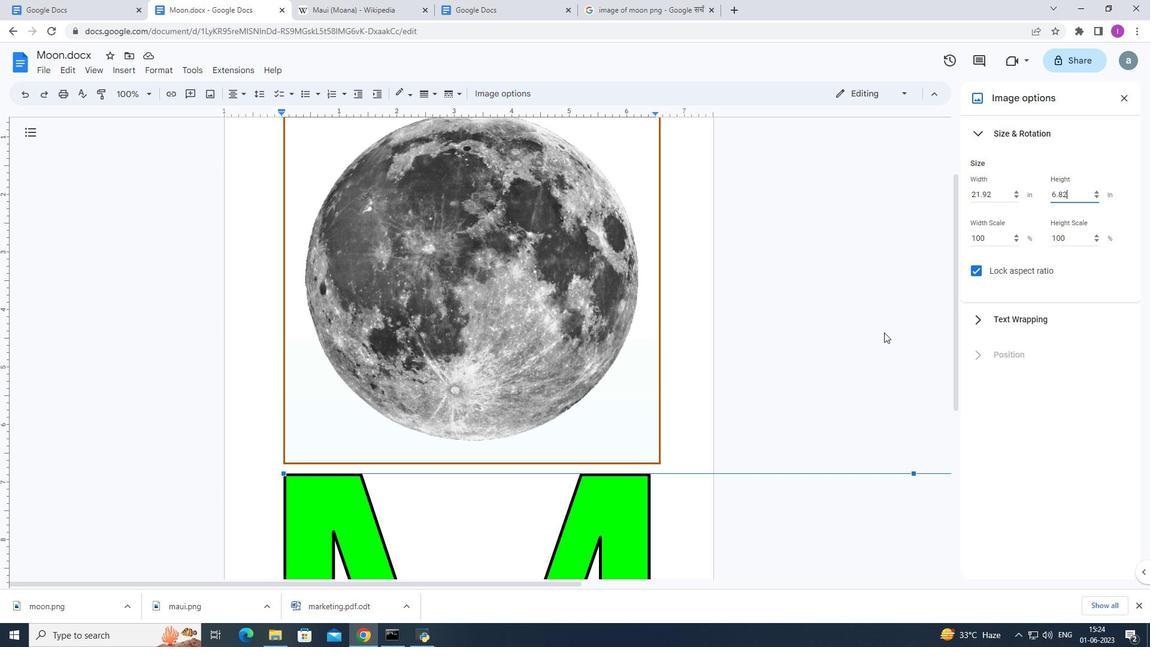 
Action: Mouse scrolled (873, 339) with delta (0, 0)
Screenshot: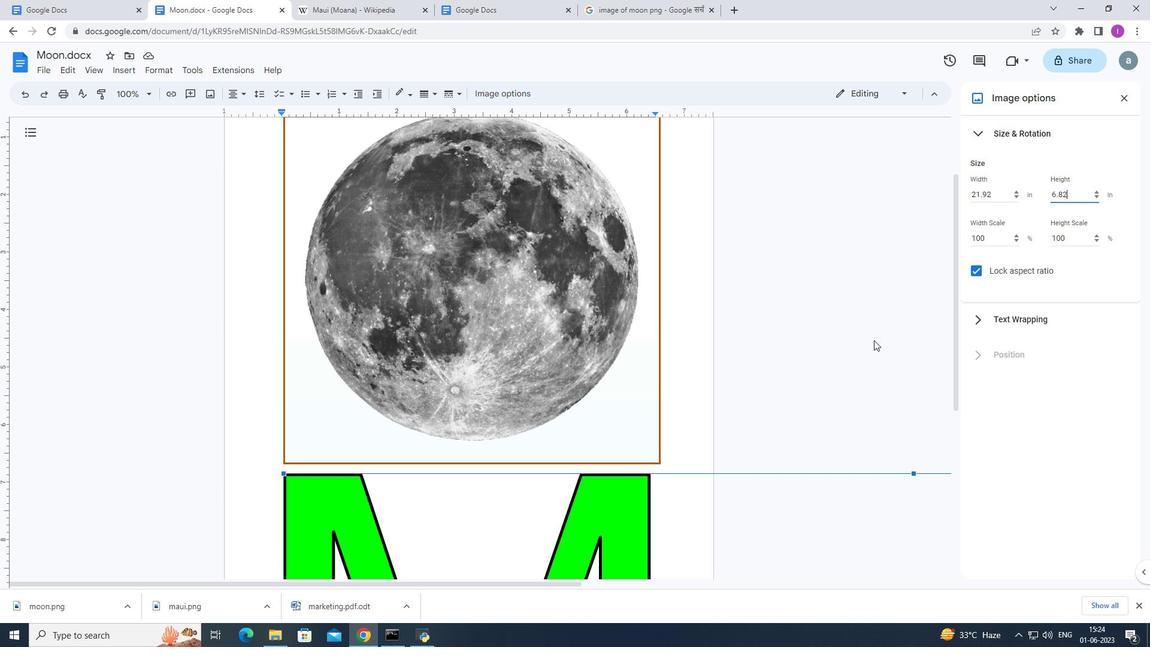 
Action: Mouse scrolled (873, 339) with delta (0, 0)
Screenshot: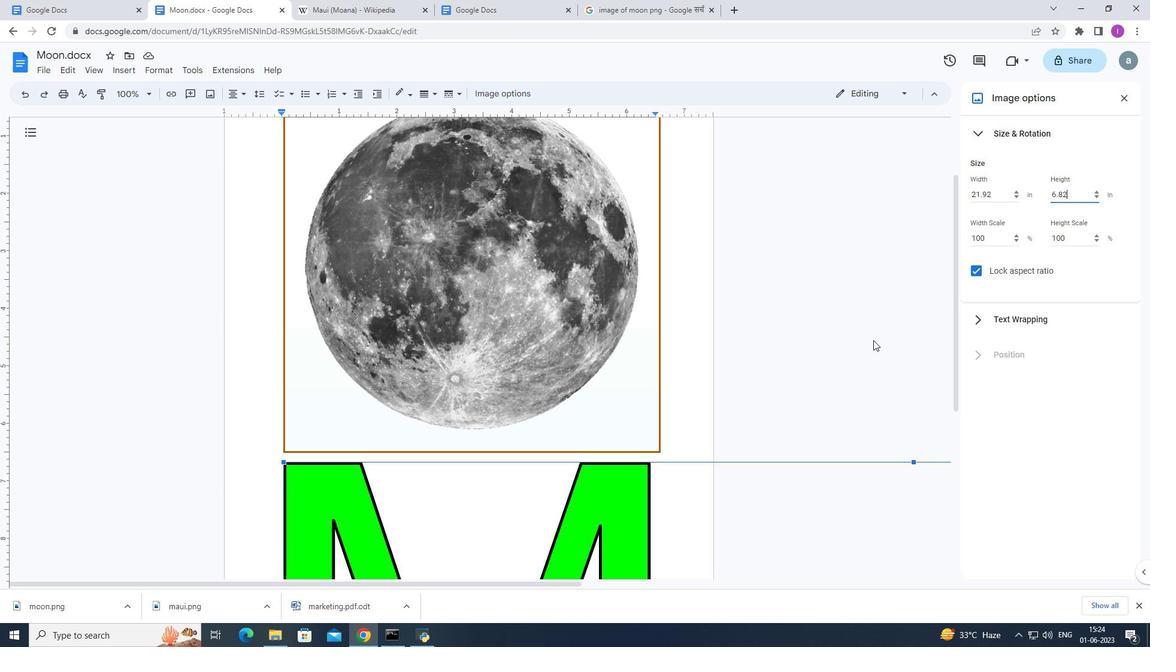 
Action: Mouse scrolled (873, 339) with delta (0, 0)
Screenshot: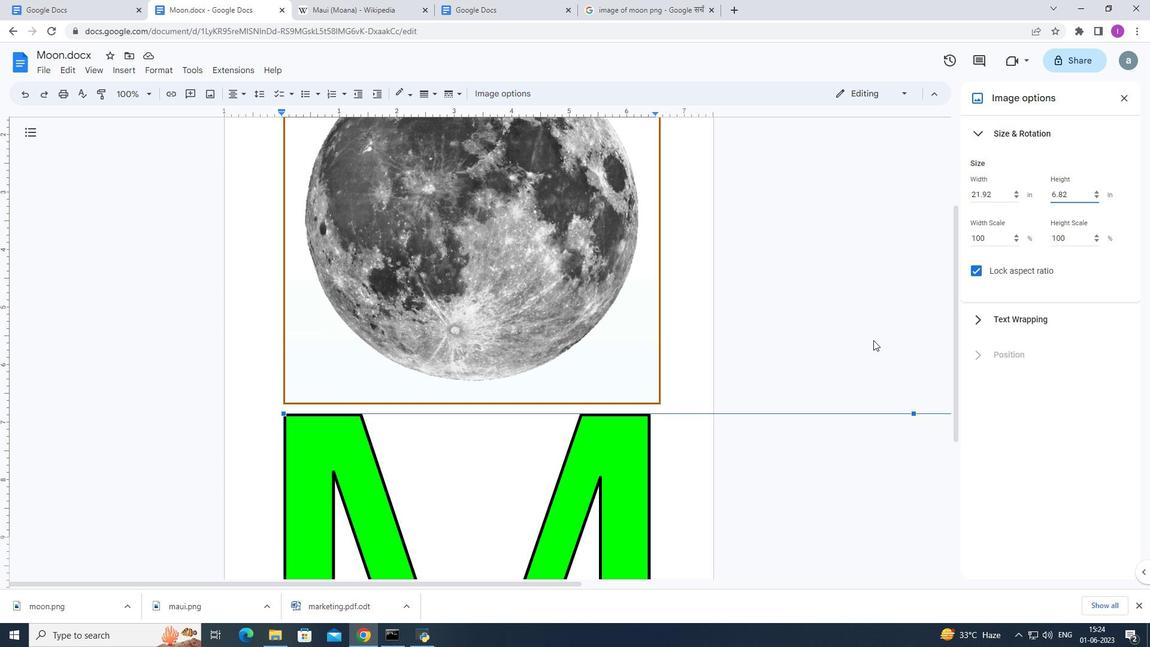 
Action: Mouse moved to (873, 339)
Screenshot: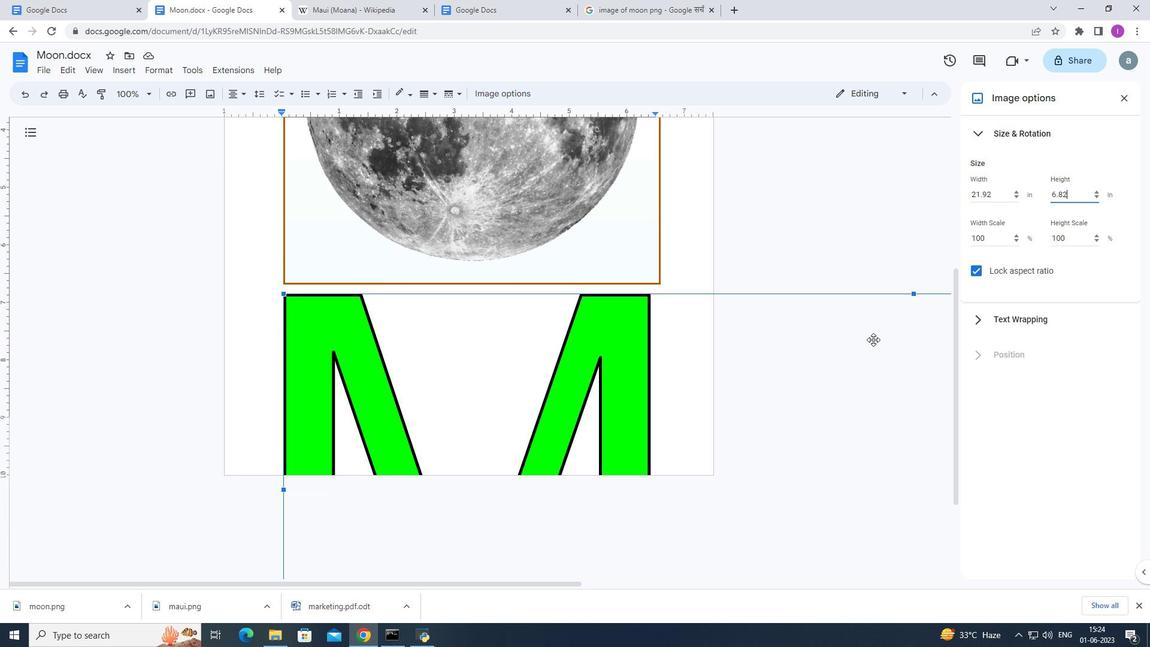 
Action: Mouse scrolled (873, 339) with delta (0, 0)
Screenshot: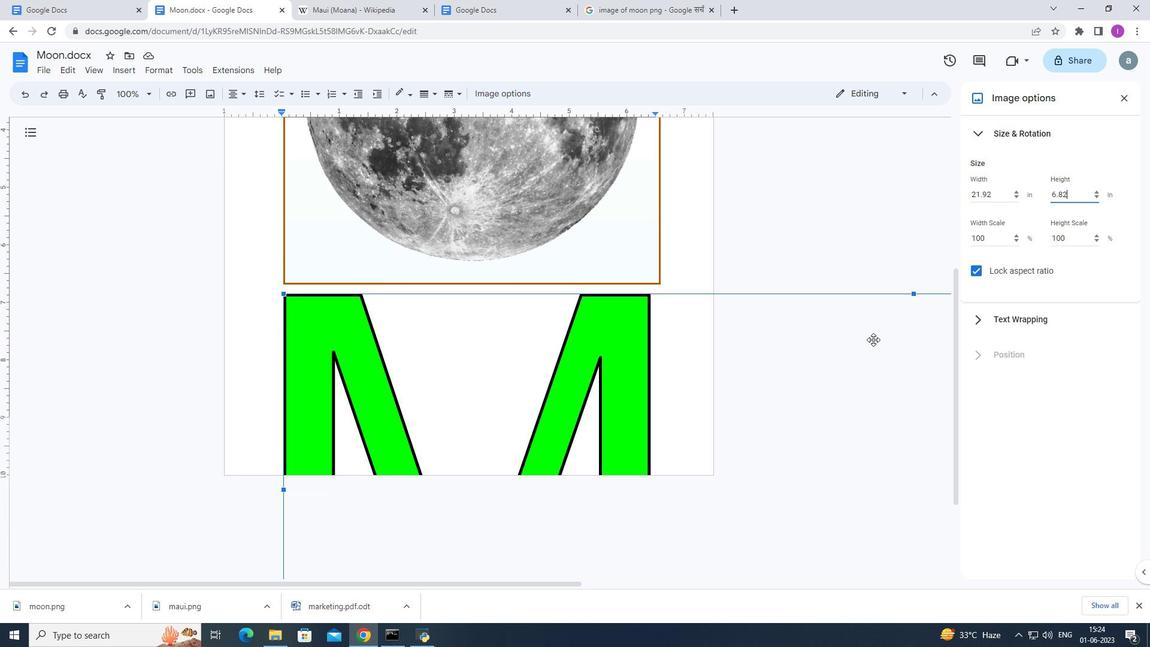 
Action: Mouse scrolled (873, 339) with delta (0, 0)
Screenshot: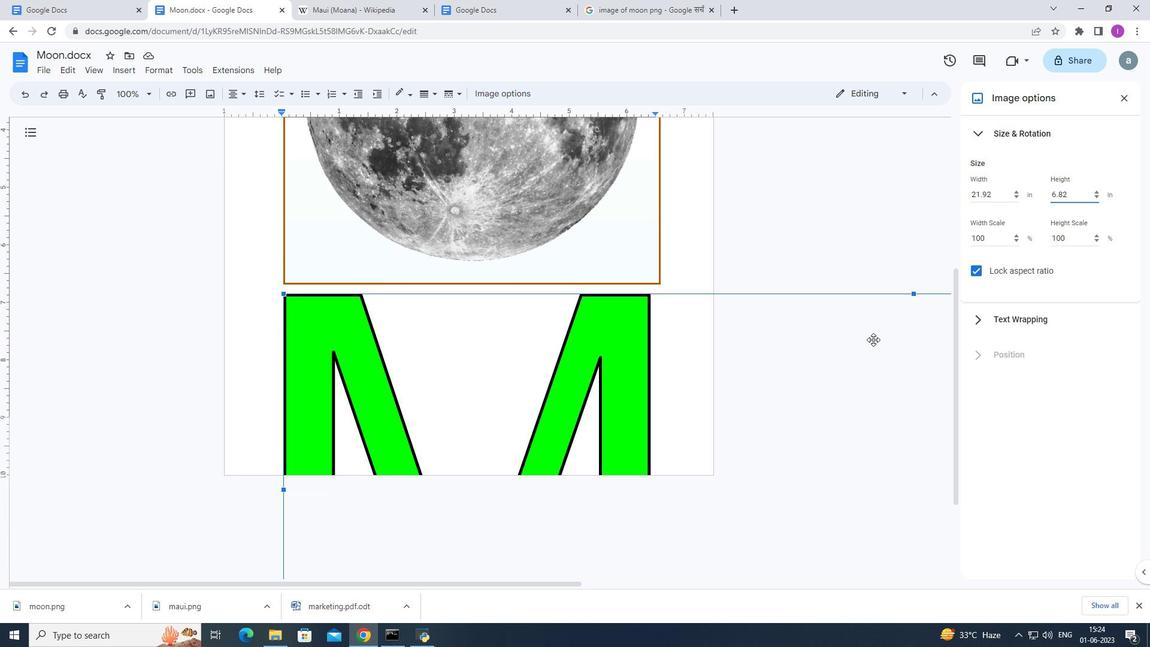 
Action: Mouse scrolled (873, 340) with delta (0, 0)
Screenshot: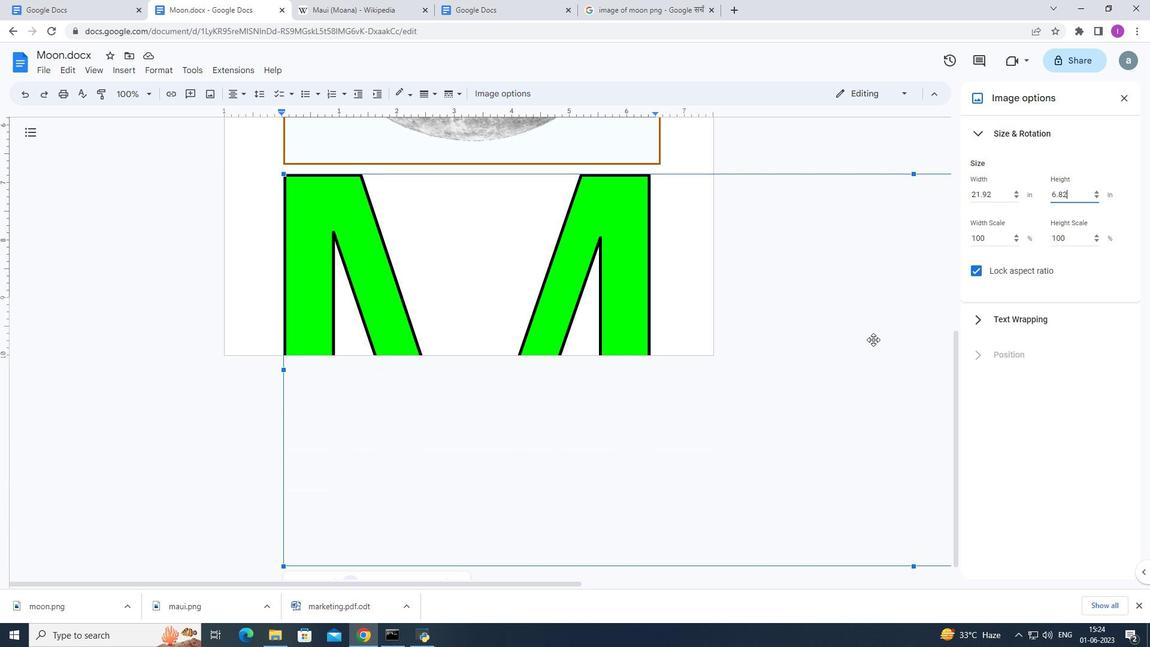 
Action: Mouse scrolled (873, 340) with delta (0, 0)
Screenshot: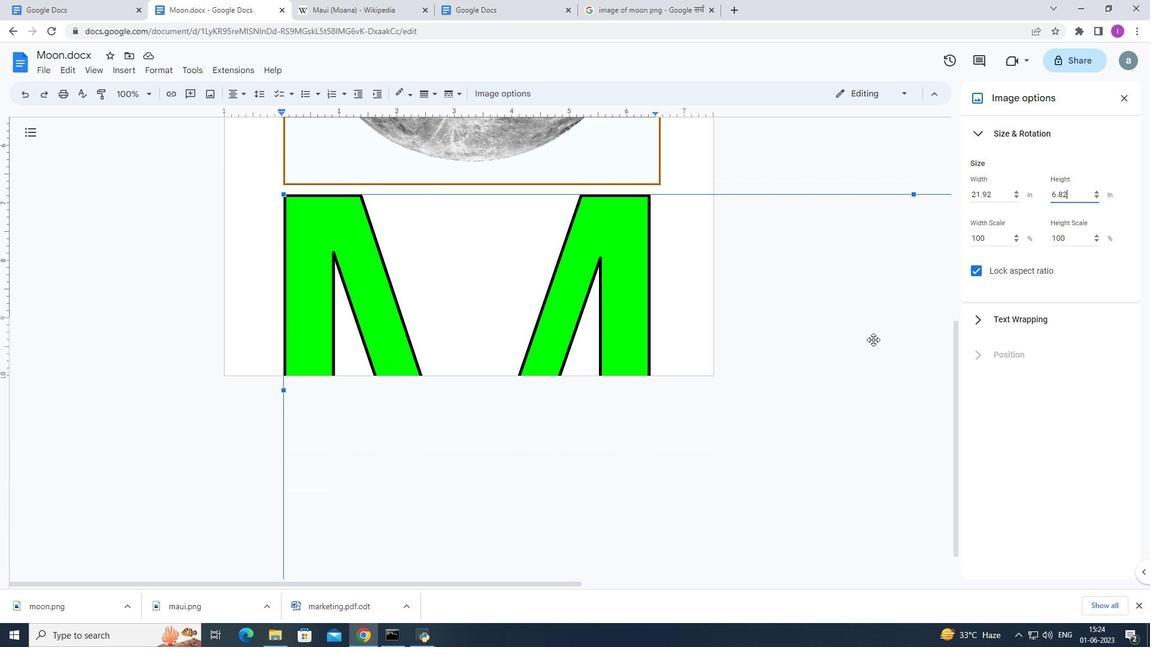 
Action: Mouse moved to (877, 333)
Screenshot: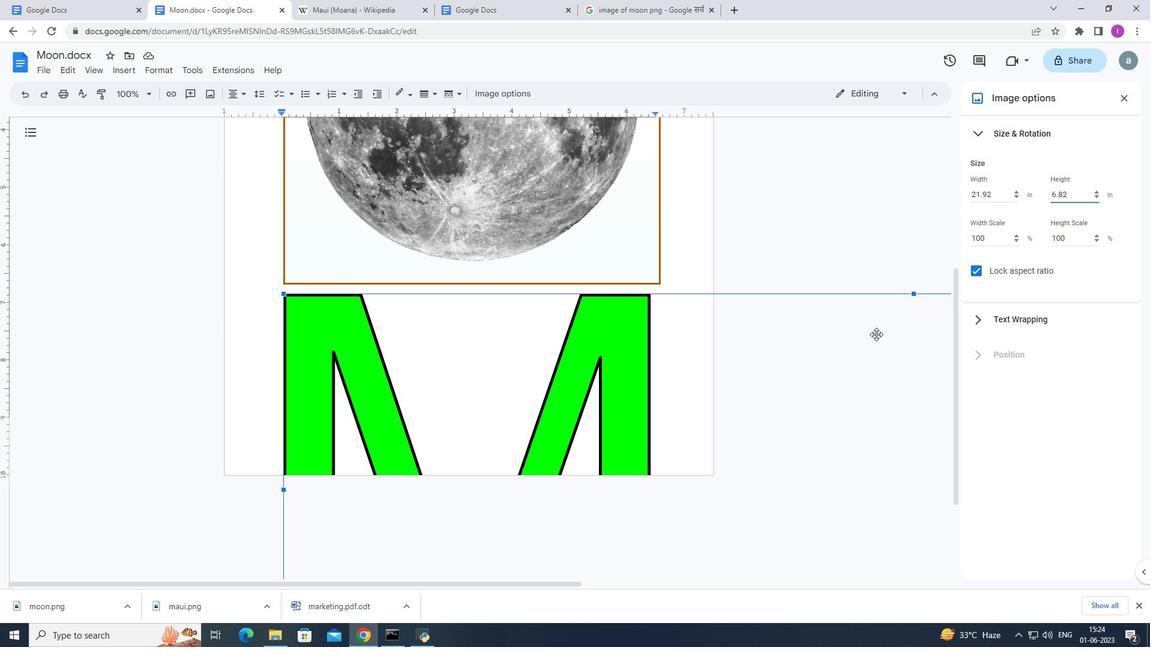 
Action: Mouse scrolled (877, 334) with delta (0, 0)
Screenshot: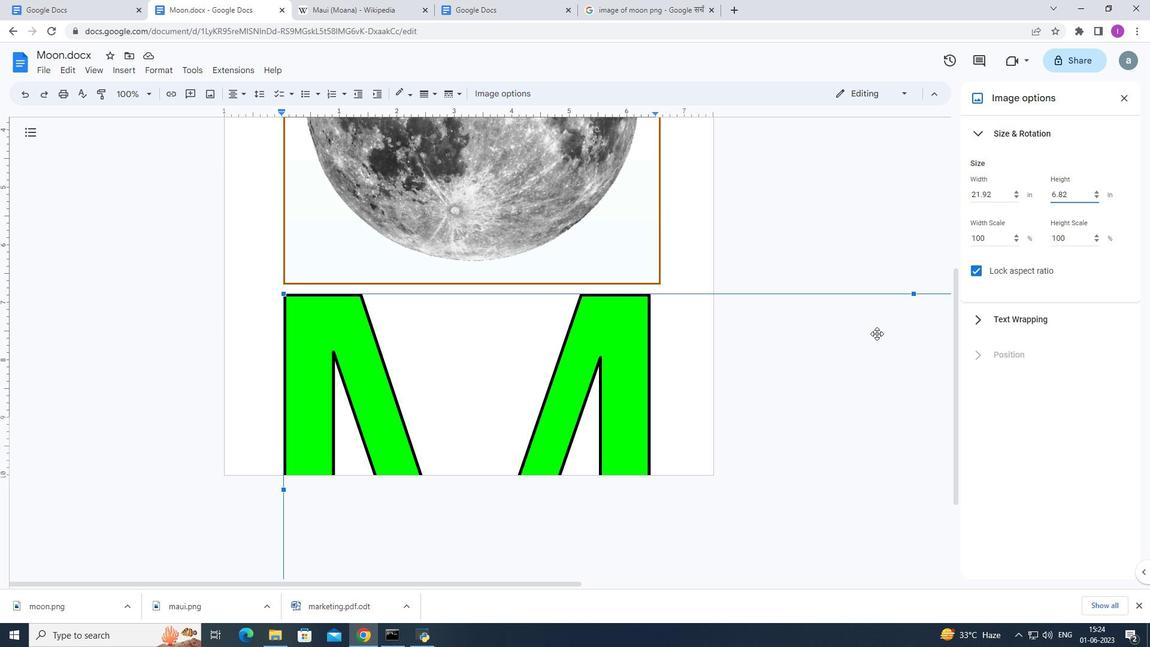 
Action: Mouse scrolled (877, 334) with delta (0, 0)
Screenshot: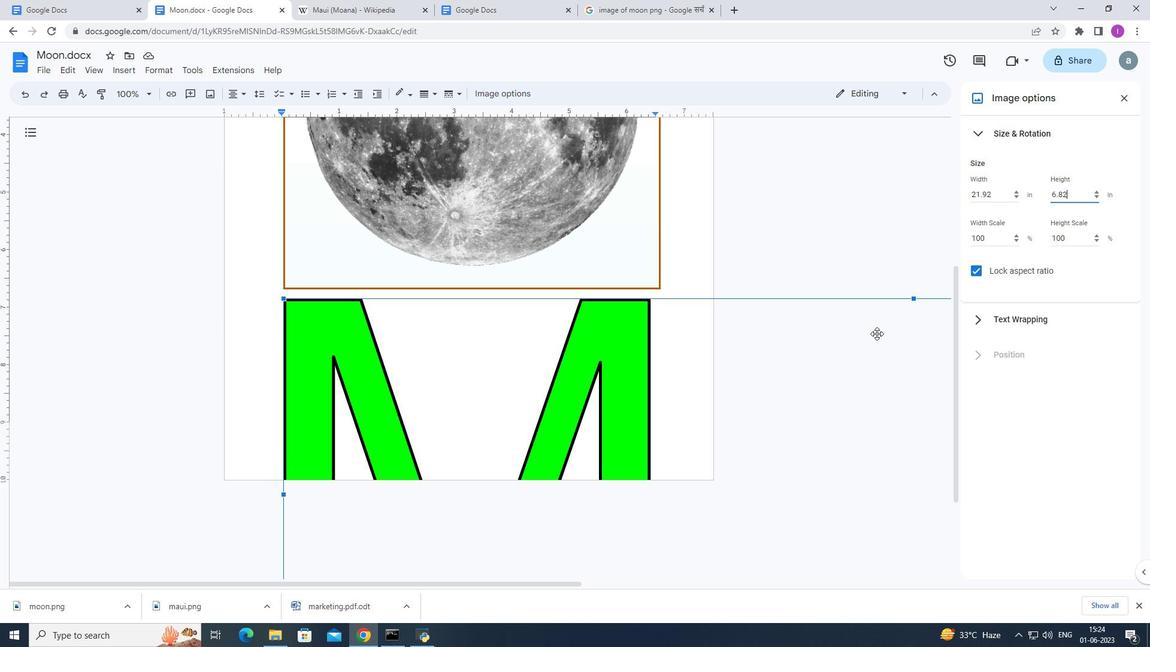 
Action: Mouse moved to (917, 413)
Screenshot: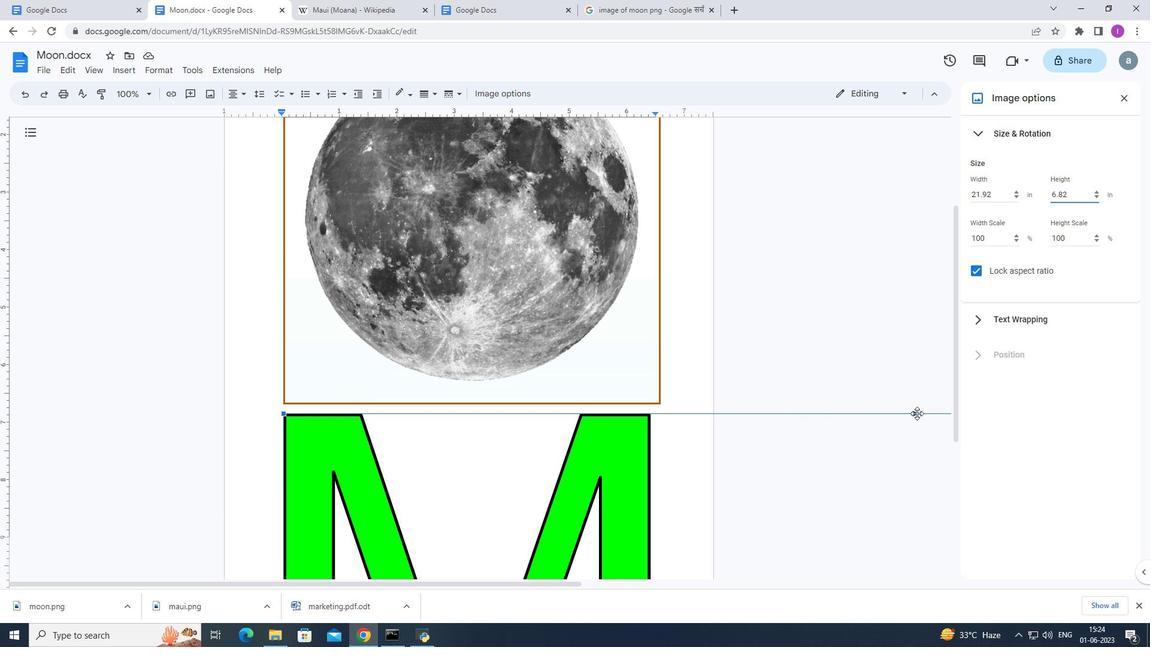 
Action: Mouse pressed left at (917, 413)
Screenshot: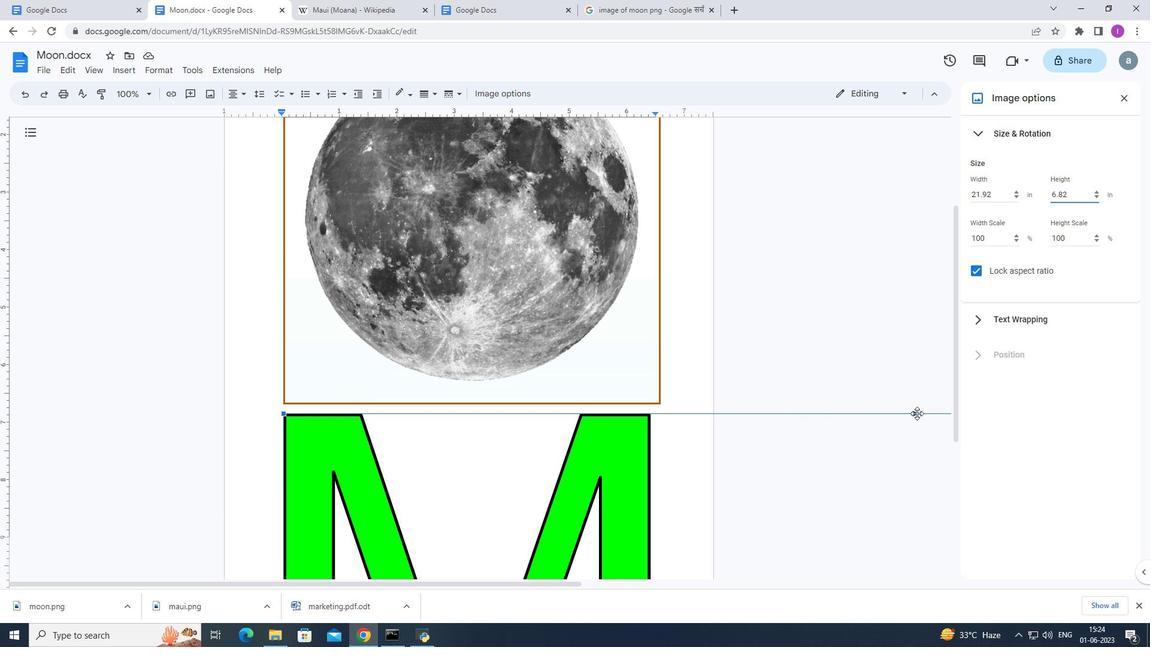 
Action: Mouse moved to (916, 174)
Screenshot: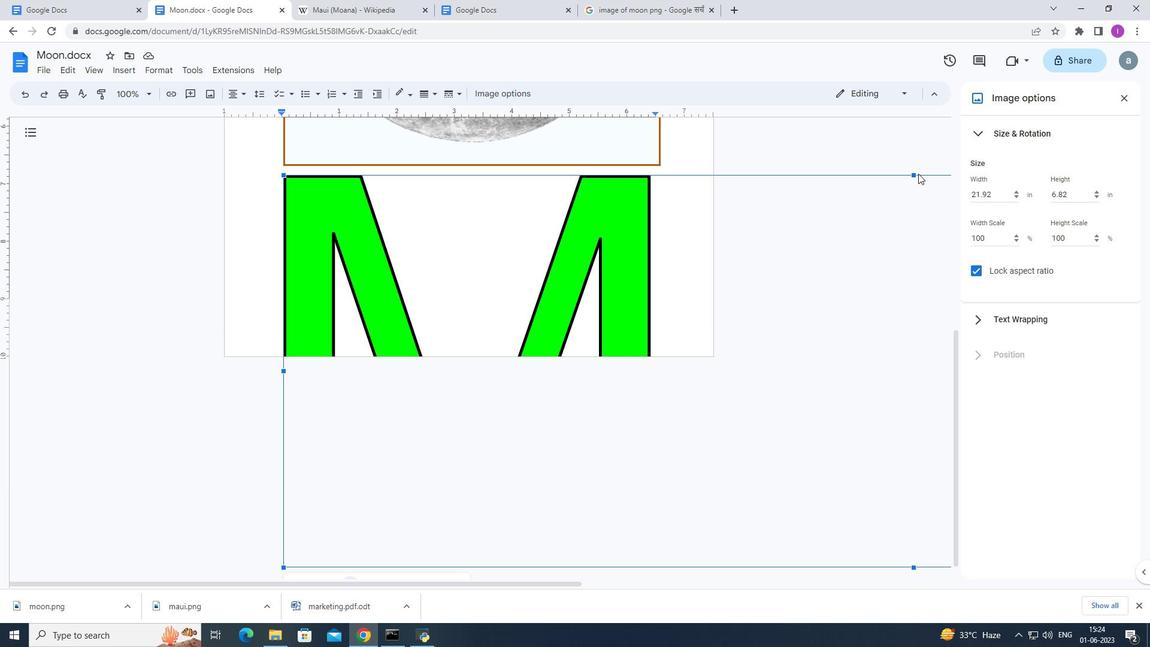 
Action: Mouse pressed left at (916, 174)
Screenshot: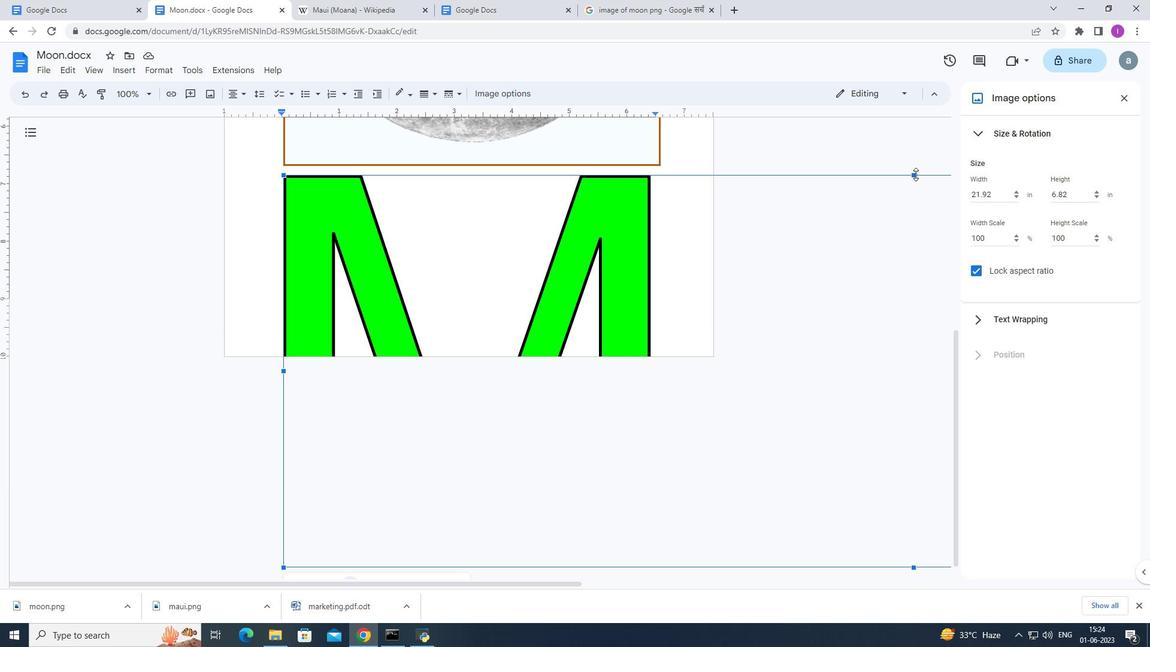 
Action: Mouse moved to (224, 363)
Screenshot: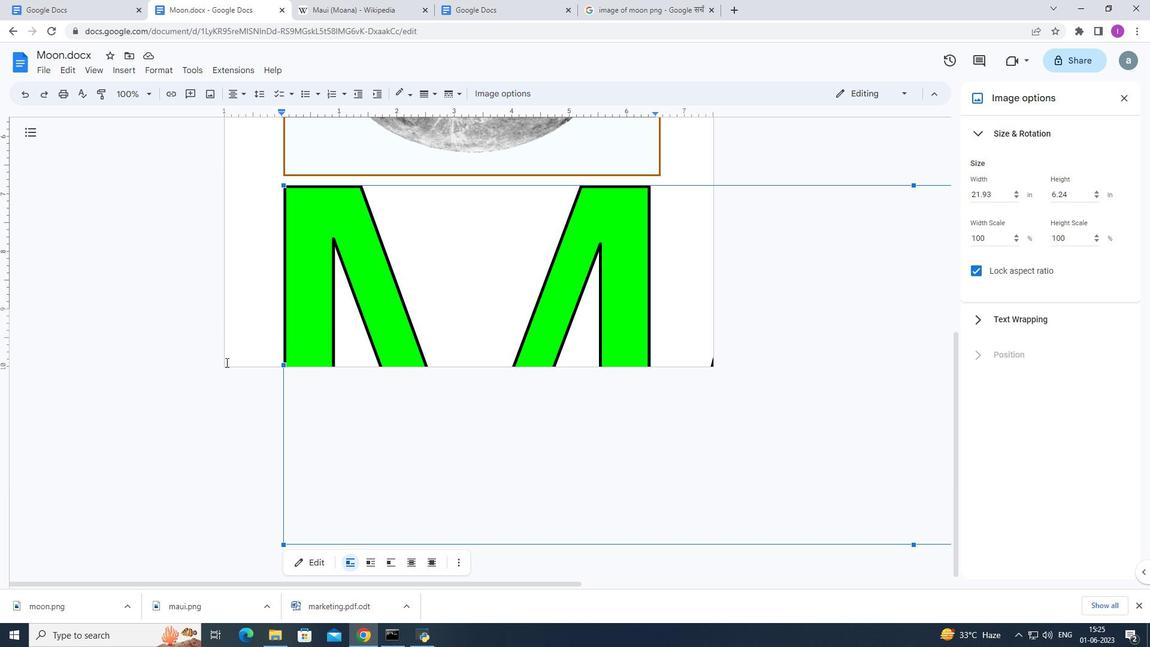 
Action: Mouse pressed left at (224, 363)
Screenshot: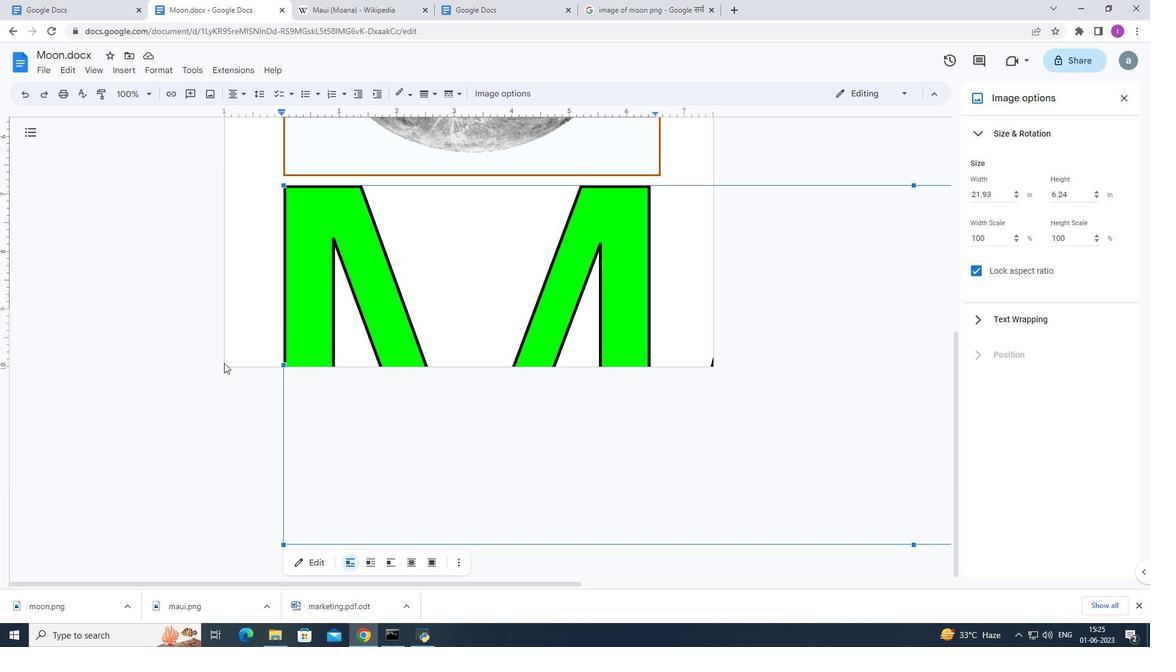 
Action: Mouse moved to (357, 426)
Screenshot: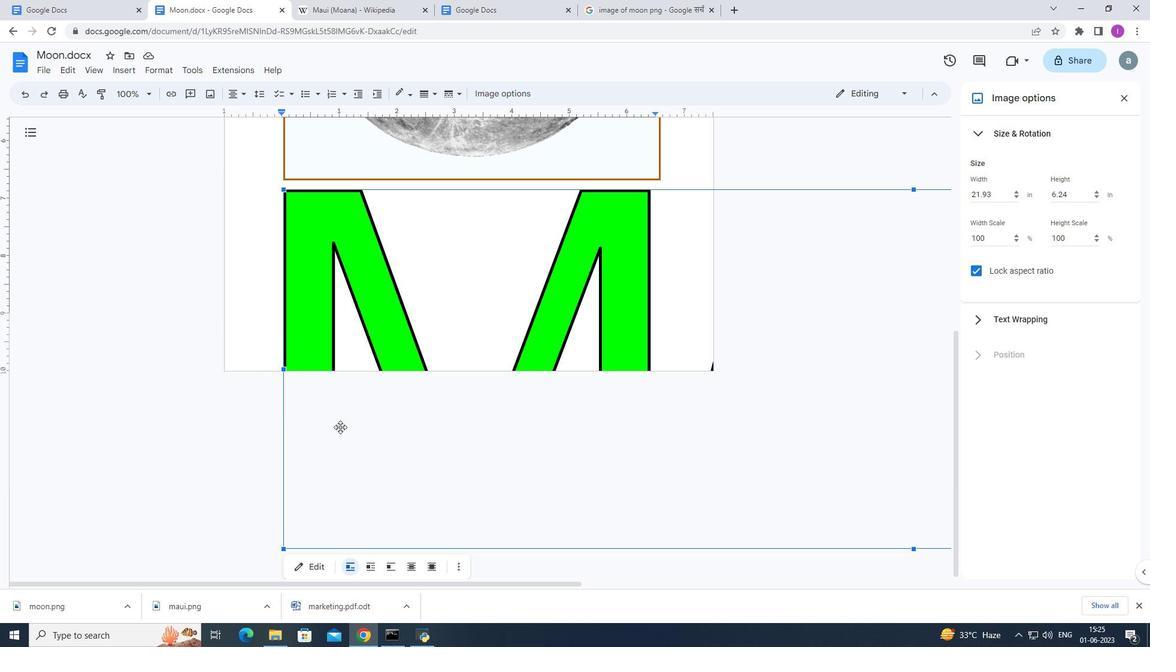 
Action: Mouse scrolled (357, 427) with delta (0, 0)
Screenshot: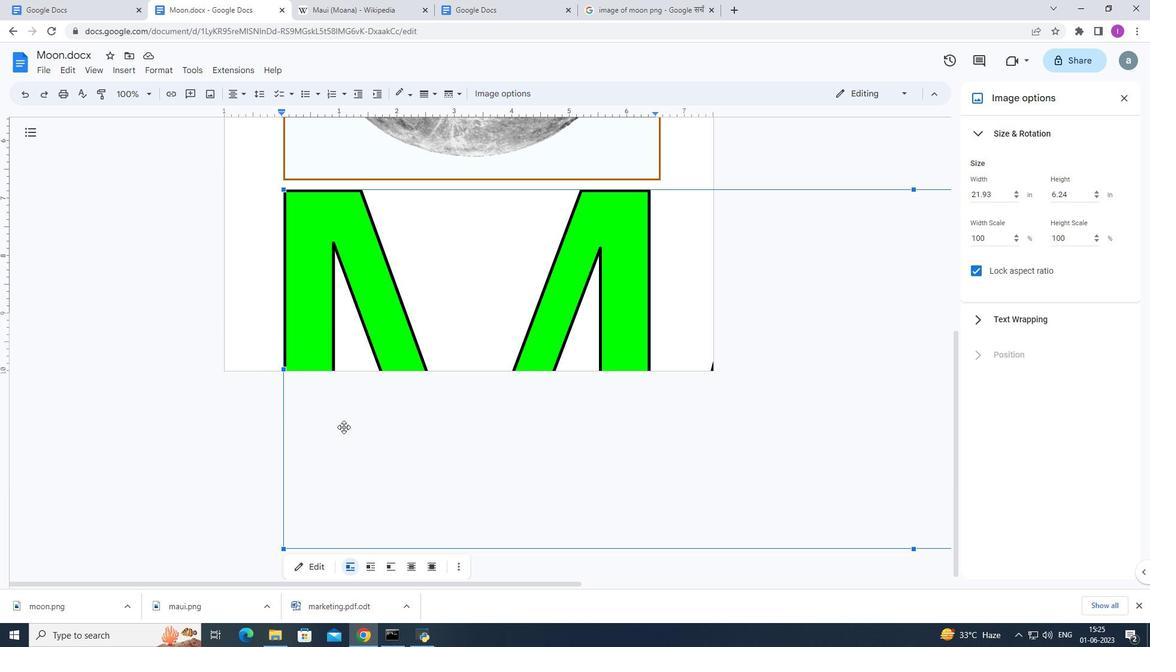 
Action: Mouse scrolled (357, 427) with delta (0, 0)
Screenshot: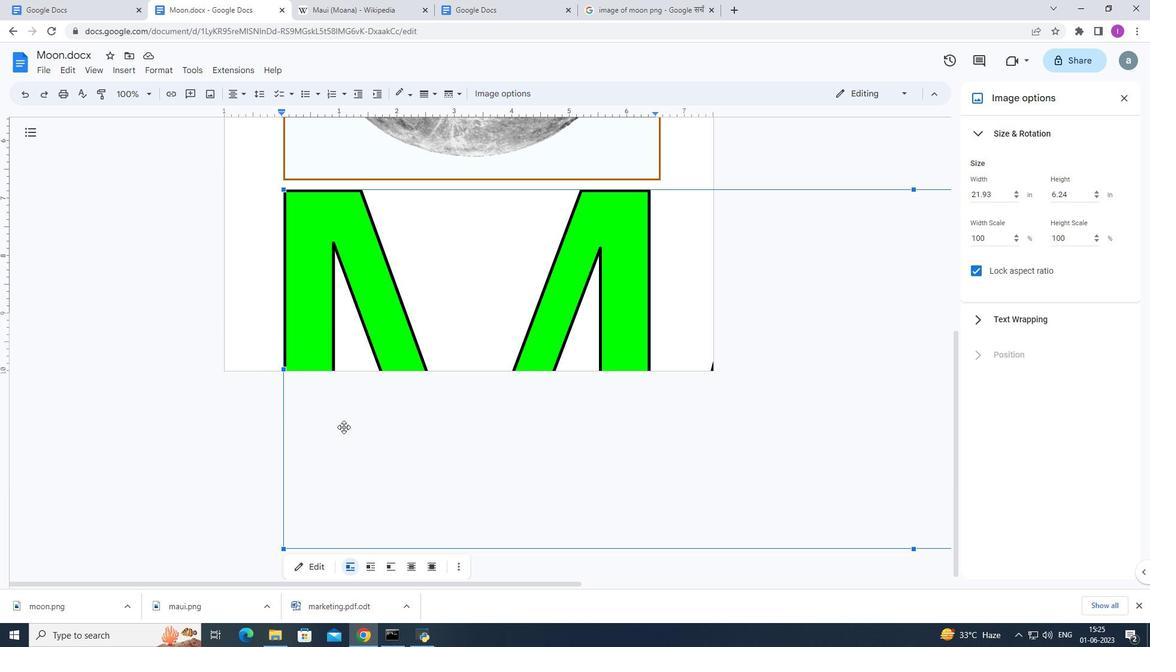 
Action: Mouse scrolled (357, 427) with delta (0, 0)
Screenshot: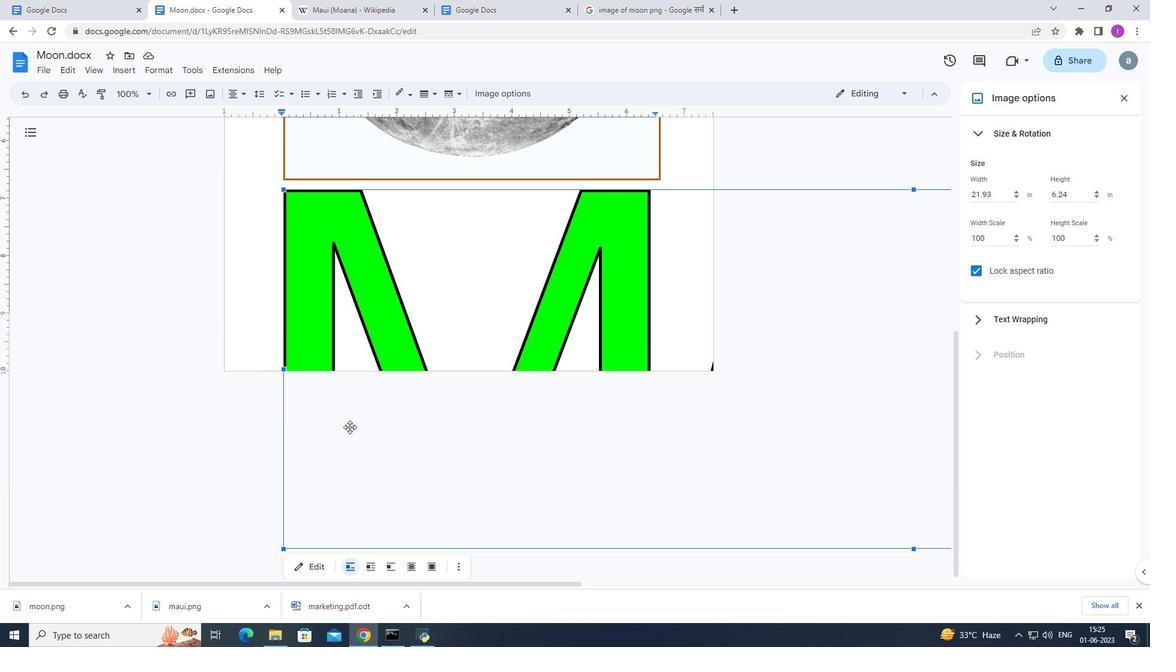 
Action: Mouse moved to (306, 429)
Screenshot: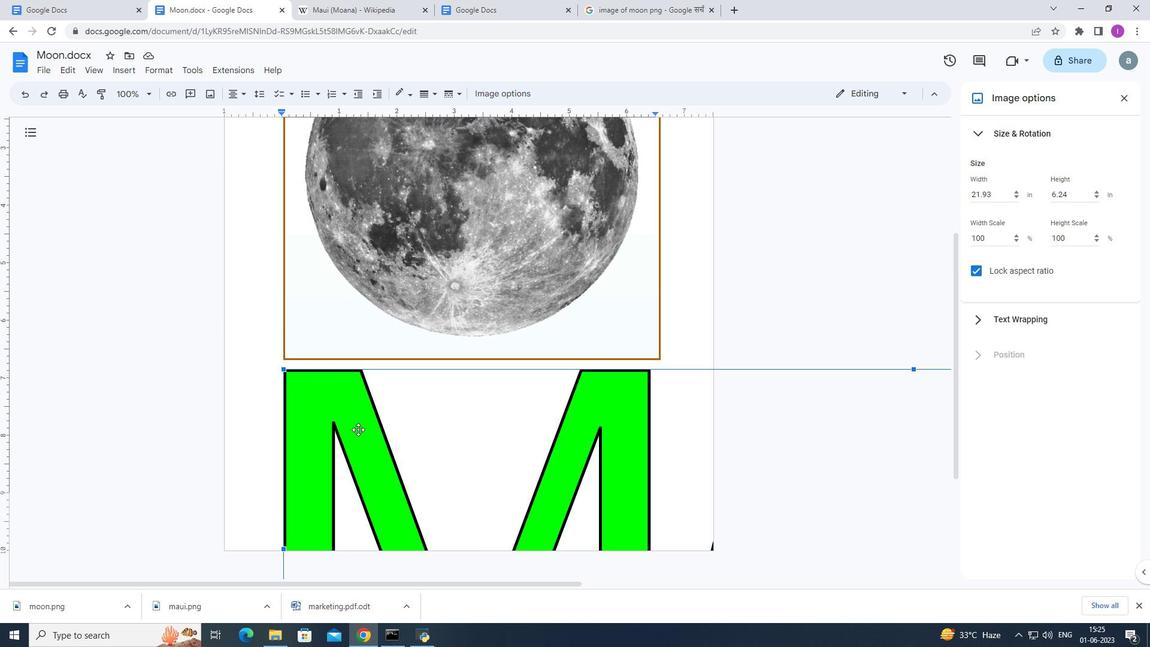 
Action: Mouse scrolled (306, 429) with delta (0, 0)
Screenshot: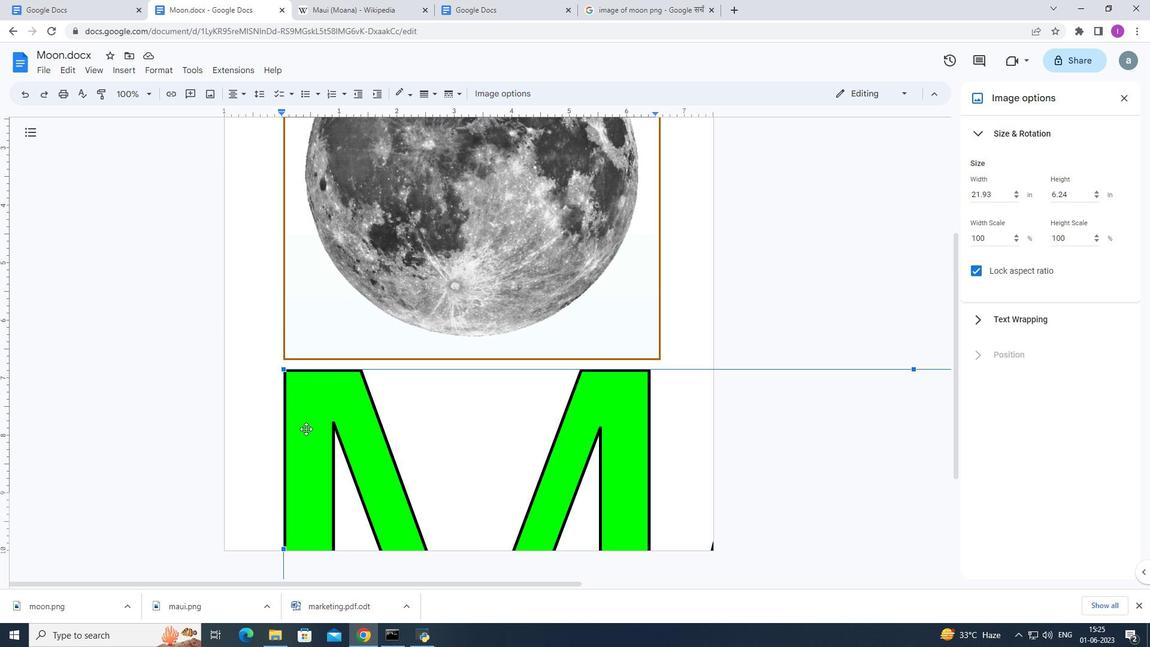 
Action: Mouse scrolled (306, 429) with delta (0, 0)
Screenshot: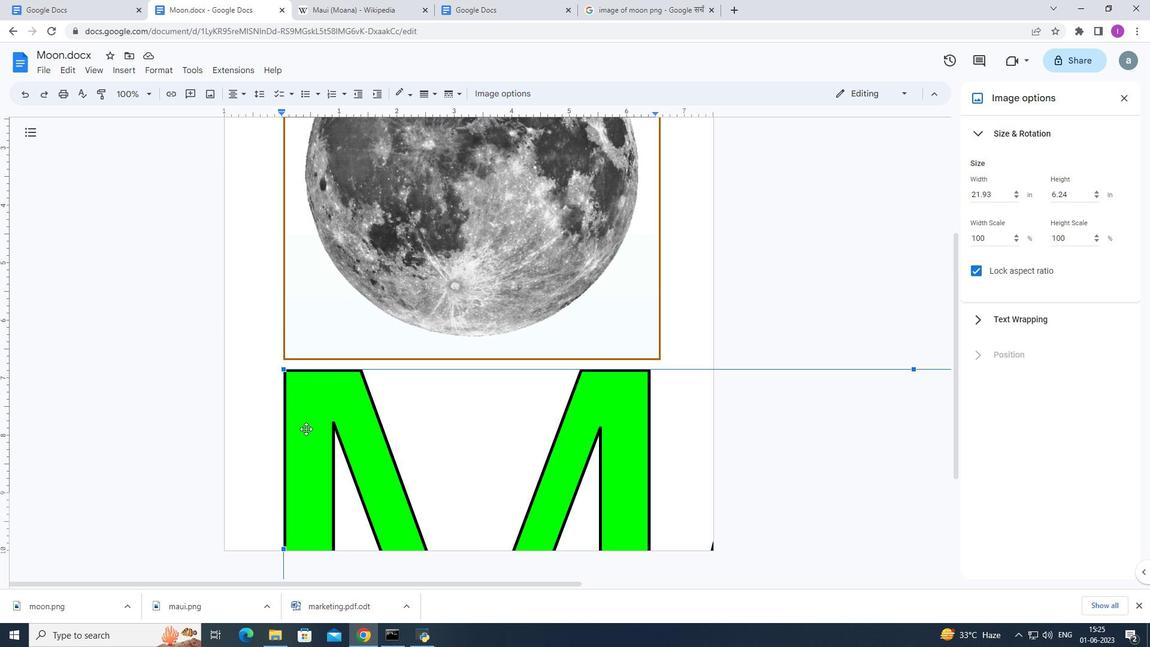 
Action: Mouse moved to (315, 400)
Screenshot: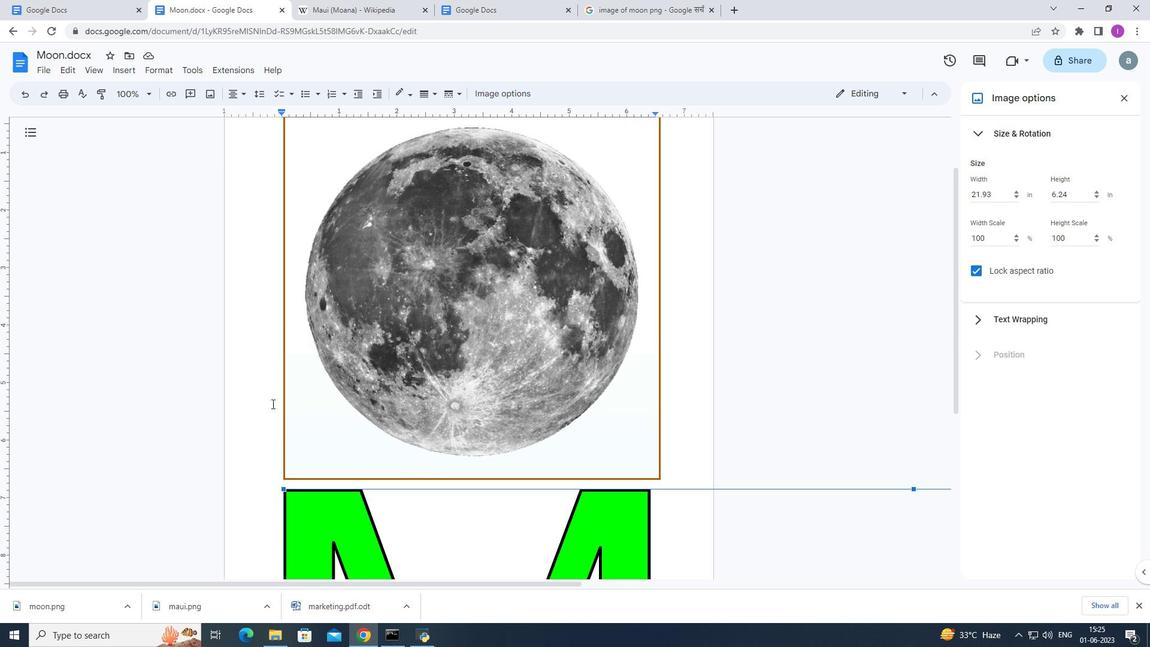 
Action: Mouse scrolled (300, 399) with delta (0, 0)
Screenshot: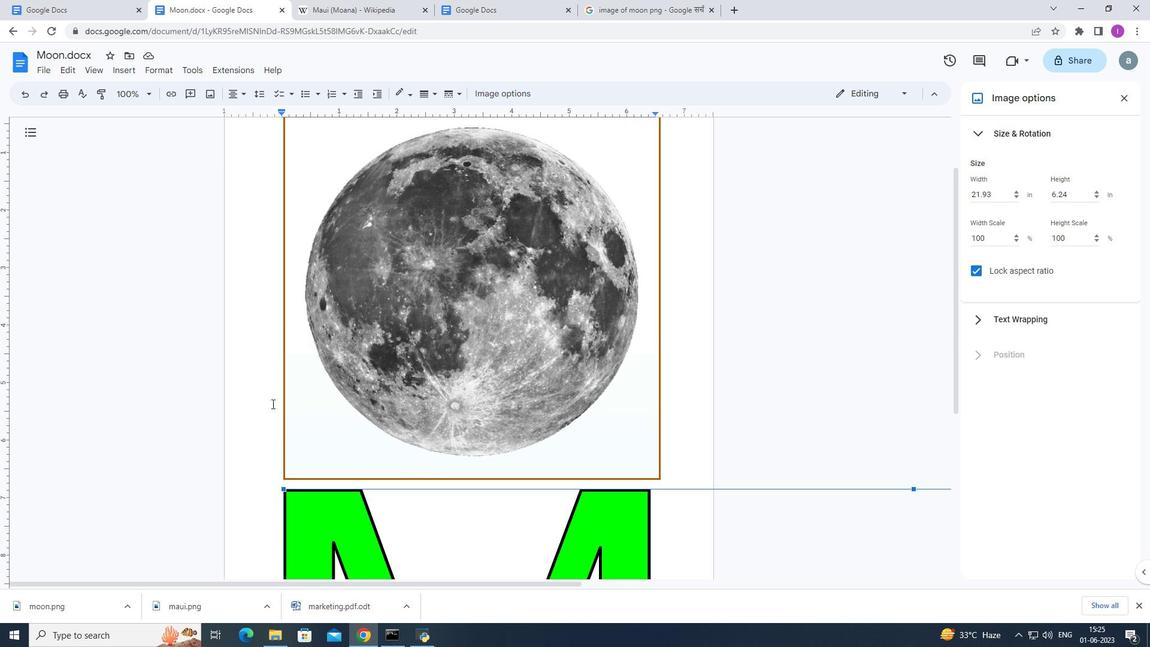 
Action: Mouse moved to (326, 400)
Screenshot: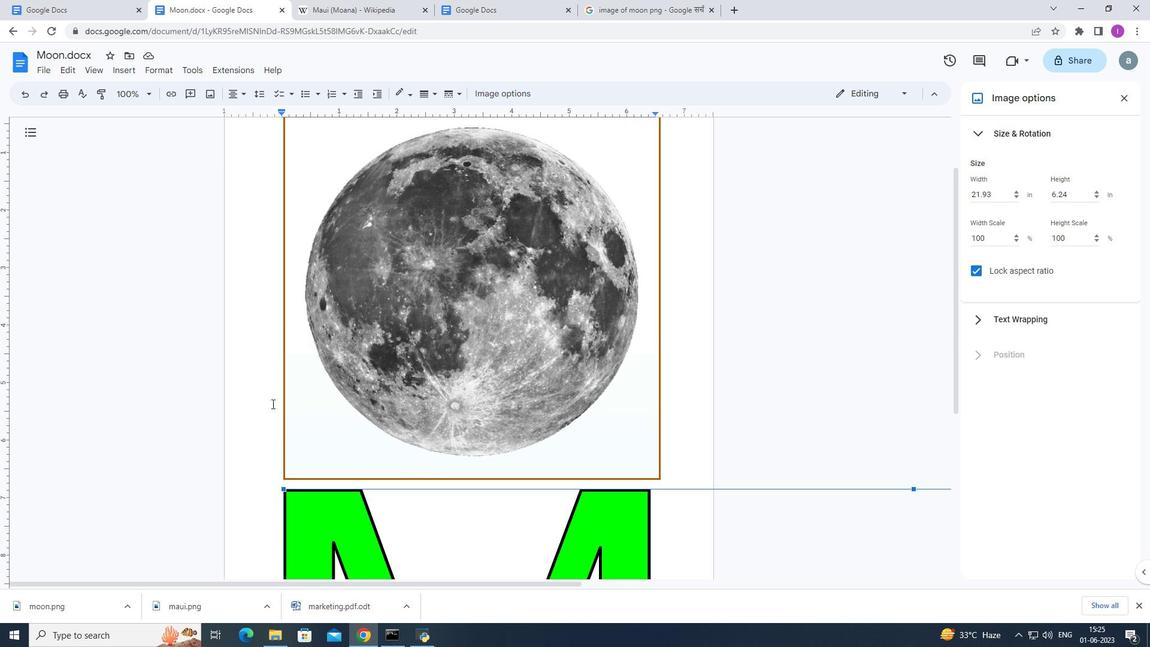 
Action: Mouse scrolled (321, 399) with delta (0, 0)
Screenshot: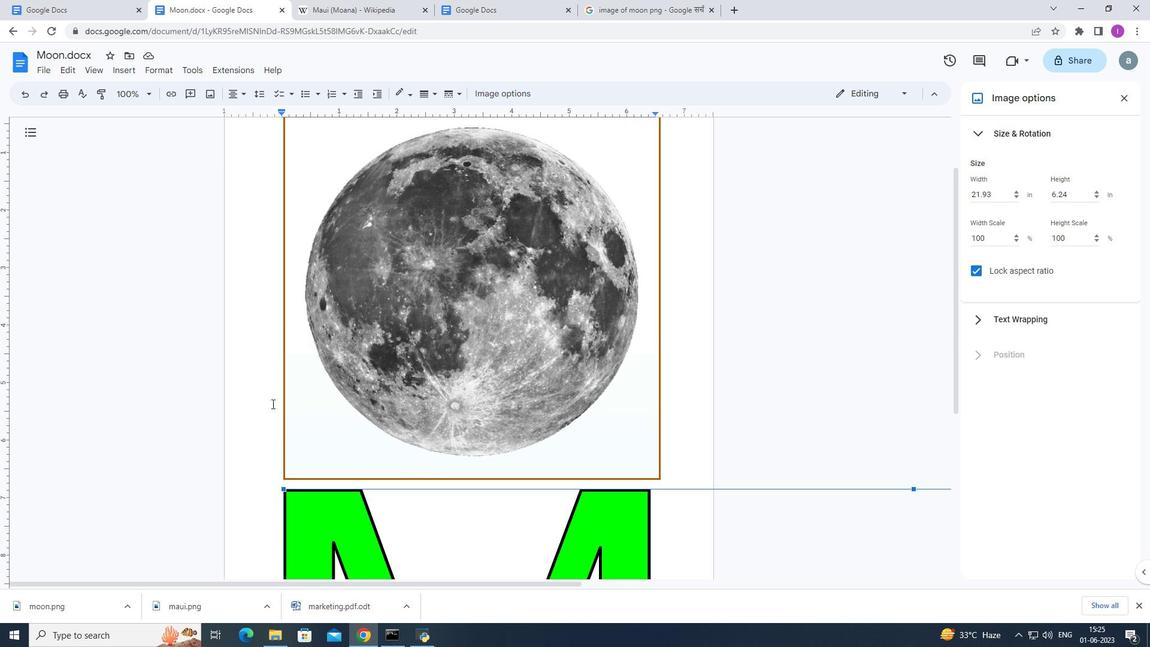 
Action: Mouse moved to (294, 317)
Screenshot: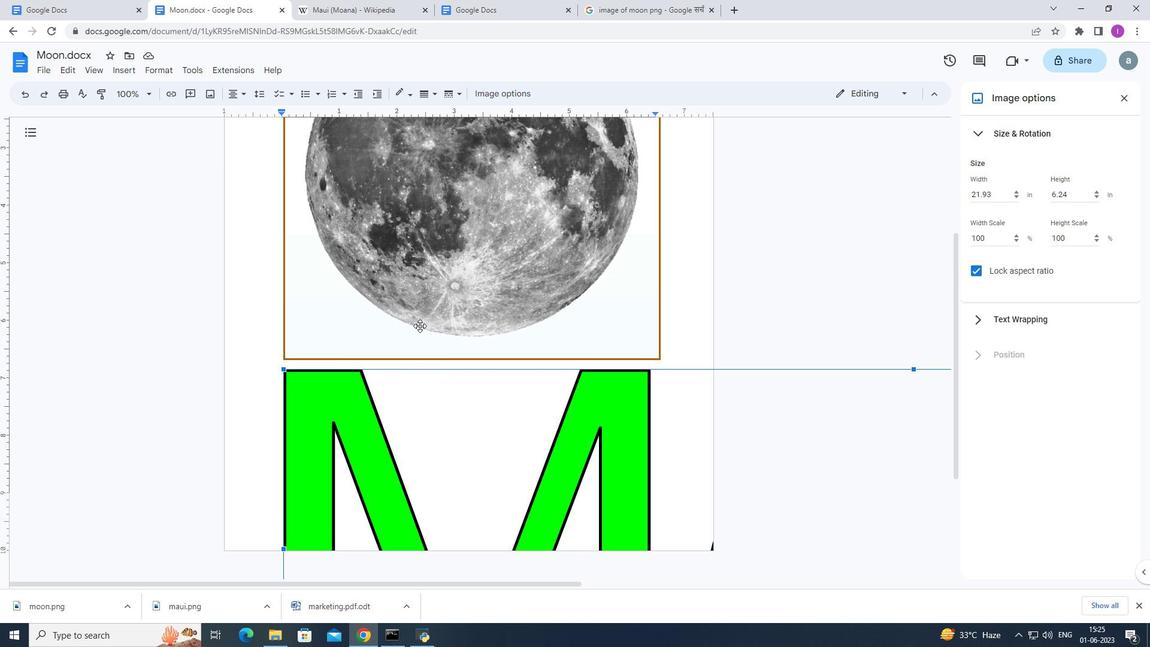 
Action: Mouse scrolled (294, 317) with delta (0, 0)
Screenshot: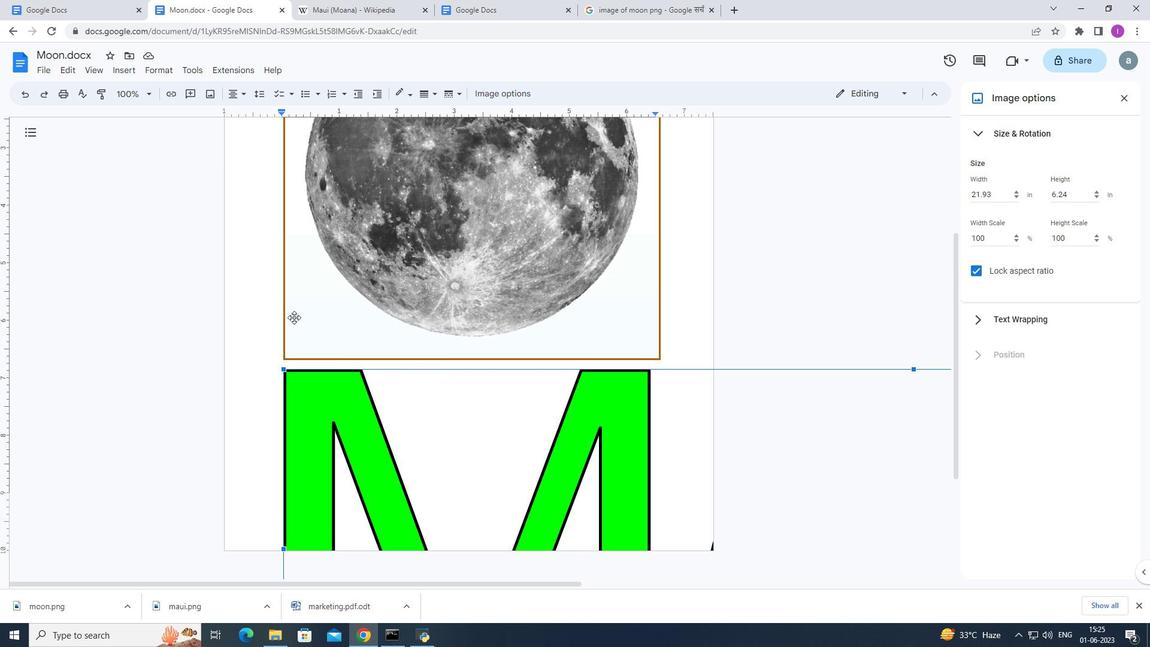 
Action: Mouse scrolled (294, 317) with delta (0, 0)
Screenshot: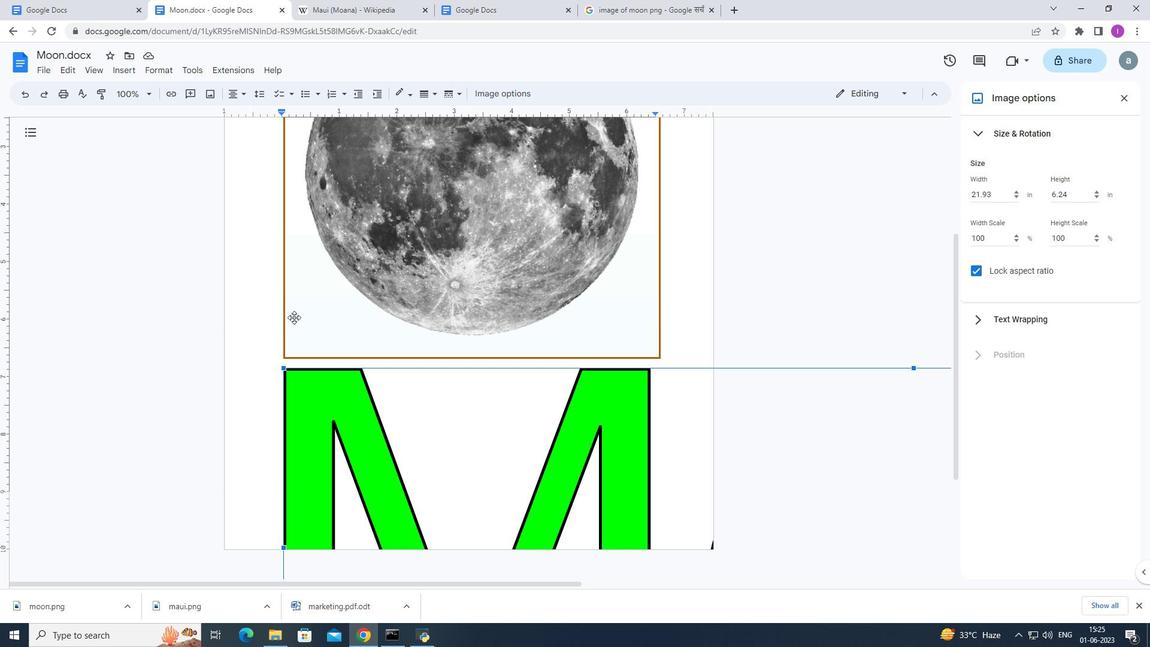 
Action: Mouse moved to (282, 251)
Screenshot: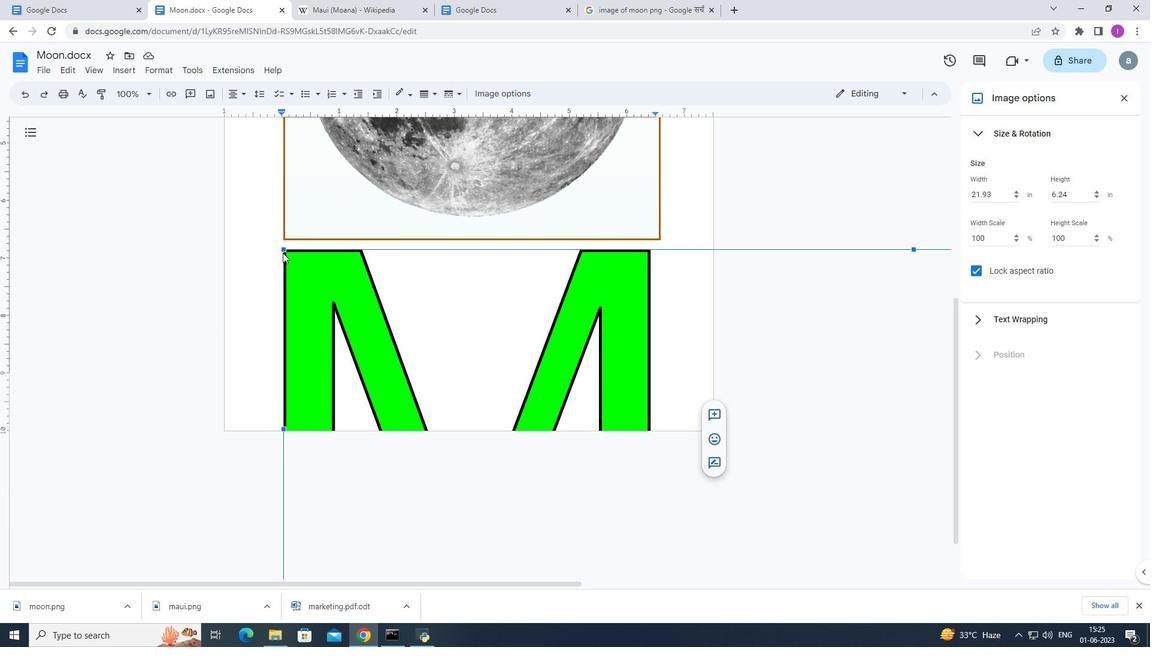 
Action: Mouse pressed left at (282, 251)
Screenshot: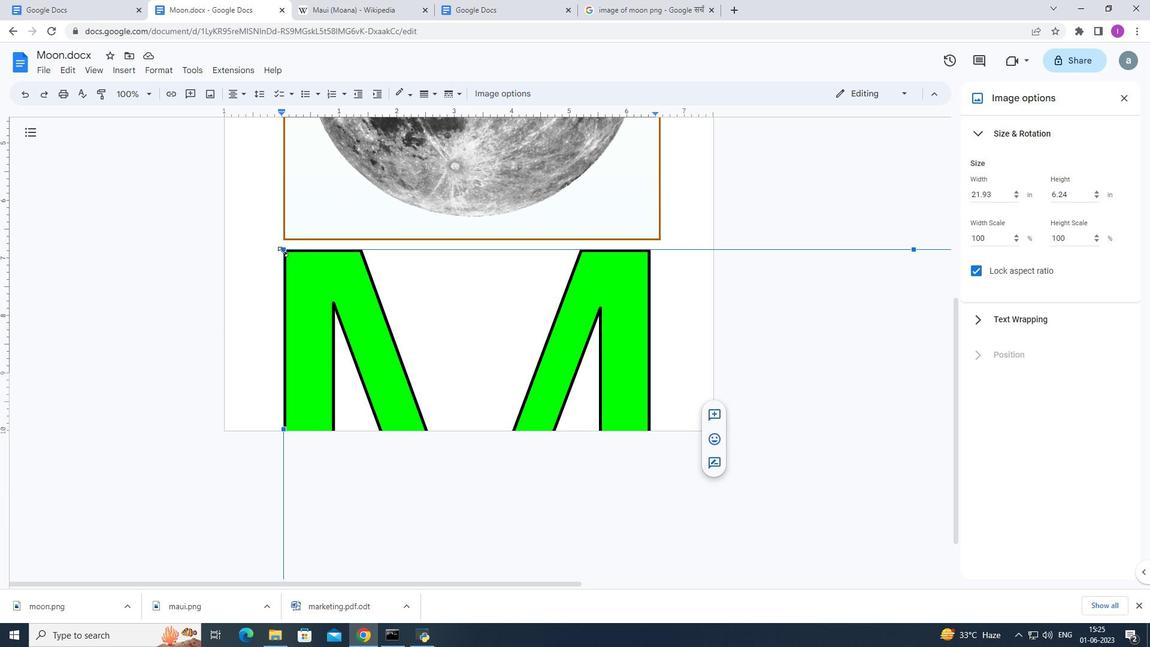 
Action: Mouse moved to (285, 249)
Screenshot: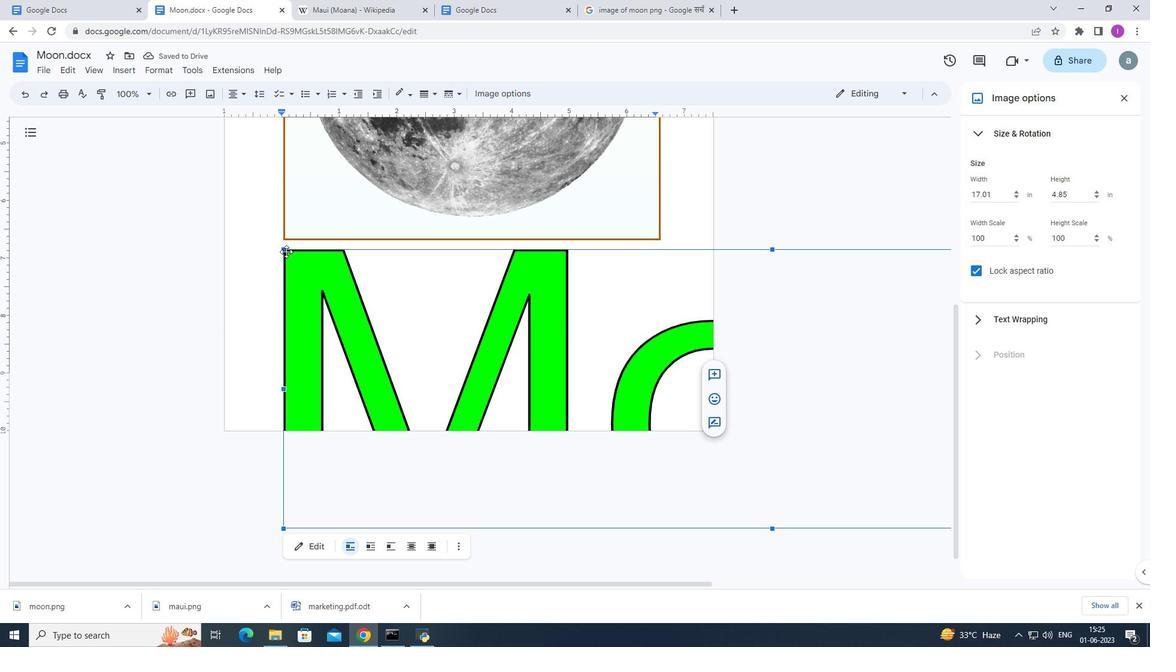 
Action: Mouse pressed left at (285, 249)
Screenshot: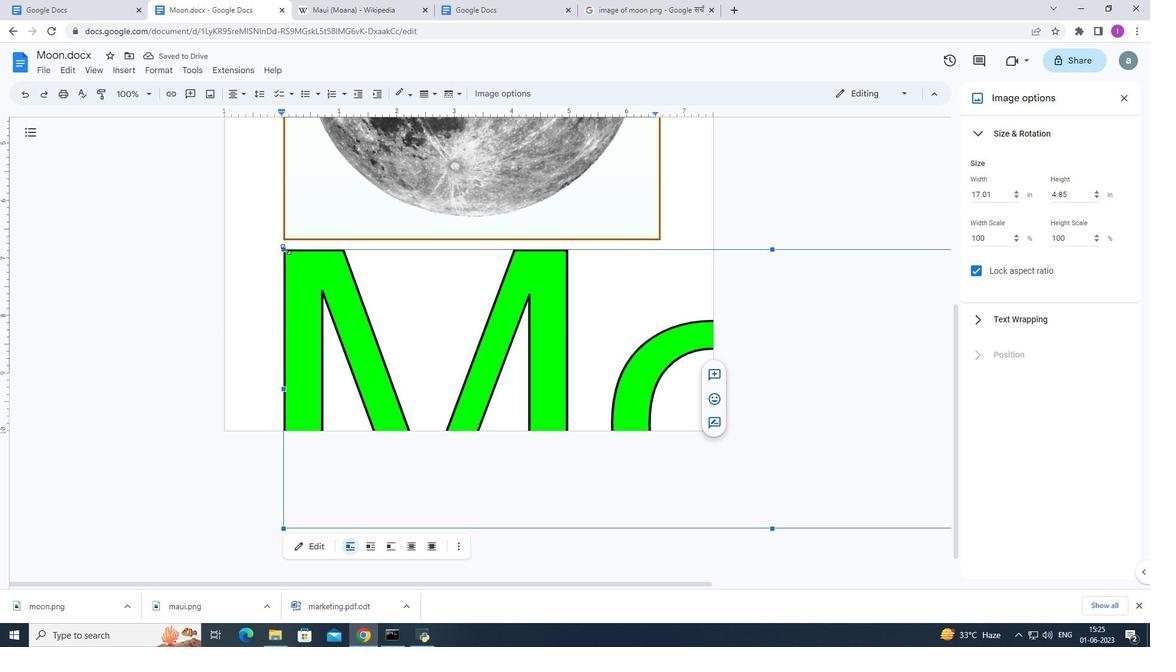 
Action: Mouse moved to (283, 251)
Screenshot: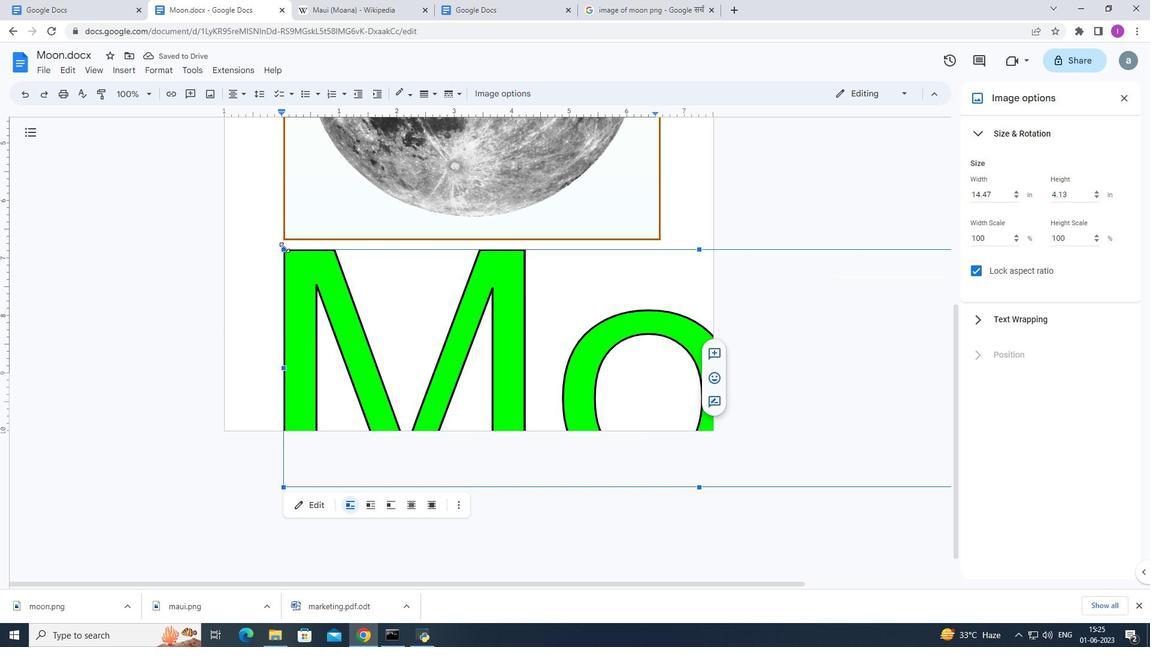 
Action: Mouse pressed left at (283, 251)
Screenshot: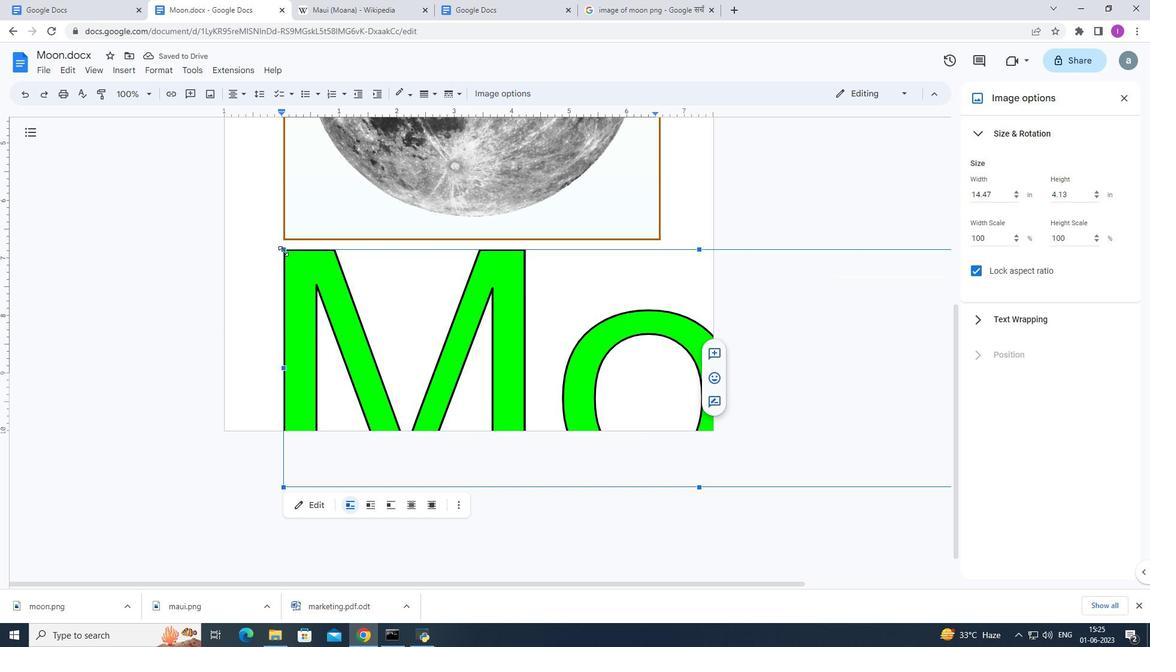 
Action: Mouse moved to (285, 249)
Screenshot: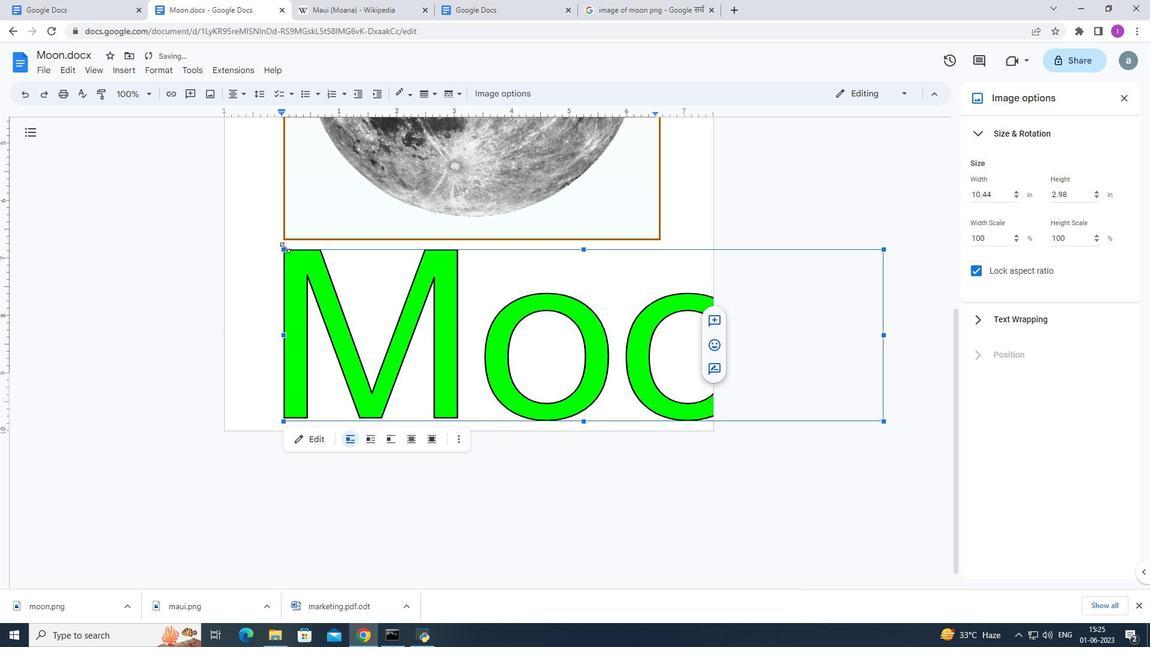 
Action: Mouse pressed left at (285, 249)
Screenshot: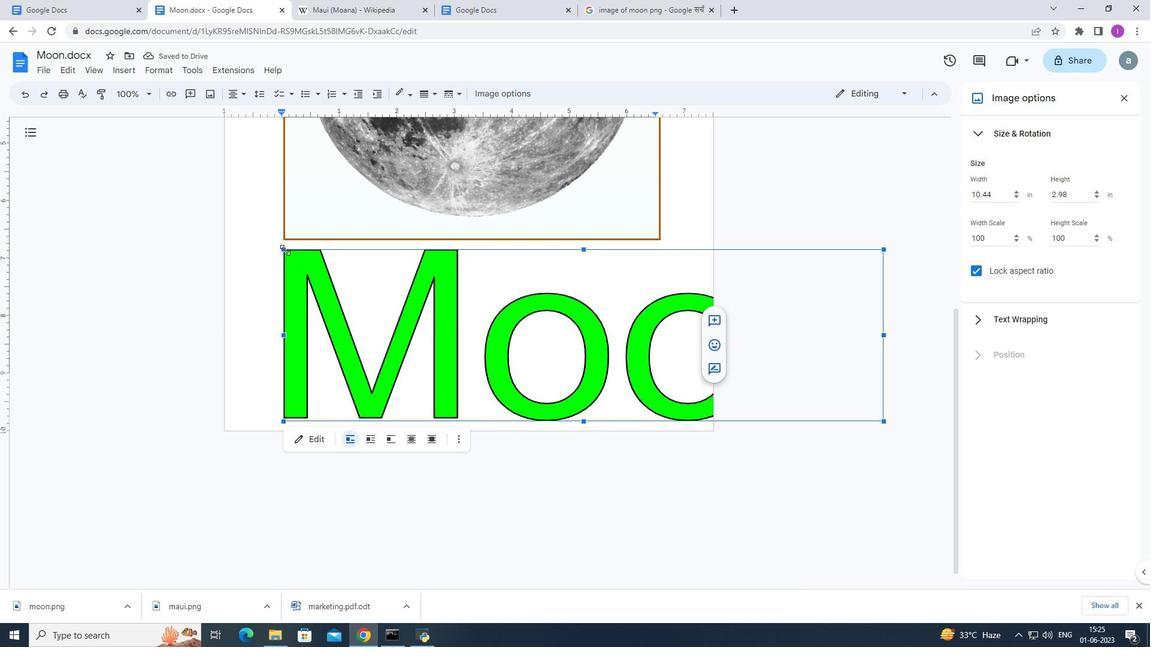 
Action: Mouse moved to (759, 417)
Screenshot: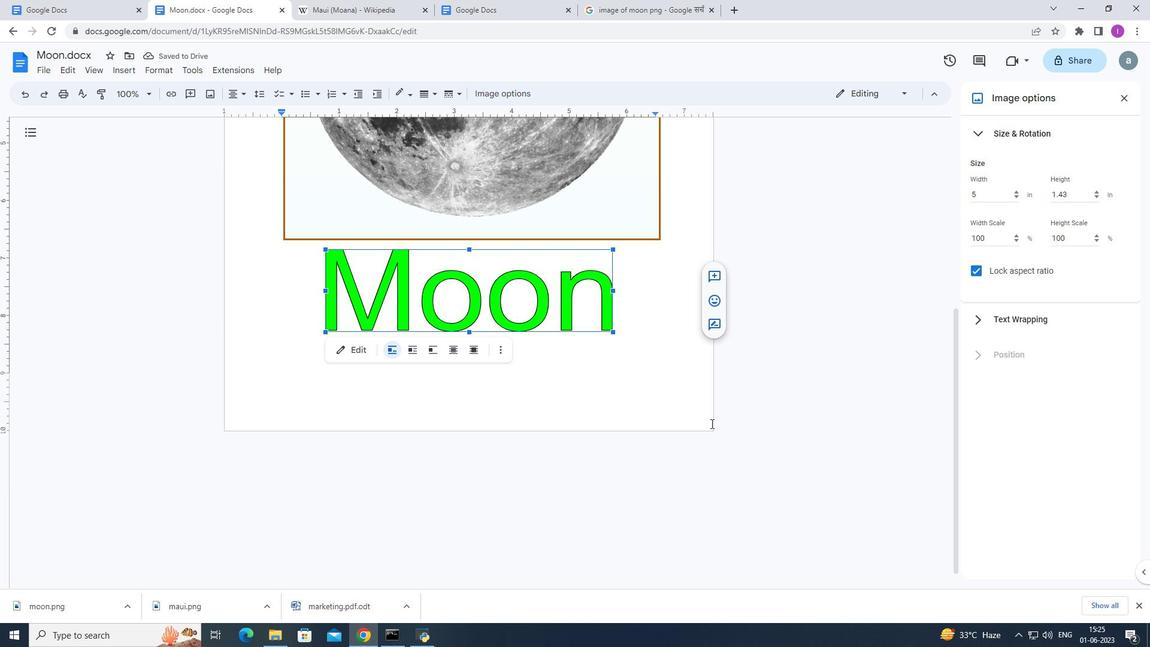 
Action: Mouse scrolled (759, 418) with delta (0, 0)
Screenshot: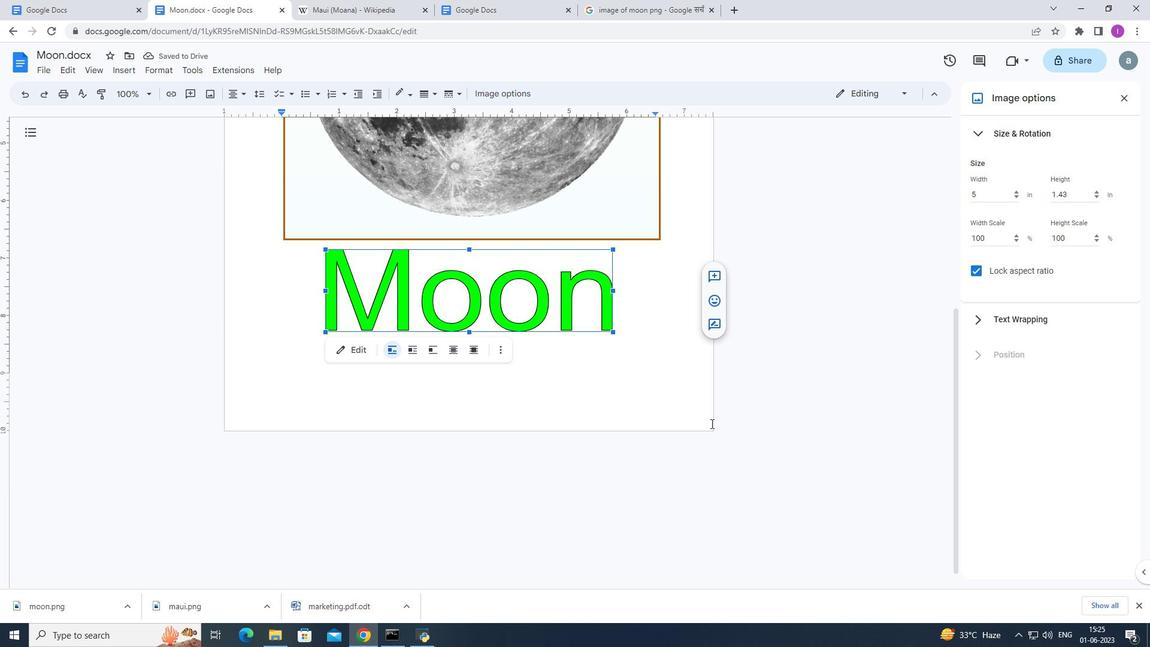 
Action: Mouse scrolled (759, 418) with delta (0, 0)
Screenshot: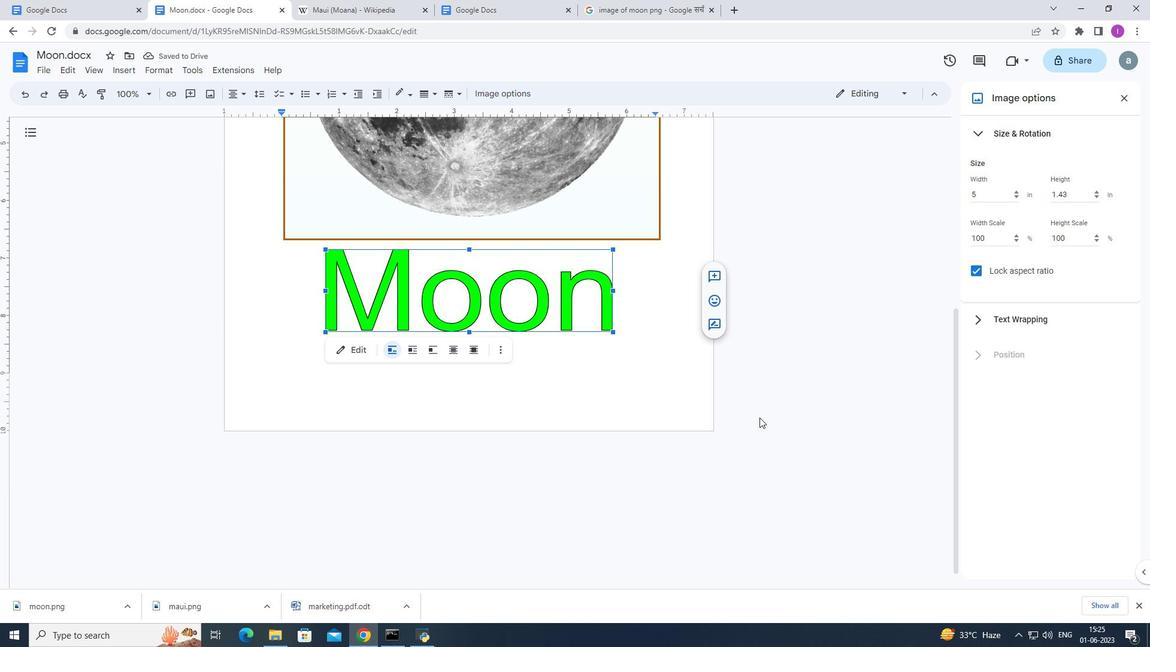 
Action: Mouse scrolled (759, 418) with delta (0, 0)
Screenshot: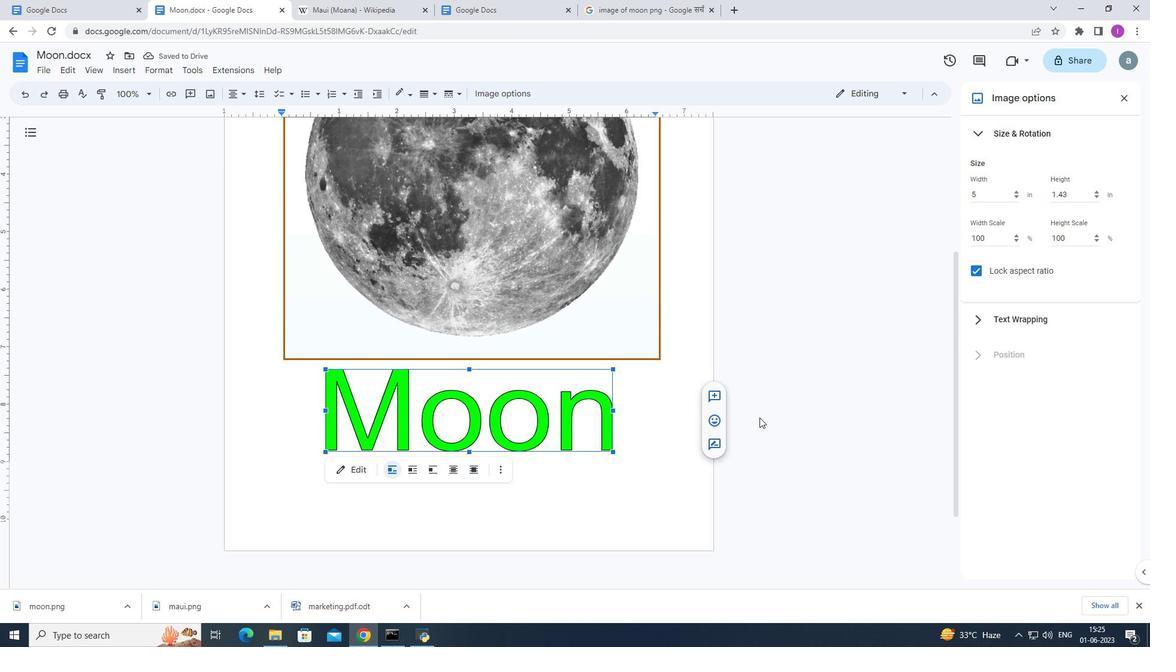 
Action: Mouse scrolled (759, 418) with delta (0, 0)
Screenshot: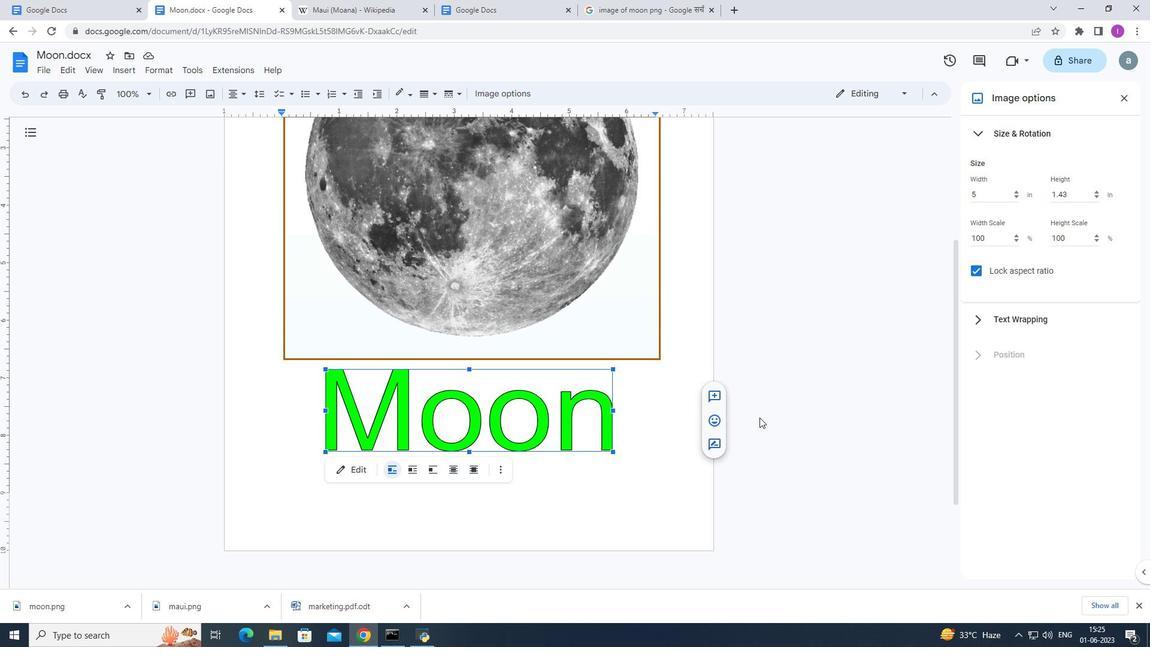 
Action: Mouse scrolled (759, 418) with delta (0, 0)
Screenshot: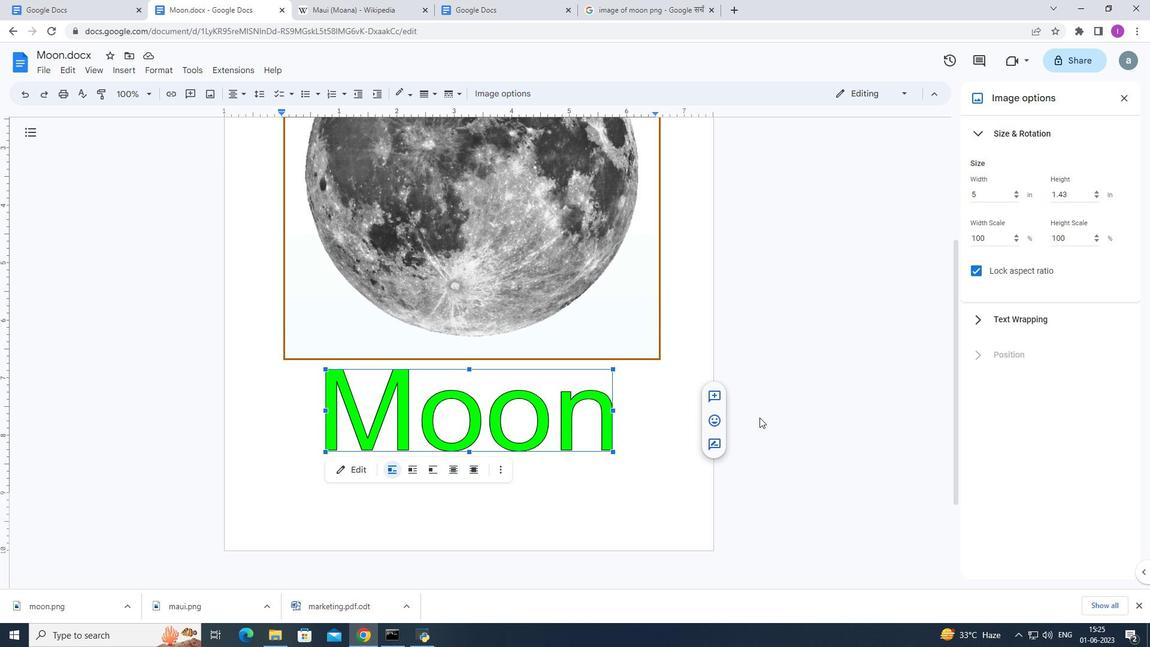 
Action: Mouse moved to (759, 415)
Screenshot: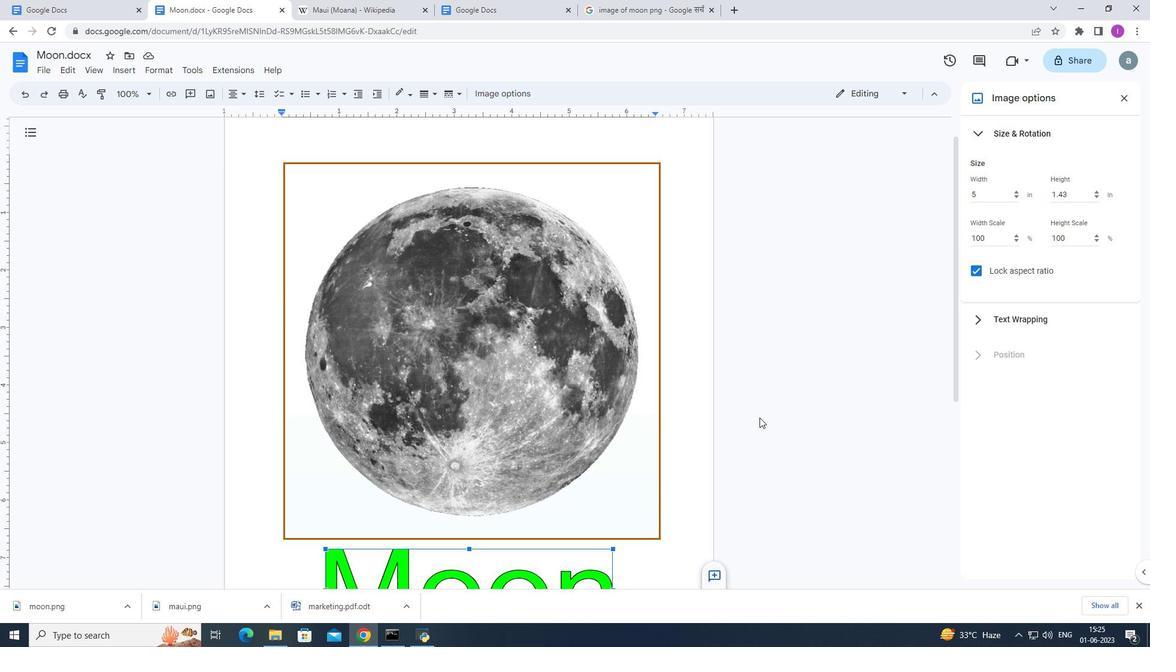 
Action: Mouse scrolled (759, 416) with delta (0, 0)
Screenshot: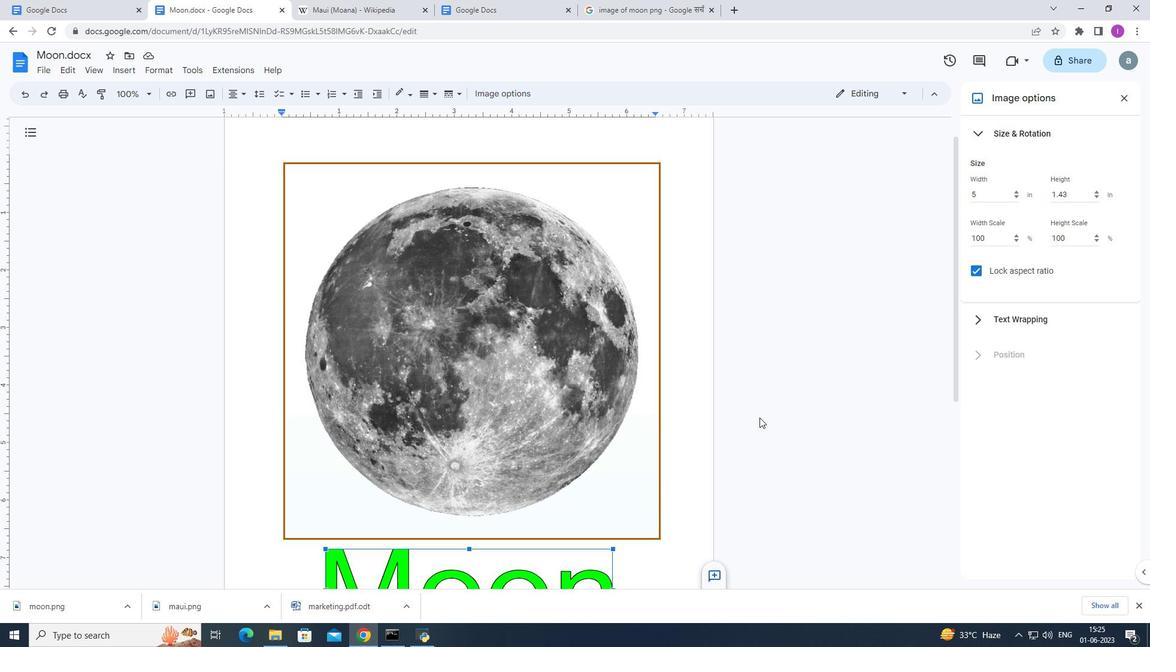 
Action: Mouse scrolled (759, 416) with delta (0, 0)
Screenshot: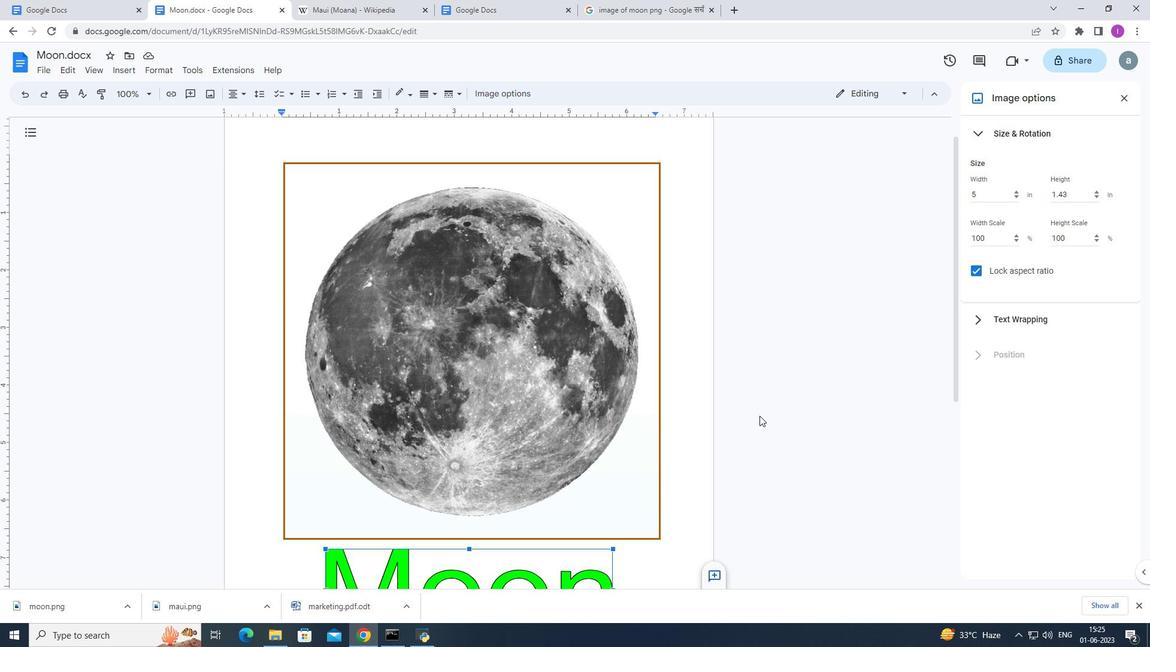 
Action: Mouse moved to (759, 415)
Screenshot: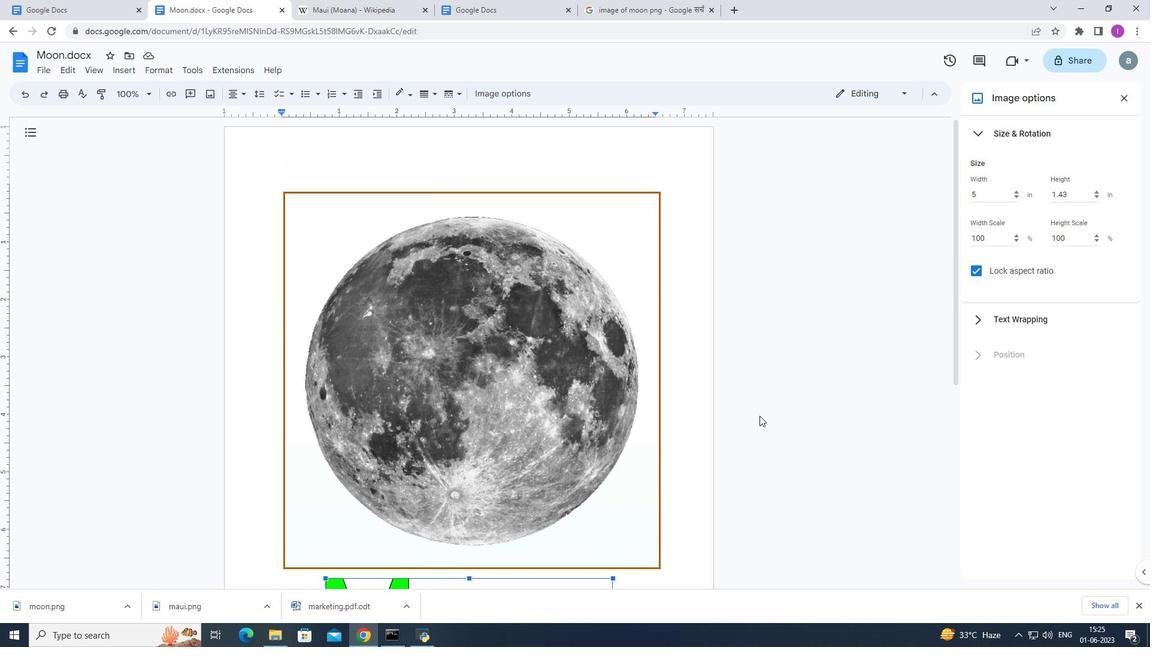 
Action: Mouse scrolled (759, 414) with delta (0, 0)
Screenshot: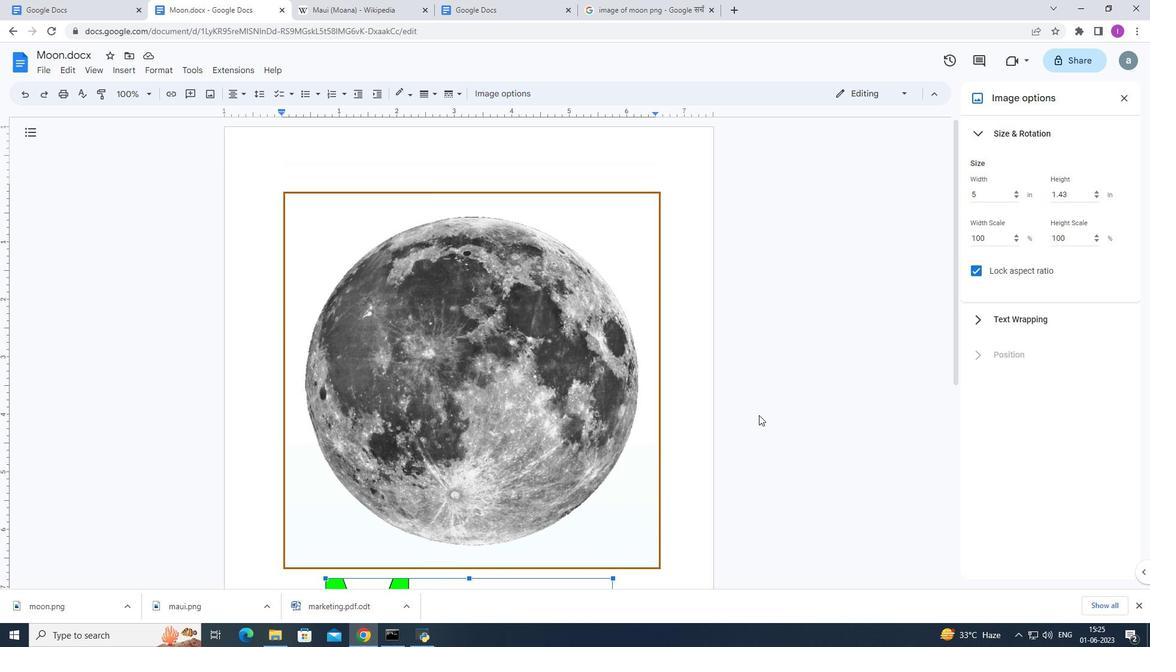 
Action: Mouse scrolled (759, 414) with delta (0, 0)
Screenshot: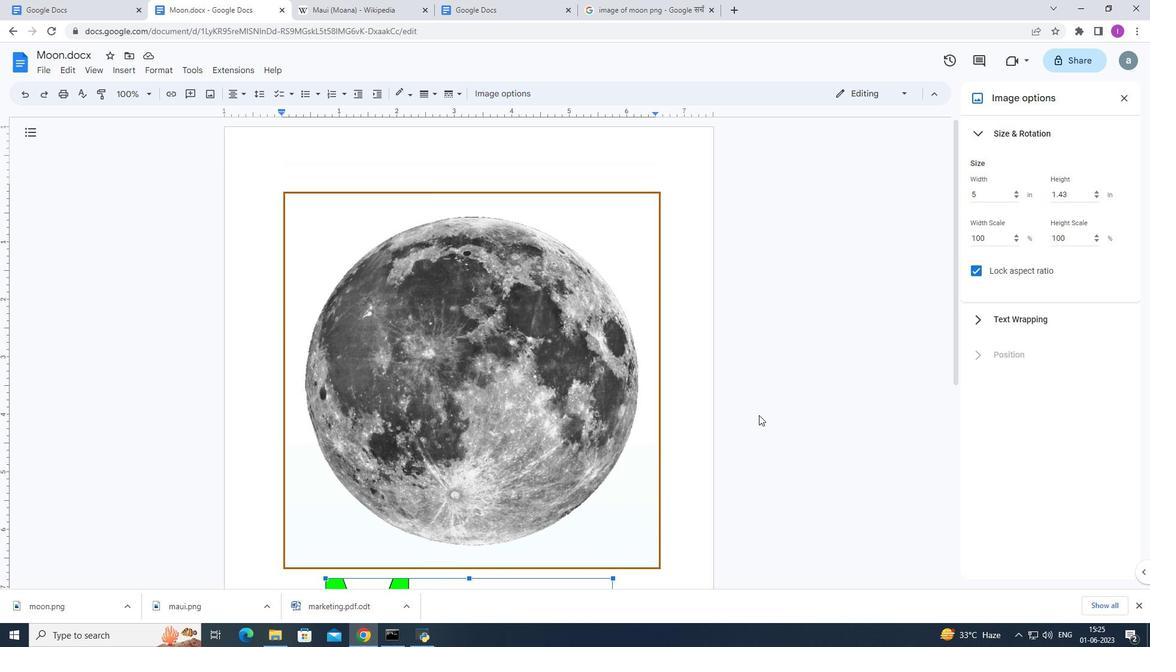 
Action: Mouse scrolled (759, 415) with delta (0, 0)
Screenshot: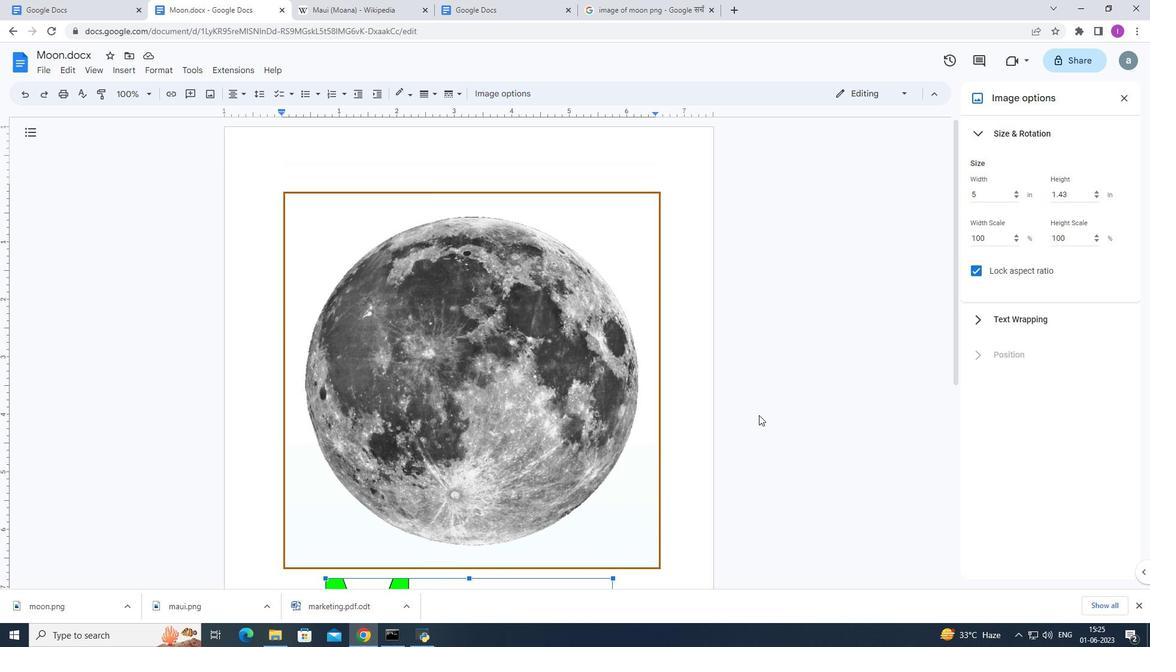 
Action: Mouse scrolled (759, 414) with delta (0, 0)
Screenshot: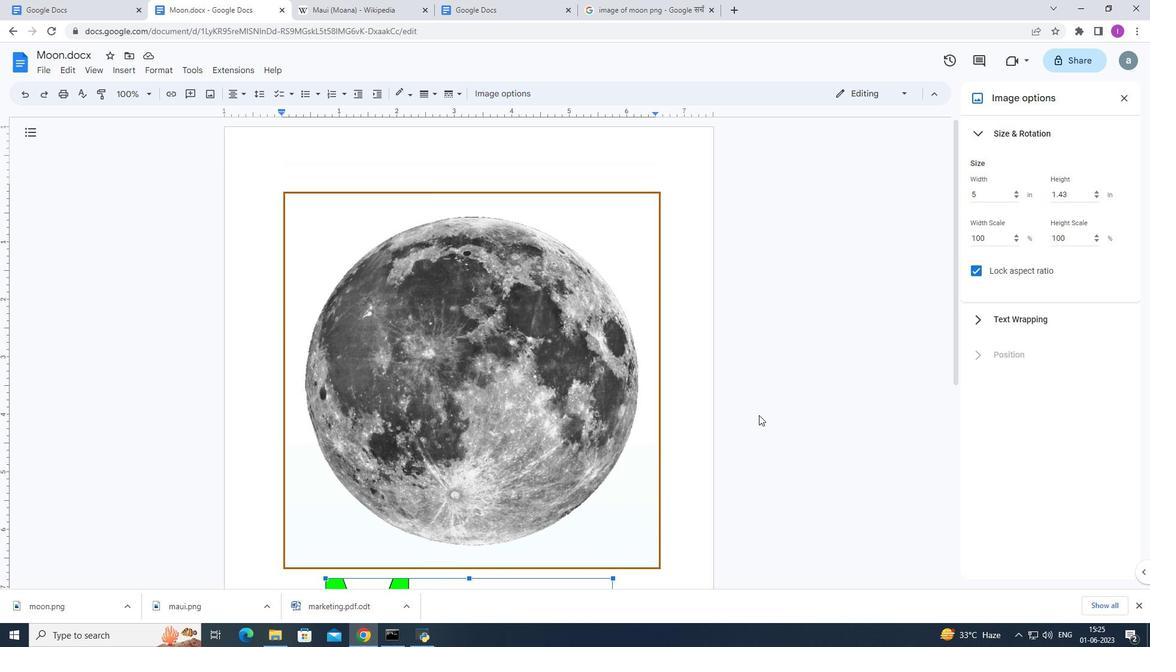 
Action: Mouse moved to (757, 412)
Screenshot: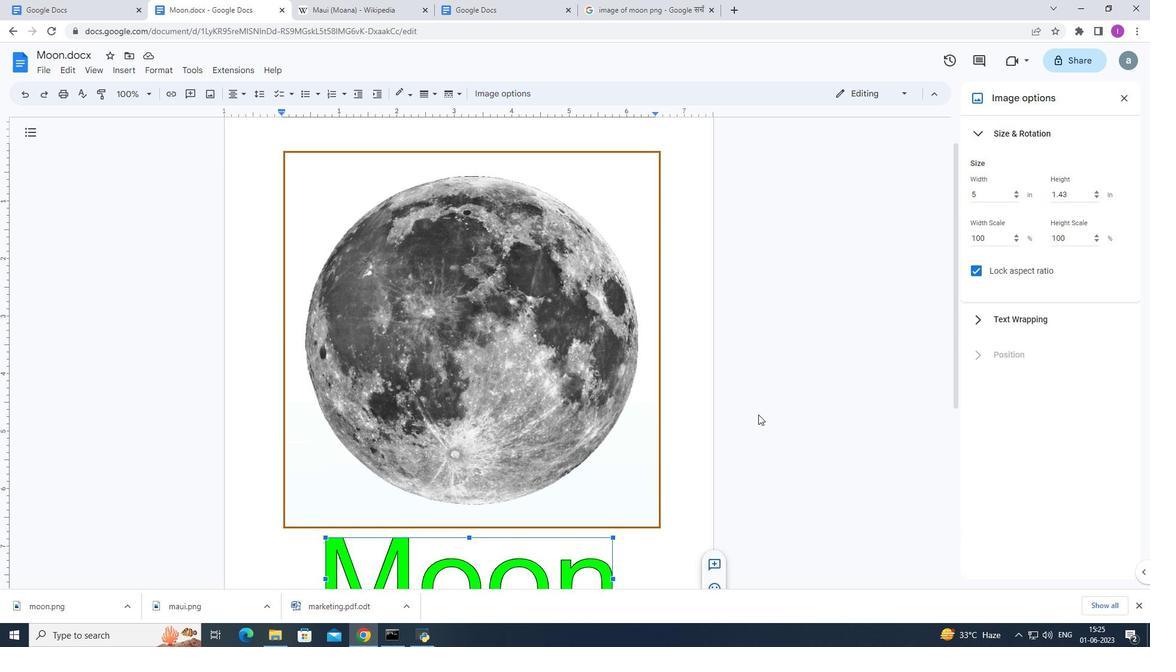 
Action: Mouse scrolled (757, 411) with delta (0, 0)
Screenshot: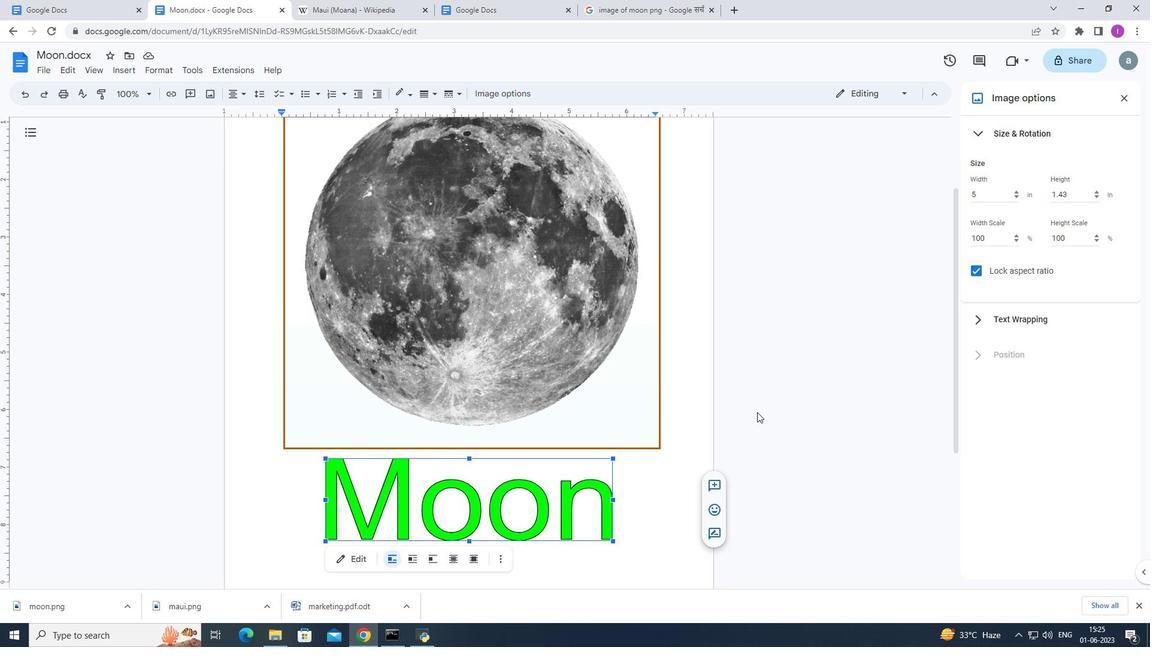 
Action: Mouse scrolled (757, 411) with delta (0, 0)
Screenshot: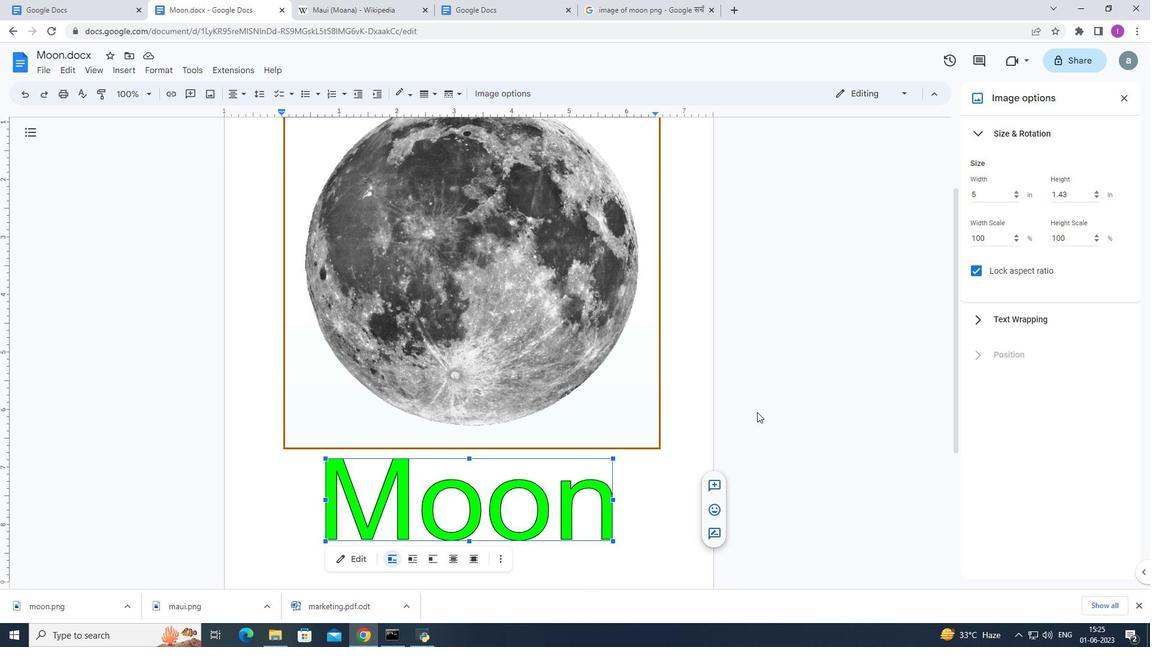 
Action: Mouse scrolled (757, 411) with delta (0, 0)
Screenshot: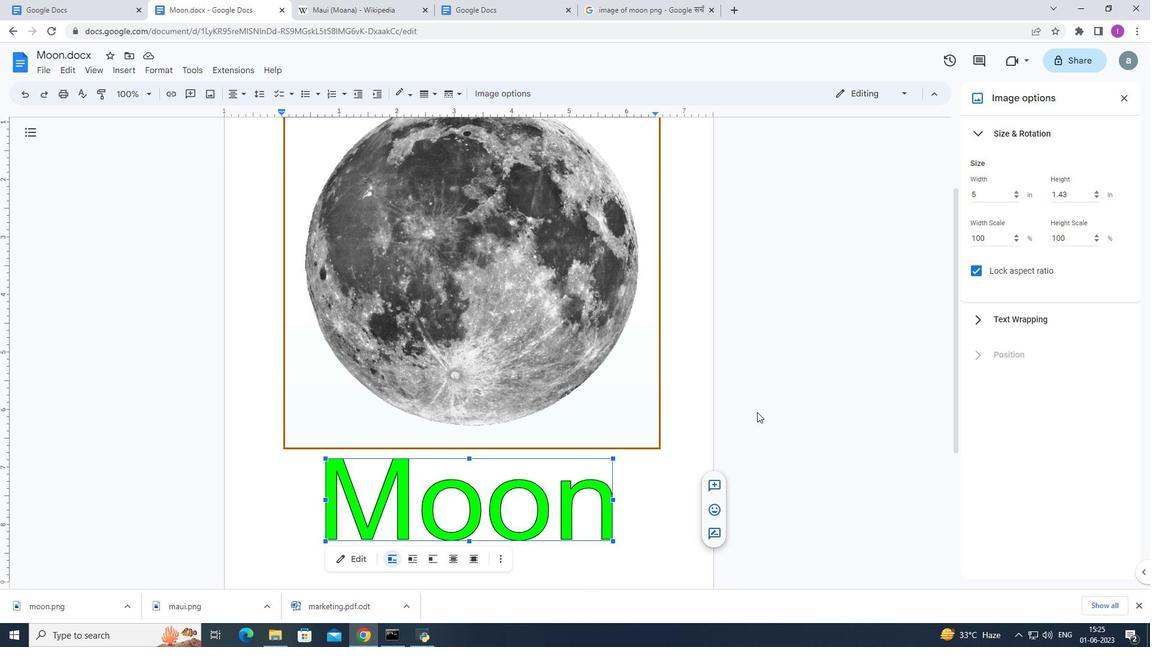 
Action: Mouse scrolled (757, 412) with delta (0, 0)
Screenshot: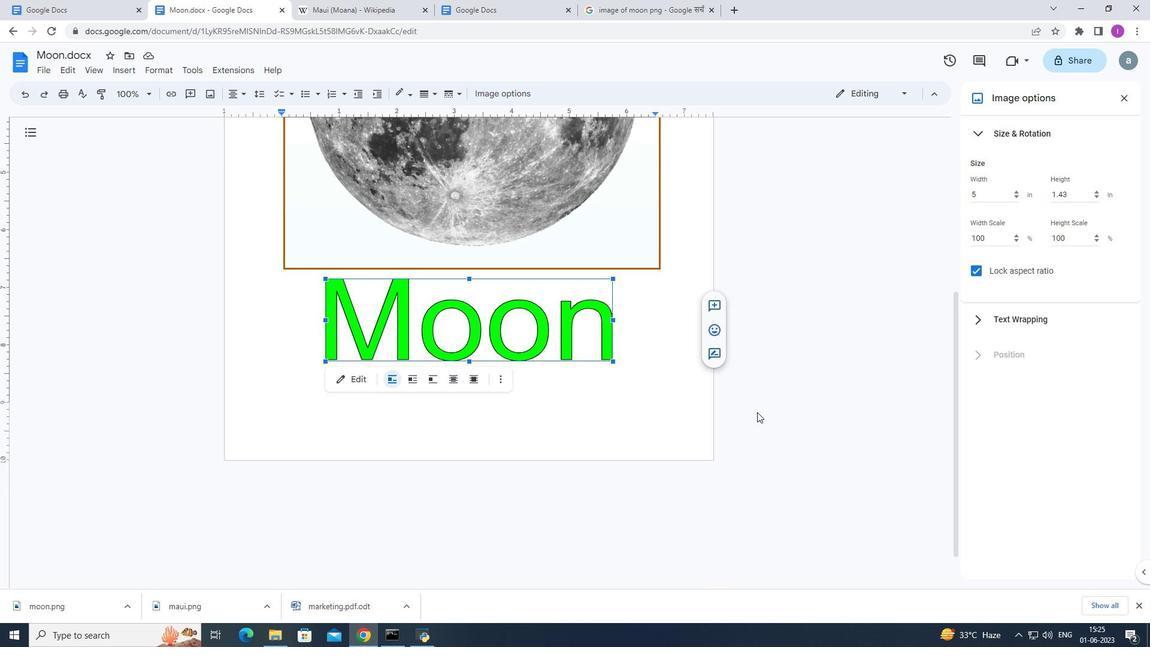 
Action: Mouse moved to (154, 145)
Screenshot: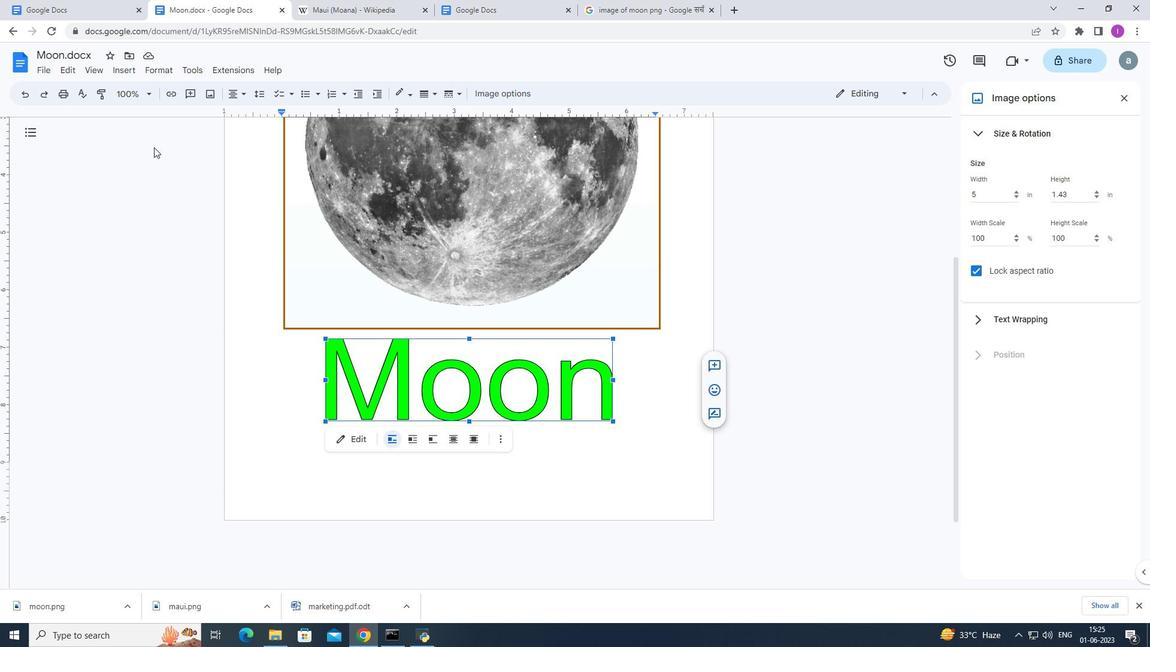 
